 Task: Read customer reviews and ratings for real estate agents in Charleston, South Carolina, to find an agent who specializes in historic homes.
Action: Mouse moved to (184, 140)
Screenshot: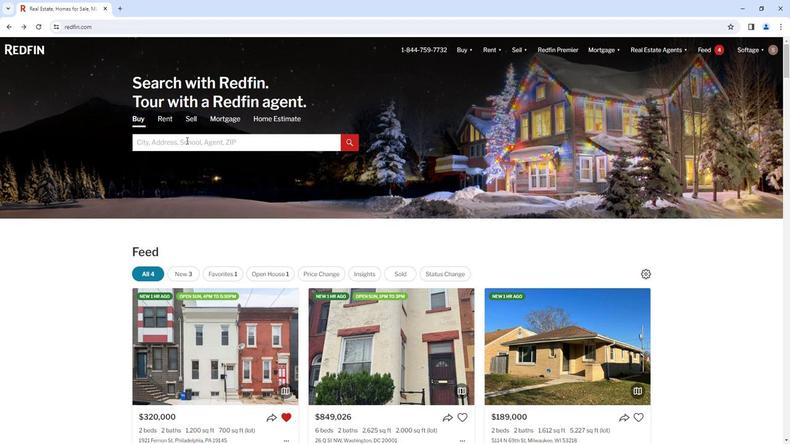
Action: Mouse pressed left at (184, 140)
Screenshot: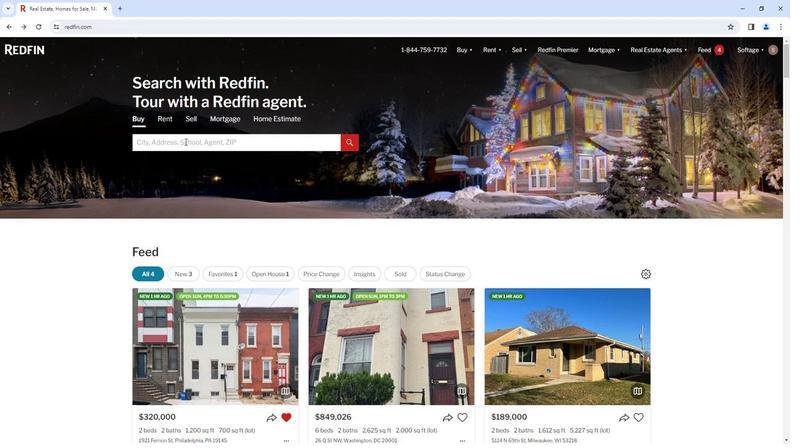 
Action: Mouse moved to (186, 140)
Screenshot: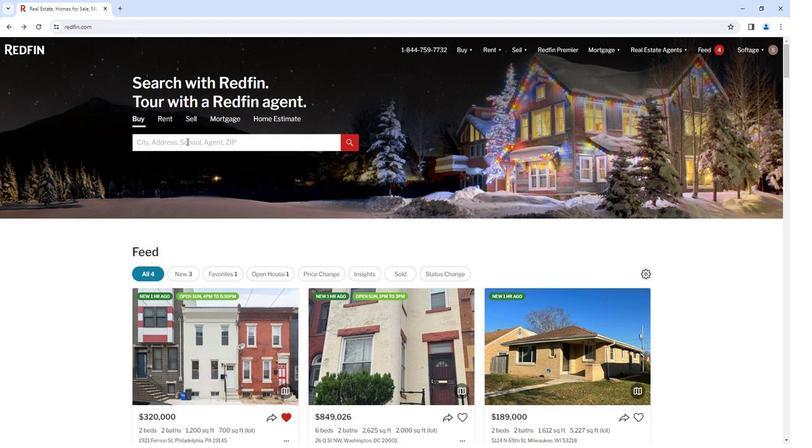 
Action: Key pressed <Key.shift>Charleston
Screenshot: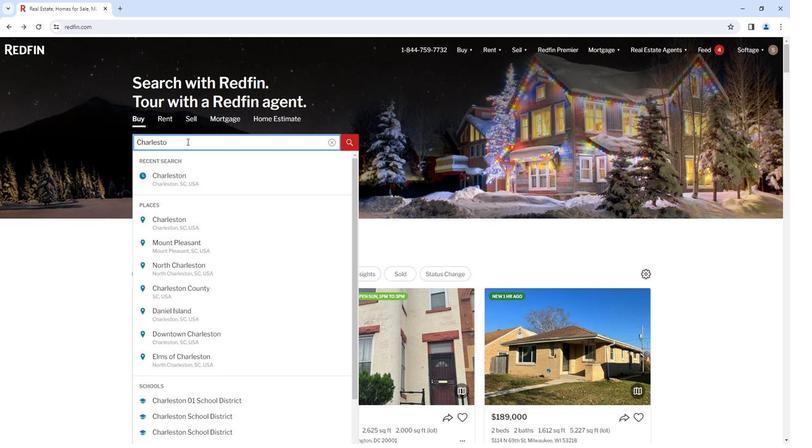 
Action: Mouse moved to (187, 178)
Screenshot: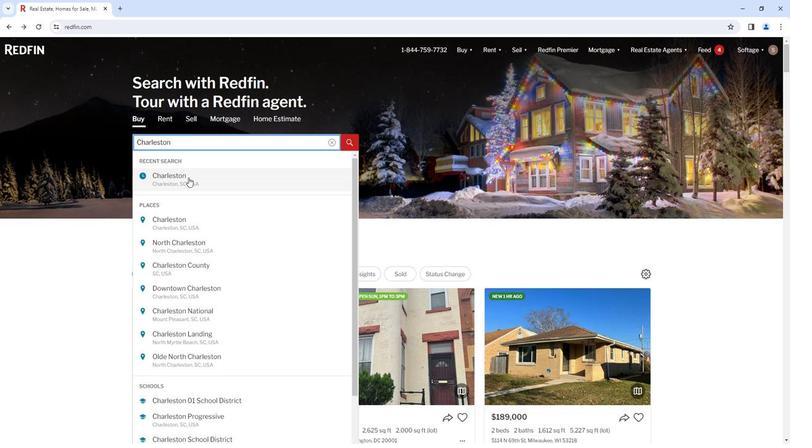 
Action: Mouse pressed left at (187, 178)
Screenshot: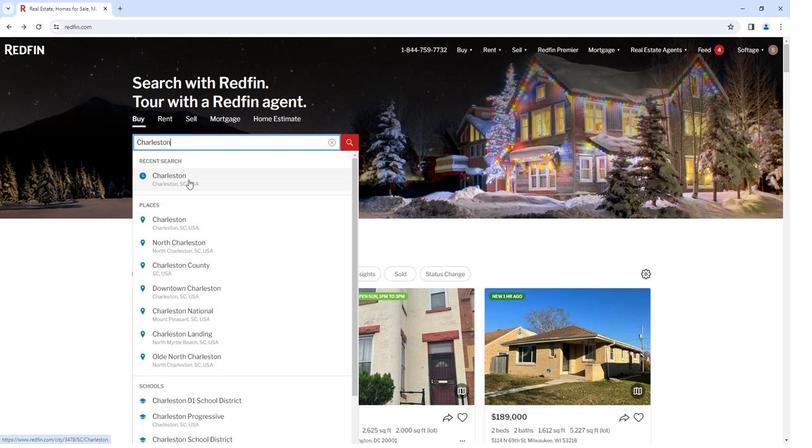 
Action: Mouse moved to (558, 211)
Screenshot: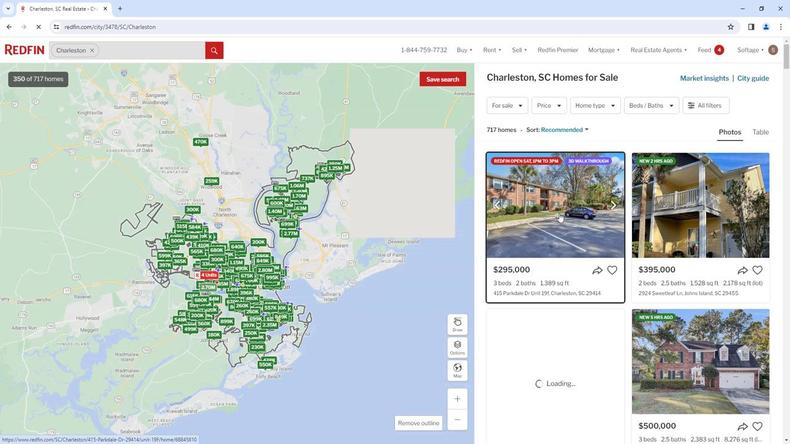 
Action: Mouse scrolled (558, 210) with delta (0, 0)
Screenshot: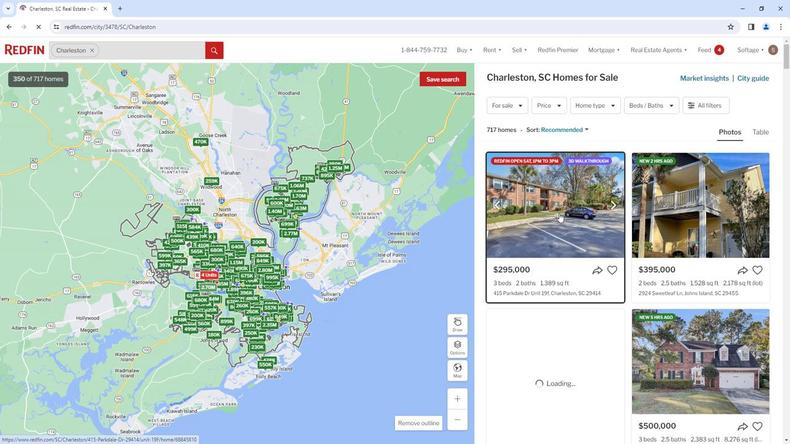 
Action: Mouse moved to (547, 175)
Screenshot: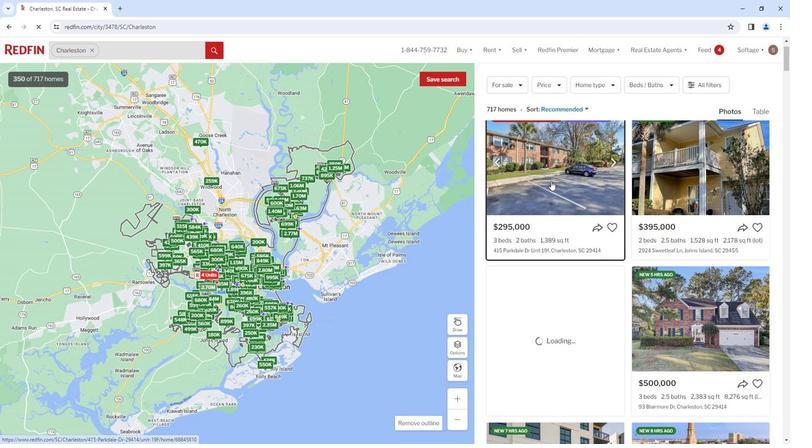 
Action: Mouse pressed left at (547, 175)
Screenshot: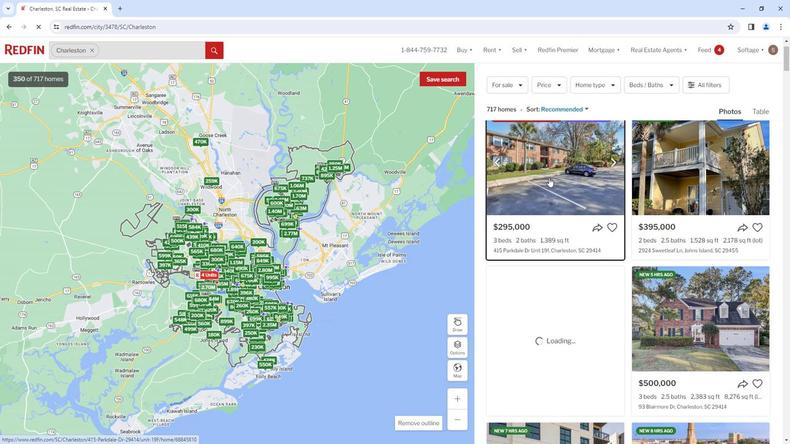 
Action: Mouse moved to (381, 230)
Screenshot: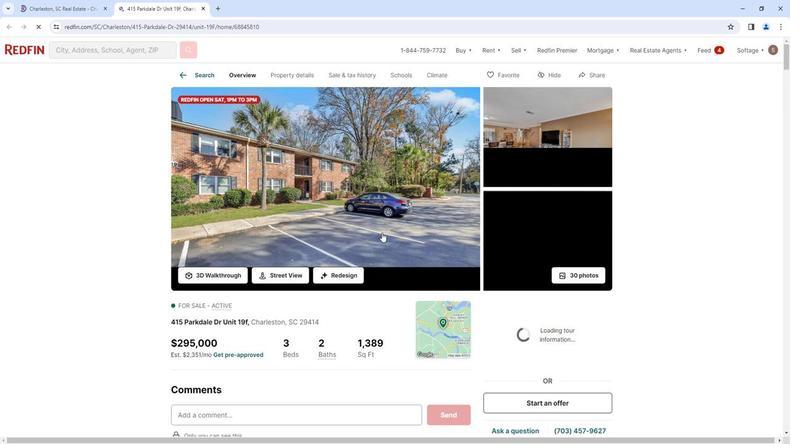 
Action: Mouse scrolled (381, 230) with delta (0, 0)
Screenshot: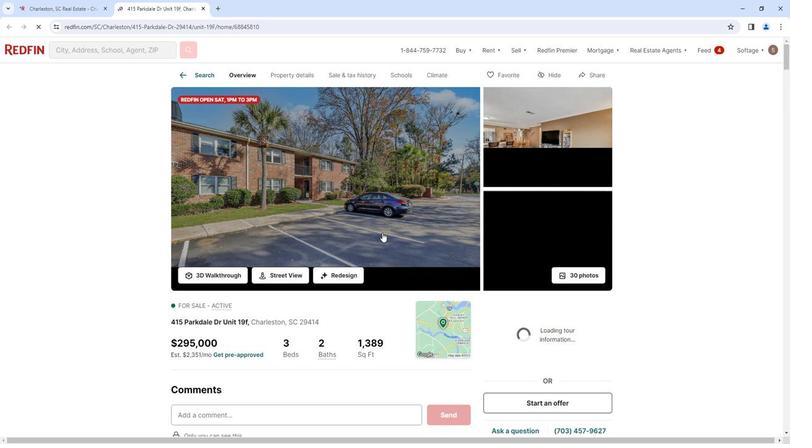 
Action: Mouse scrolled (381, 230) with delta (0, 0)
Screenshot: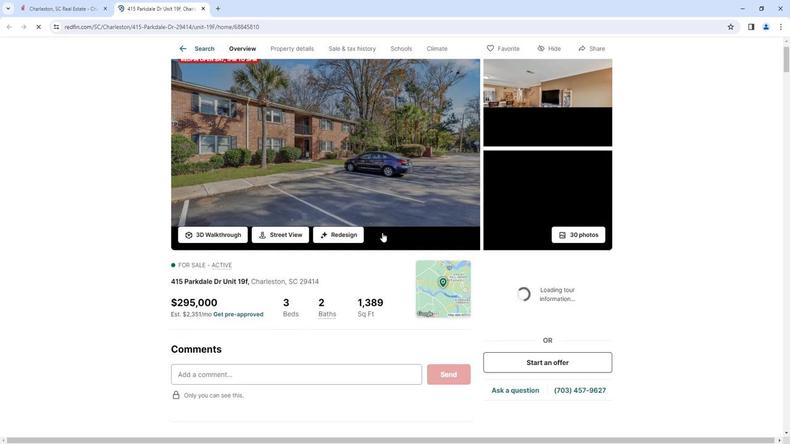 
Action: Mouse moved to (381, 230)
Screenshot: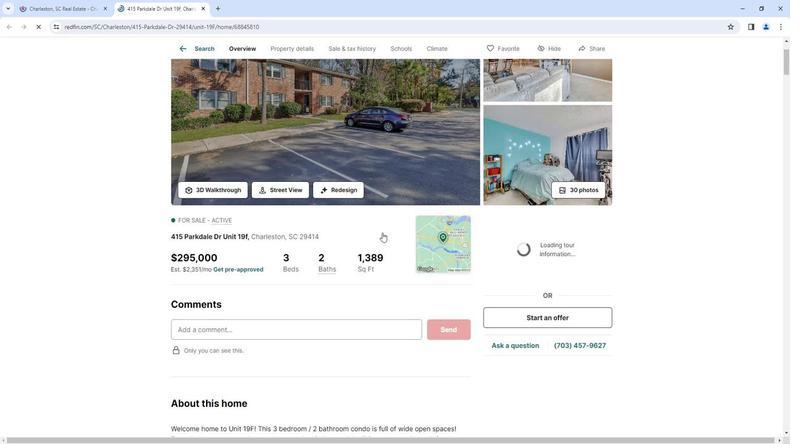 
Action: Mouse scrolled (381, 229) with delta (0, 0)
Screenshot: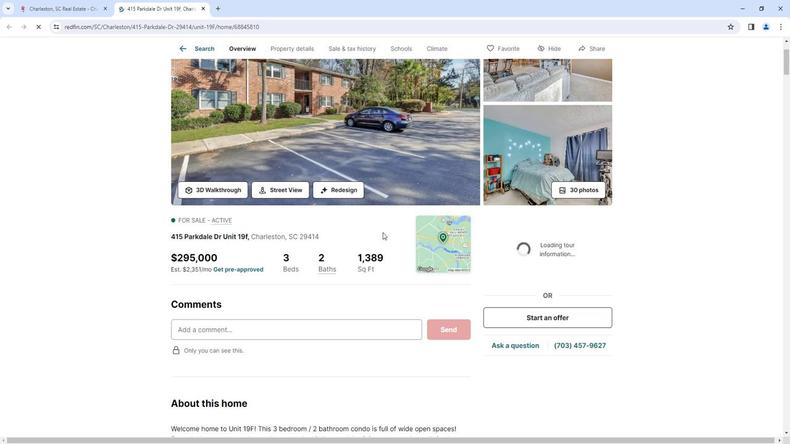 
Action: Mouse moved to (381, 230)
Screenshot: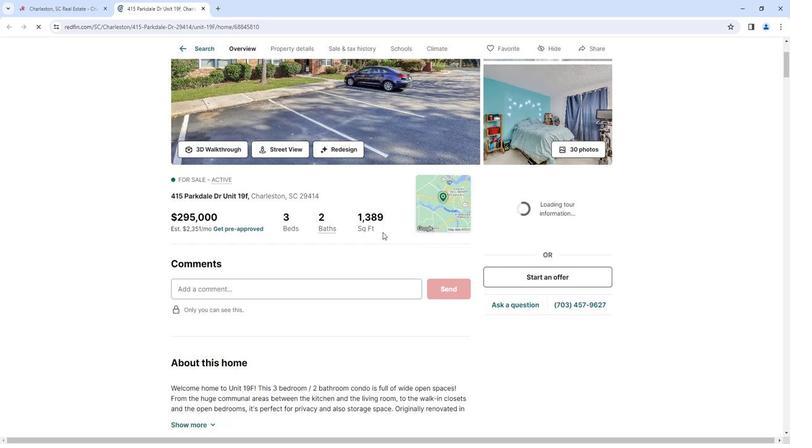 
Action: Mouse scrolled (381, 230) with delta (0, 0)
Screenshot: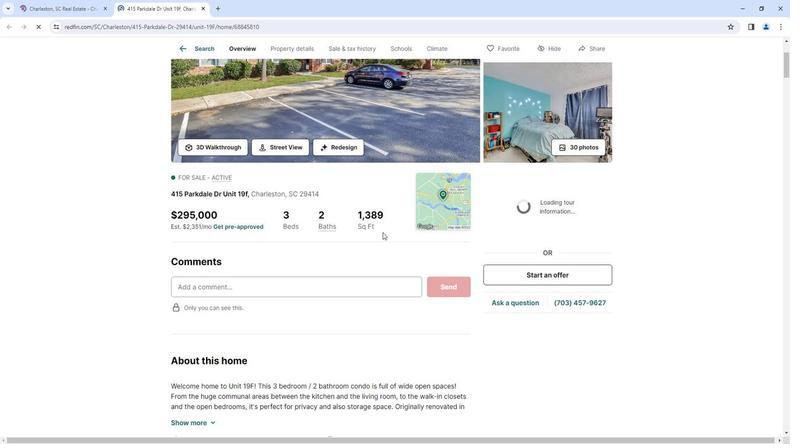 
Action: Mouse moved to (382, 230)
Screenshot: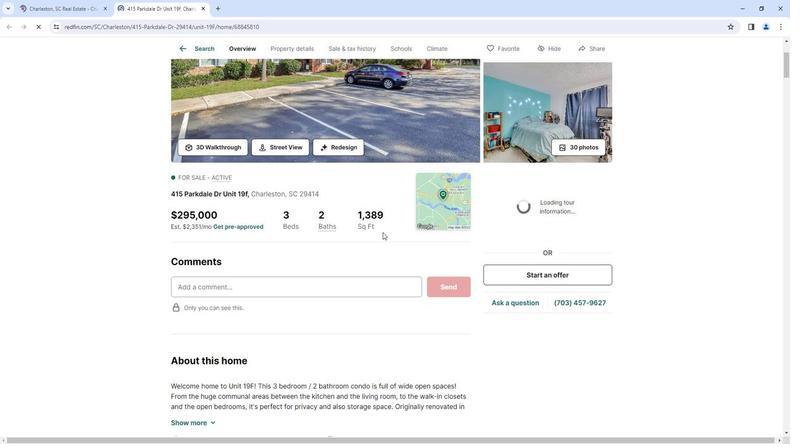 
Action: Mouse scrolled (382, 230) with delta (0, 0)
Screenshot: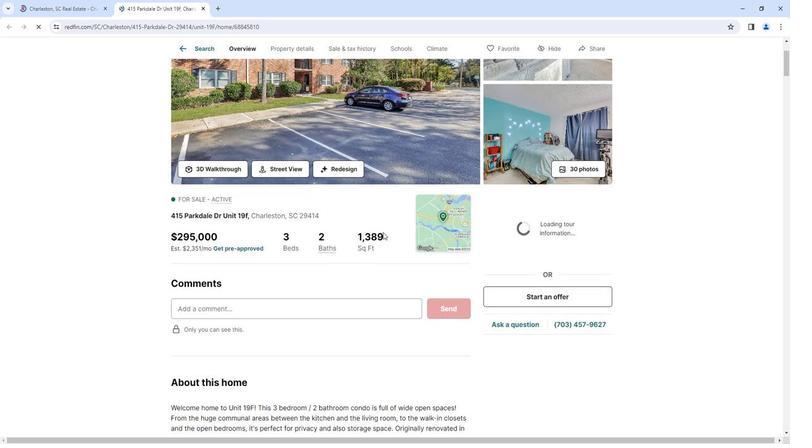 
Action: Mouse scrolled (382, 229) with delta (0, 0)
Screenshot: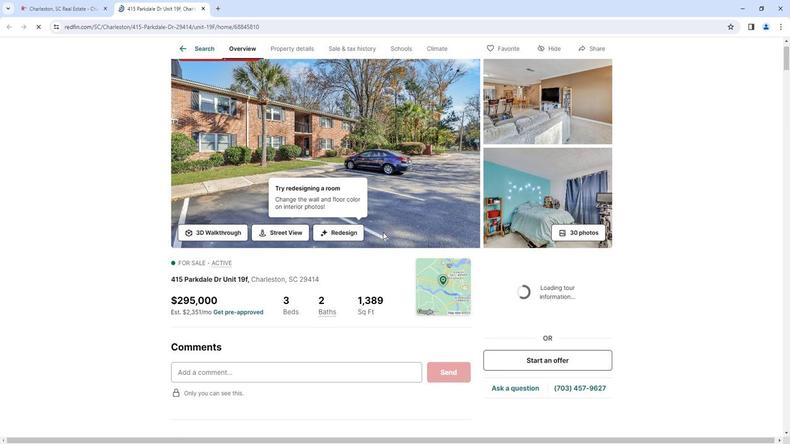 
Action: Mouse scrolled (382, 229) with delta (0, 0)
Screenshot: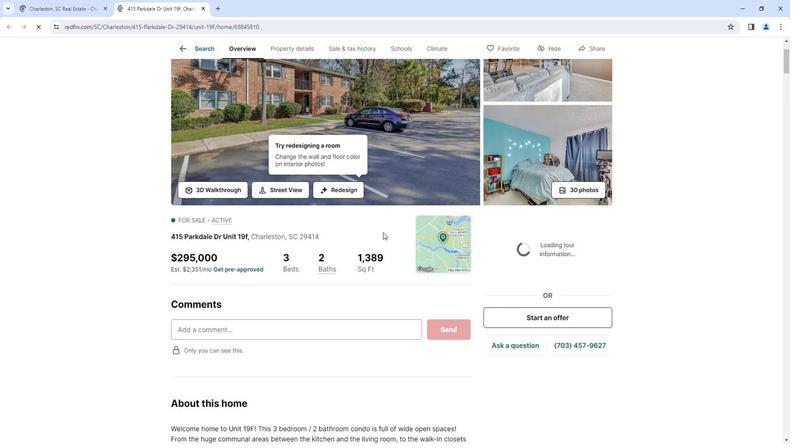
Action: Mouse moved to (408, 121)
Screenshot: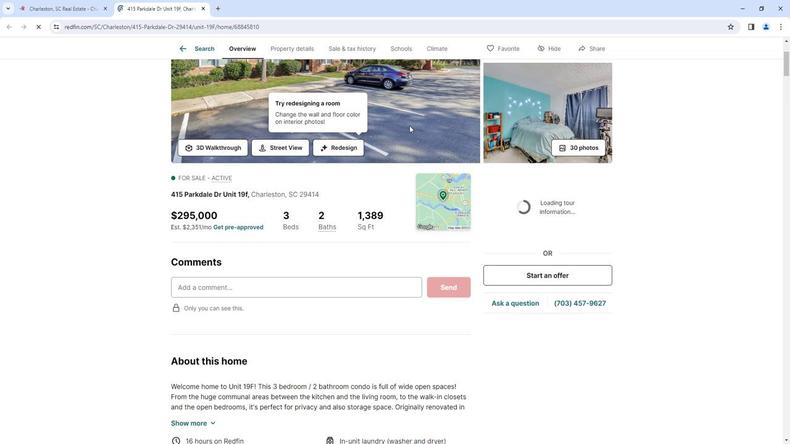 
Action: Mouse pressed left at (408, 121)
Screenshot: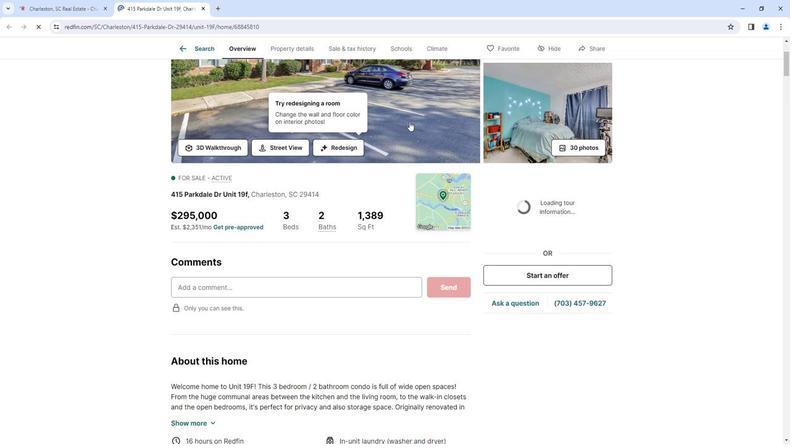 
Action: Mouse moved to (98, 197)
Screenshot: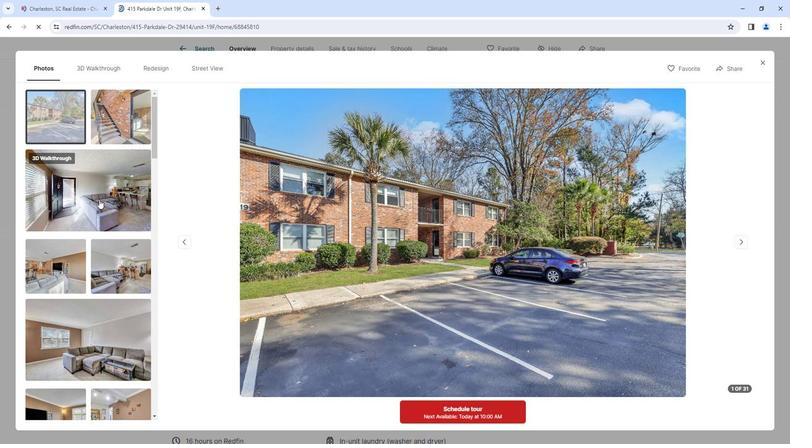 
Action: Mouse scrolled (98, 197) with delta (0, 0)
Screenshot: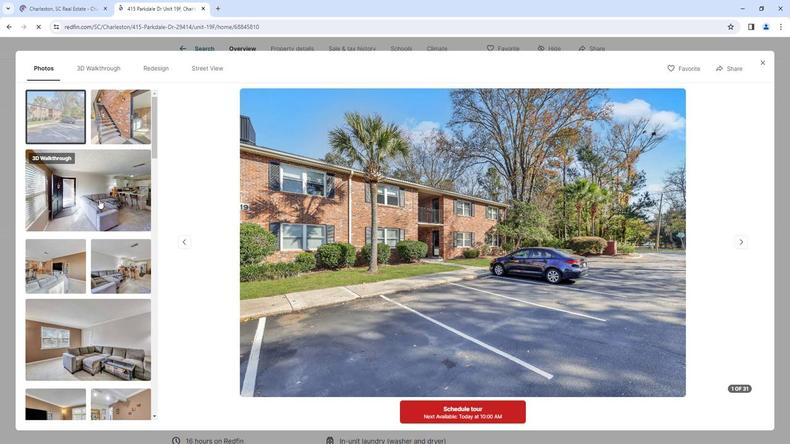 
Action: Mouse scrolled (98, 197) with delta (0, 0)
Screenshot: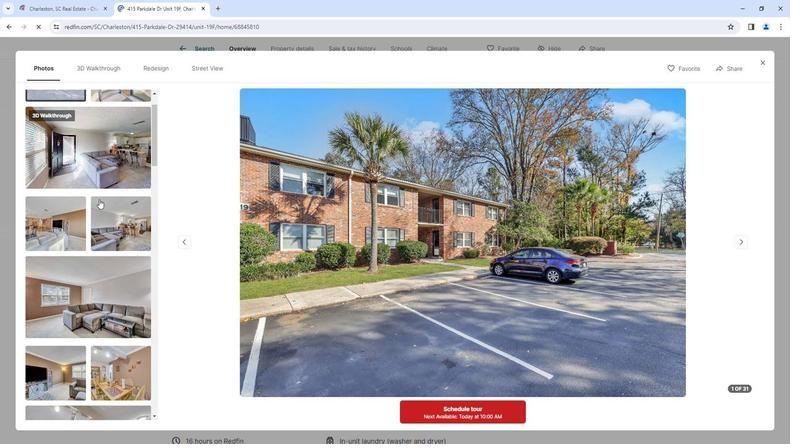 
Action: Mouse scrolled (98, 197) with delta (0, 0)
Screenshot: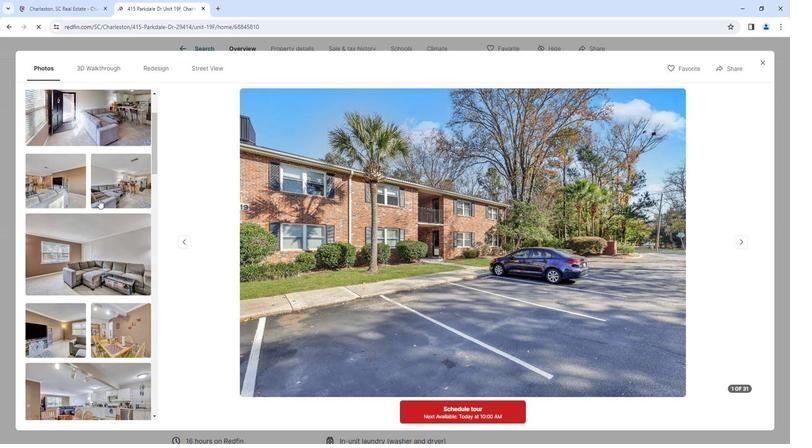 
Action: Mouse scrolled (98, 197) with delta (0, 0)
Screenshot: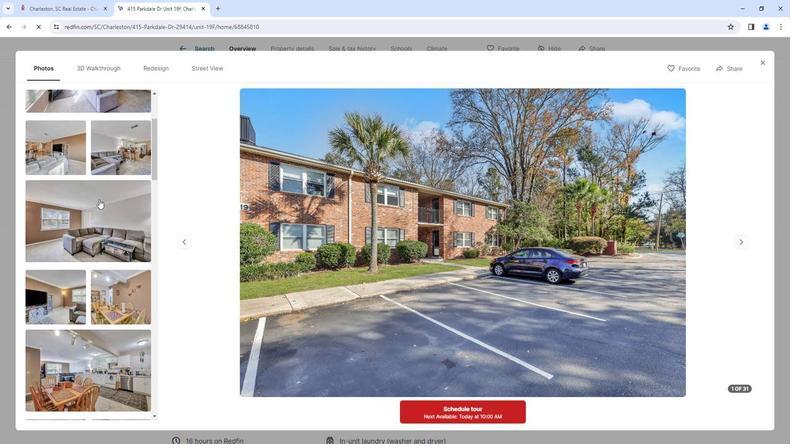 
Action: Mouse scrolled (98, 197) with delta (0, 0)
Screenshot: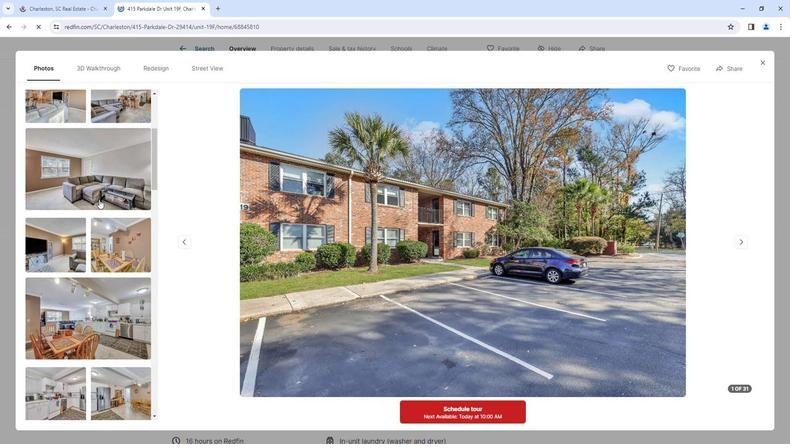
Action: Mouse scrolled (98, 197) with delta (0, 0)
Screenshot: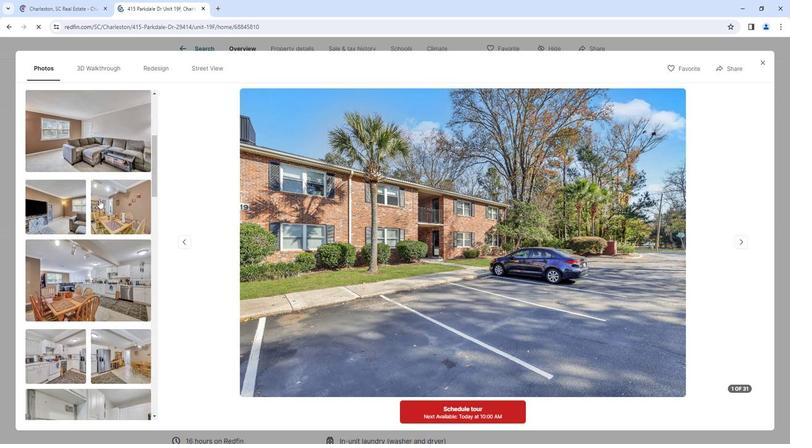 
Action: Mouse scrolled (98, 197) with delta (0, 0)
Screenshot: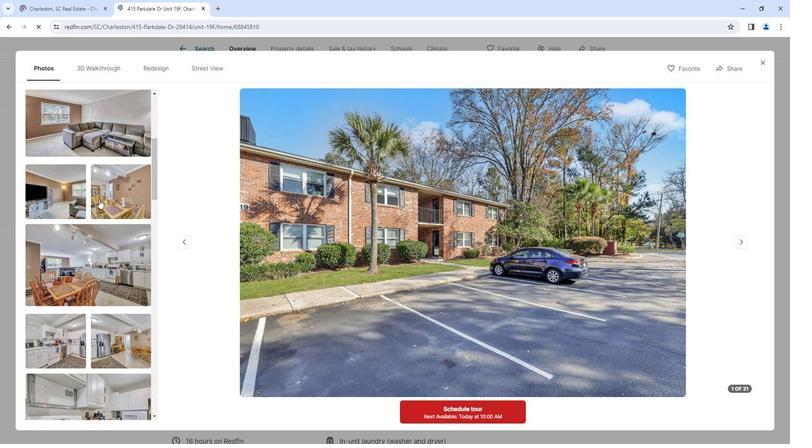 
Action: Mouse scrolled (98, 197) with delta (0, 0)
Screenshot: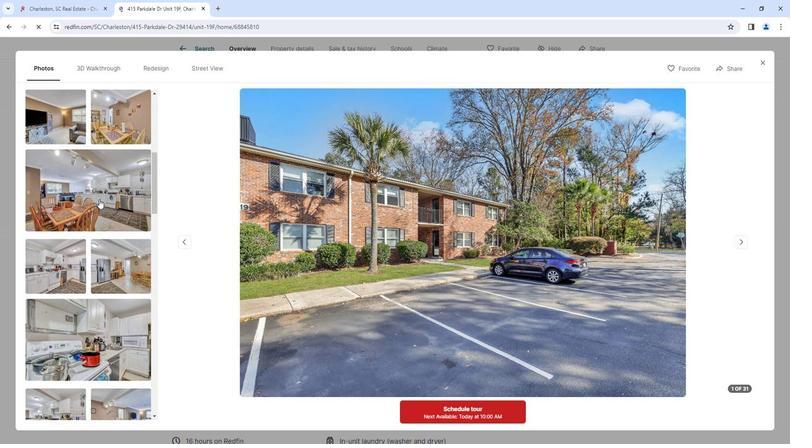 
Action: Mouse scrolled (98, 197) with delta (0, 0)
Screenshot: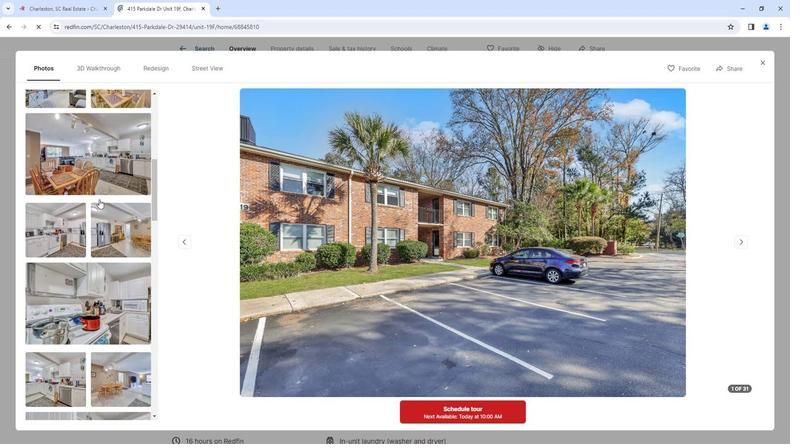 
Action: Mouse scrolled (98, 197) with delta (0, 0)
Screenshot: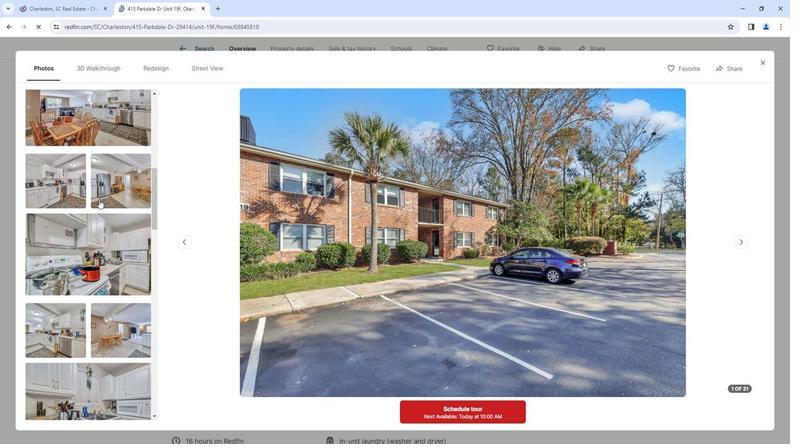 
Action: Mouse scrolled (98, 197) with delta (0, 0)
Screenshot: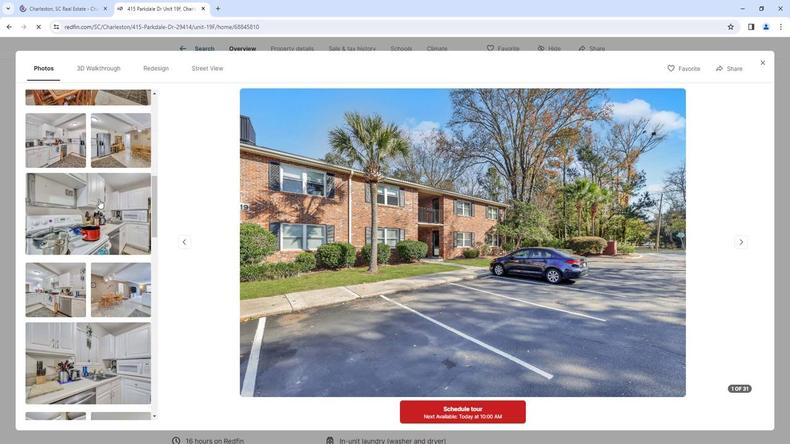 
Action: Mouse scrolled (98, 197) with delta (0, 0)
Screenshot: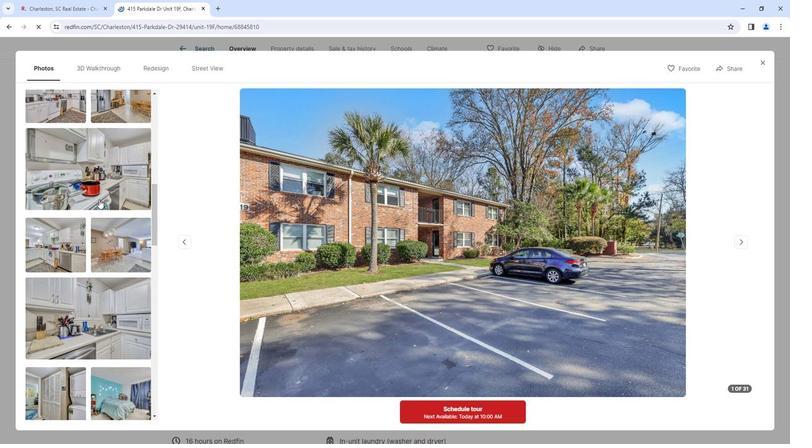 
Action: Mouse scrolled (98, 197) with delta (0, 0)
Screenshot: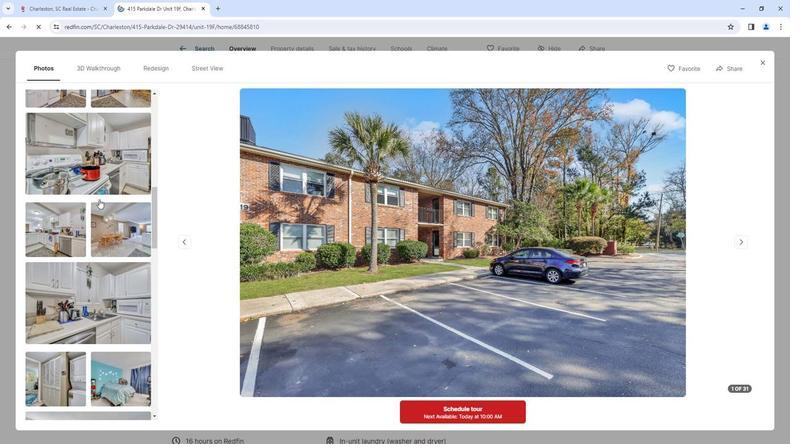 
Action: Mouse scrolled (98, 197) with delta (0, 0)
Screenshot: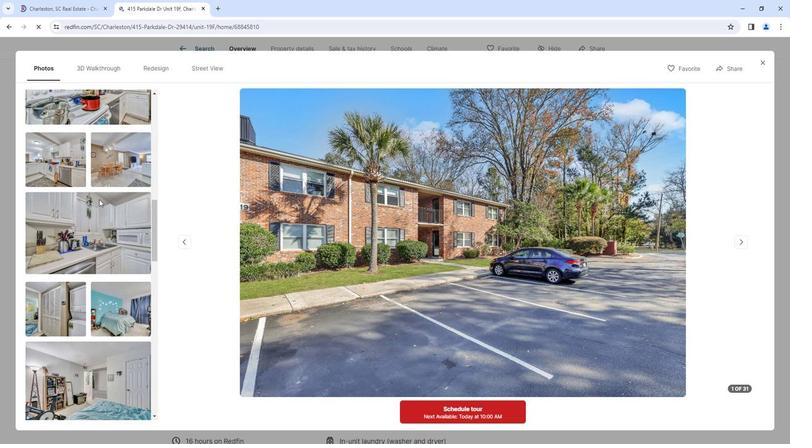 
Action: Mouse scrolled (98, 197) with delta (0, 0)
Screenshot: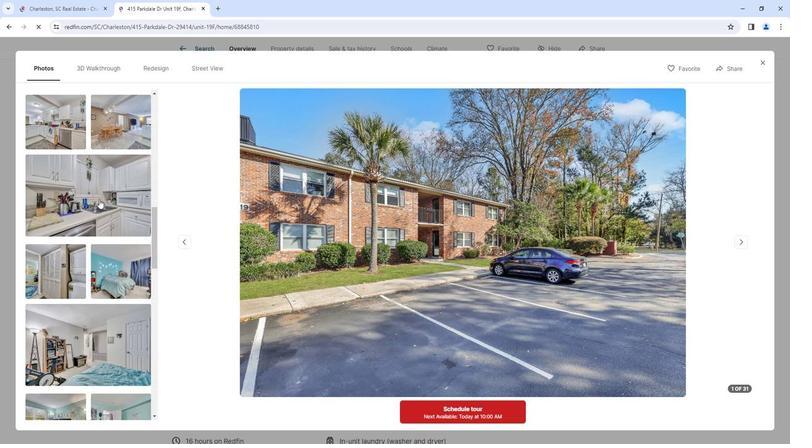 
Action: Mouse scrolled (98, 197) with delta (0, 0)
Screenshot: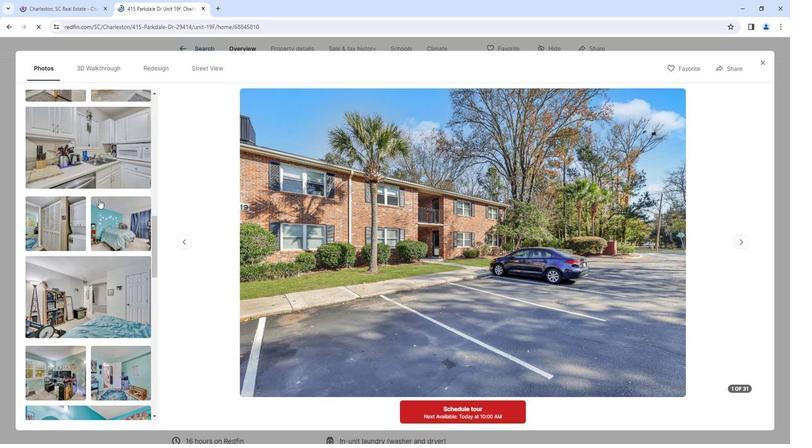 
Action: Mouse scrolled (98, 197) with delta (0, 0)
Screenshot: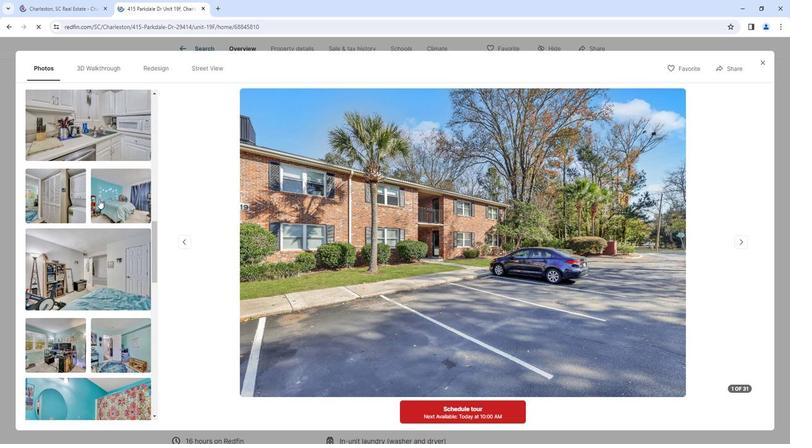 
Action: Mouse scrolled (98, 197) with delta (0, 0)
Screenshot: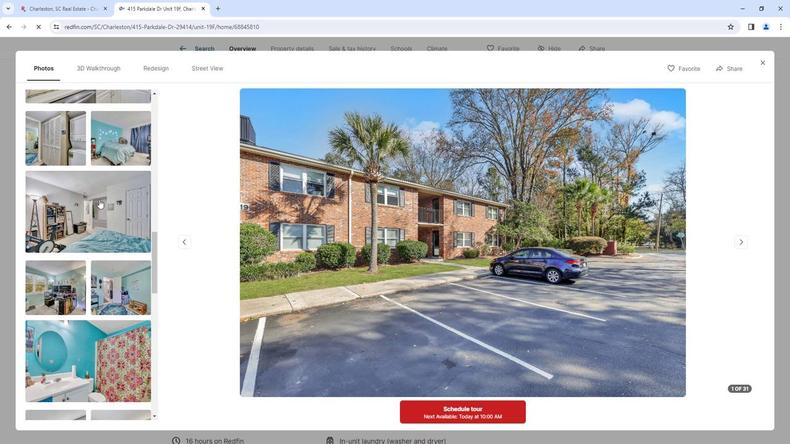 
Action: Mouse scrolled (98, 197) with delta (0, 0)
Screenshot: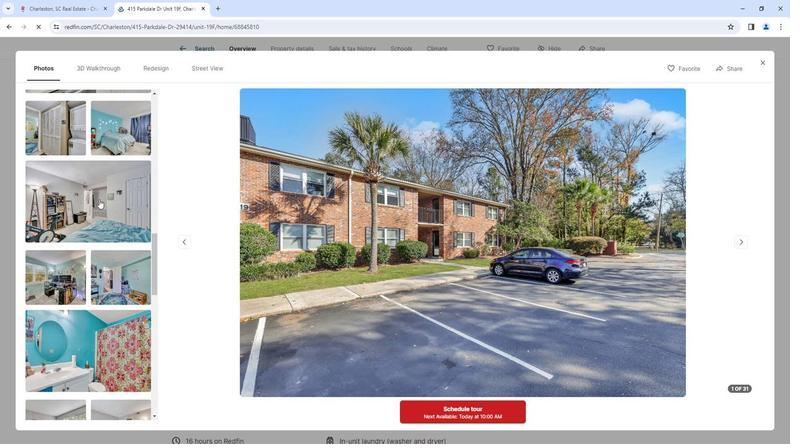 
Action: Mouse scrolled (98, 197) with delta (0, 0)
Screenshot: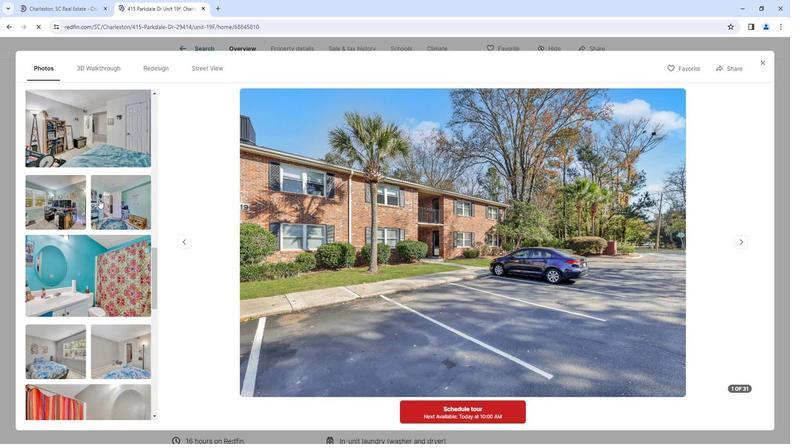 
Action: Mouse scrolled (98, 197) with delta (0, 0)
Screenshot: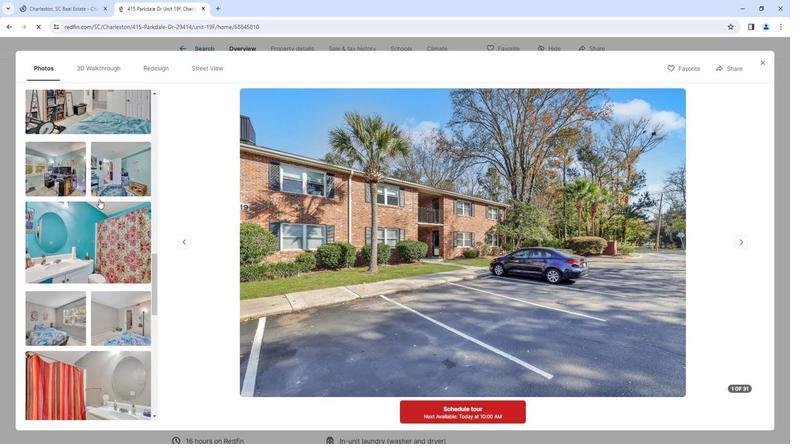 
Action: Mouse scrolled (98, 197) with delta (0, 0)
Screenshot: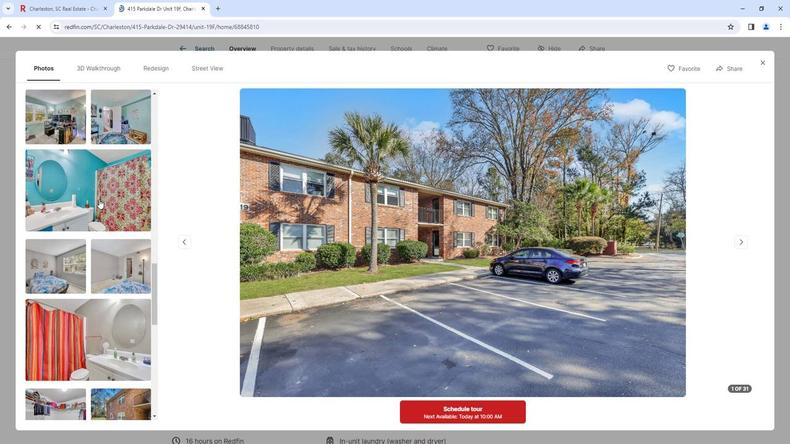 
Action: Mouse scrolled (98, 197) with delta (0, 0)
Screenshot: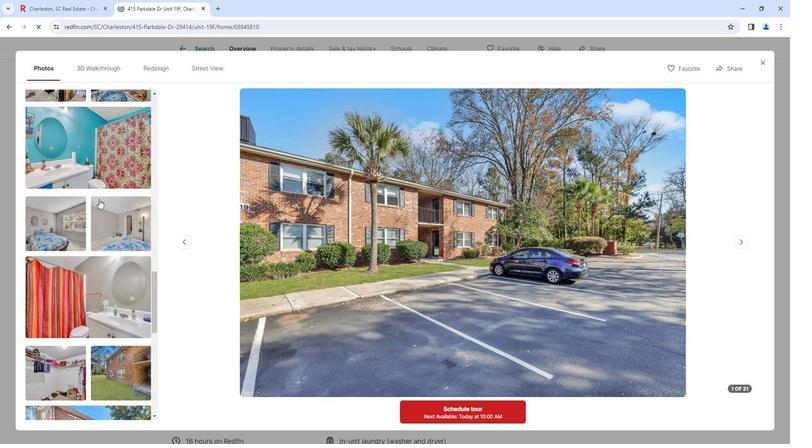
Action: Mouse scrolled (98, 197) with delta (0, 0)
Screenshot: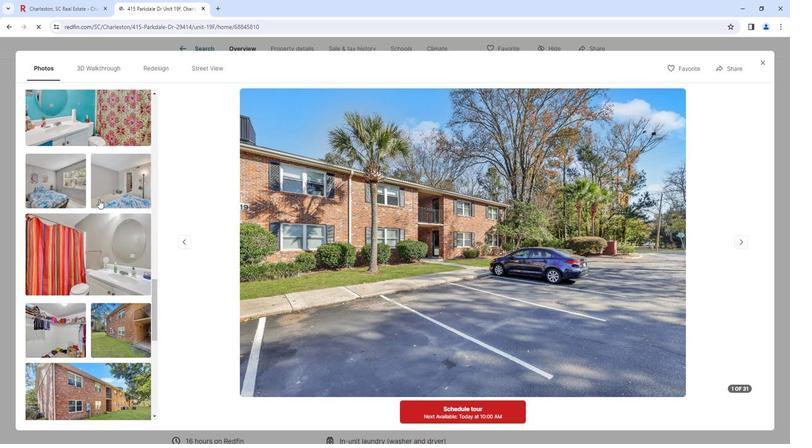 
Action: Mouse scrolled (98, 197) with delta (0, 0)
Screenshot: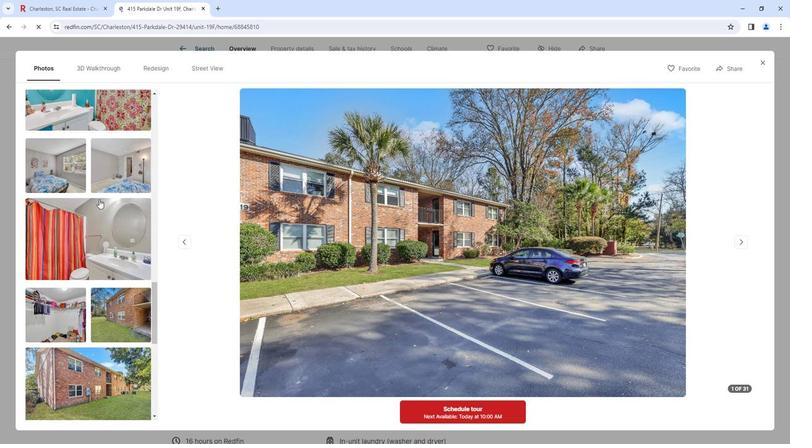 
Action: Mouse scrolled (98, 197) with delta (0, 0)
Screenshot: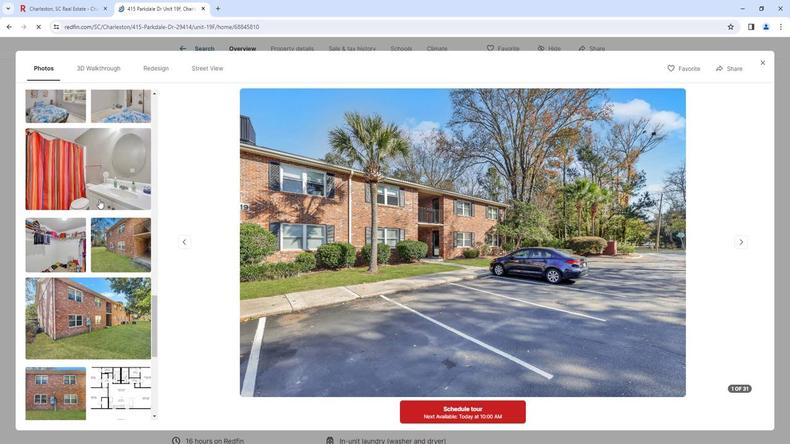 
Action: Mouse scrolled (98, 197) with delta (0, 0)
Screenshot: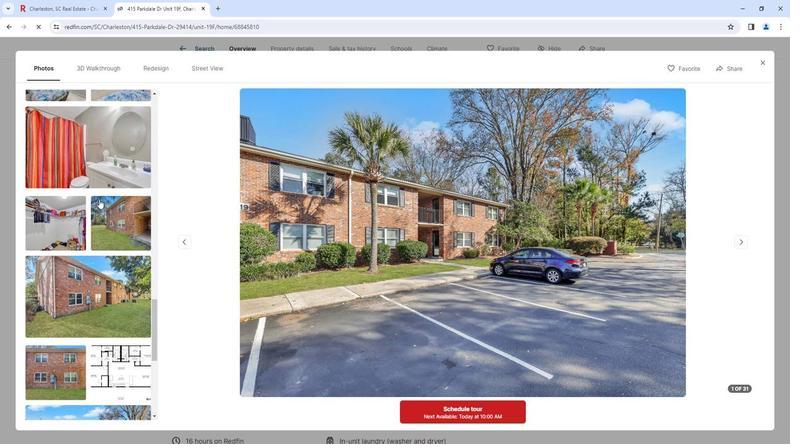 
Action: Mouse scrolled (98, 197) with delta (0, 0)
Screenshot: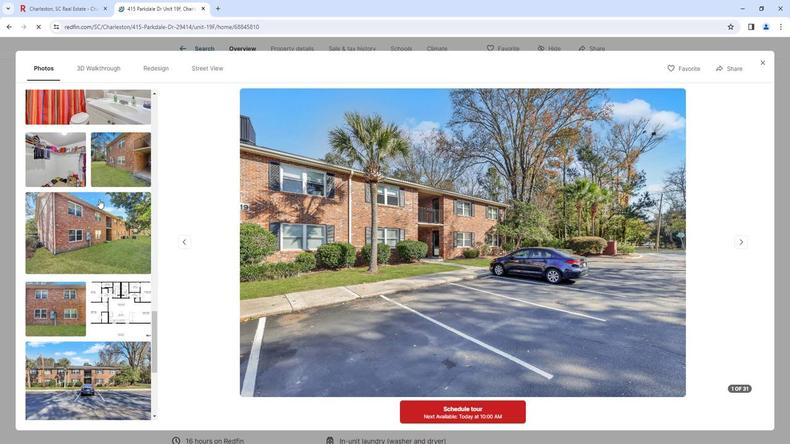 
Action: Mouse scrolled (98, 197) with delta (0, 0)
Screenshot: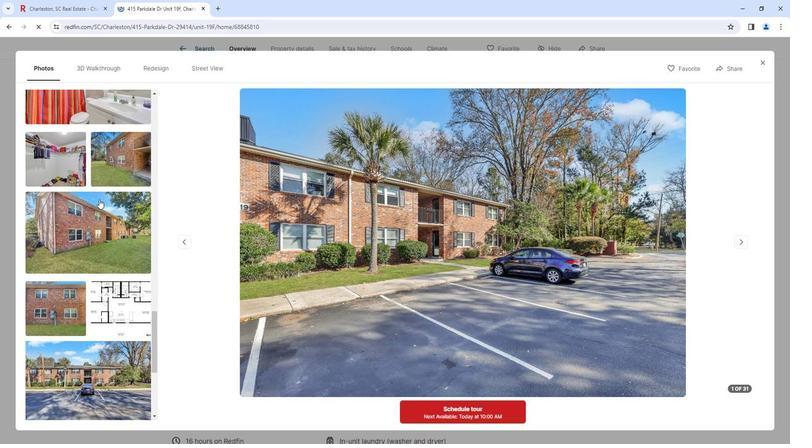 
Action: Mouse scrolled (98, 197) with delta (0, 0)
Screenshot: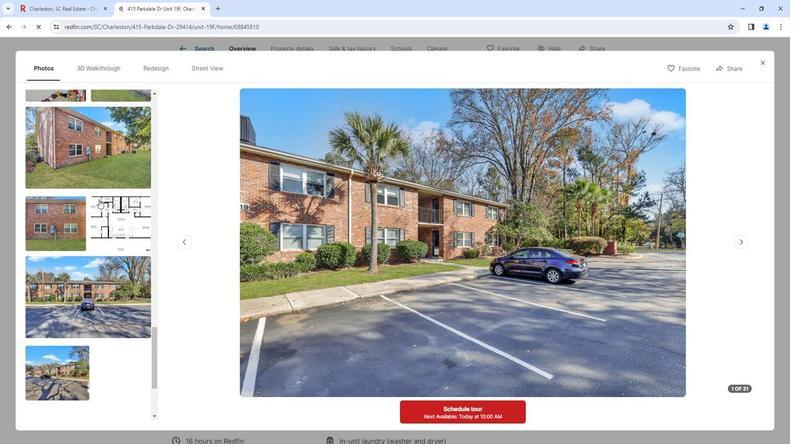 
Action: Mouse scrolled (98, 197) with delta (0, 0)
Screenshot: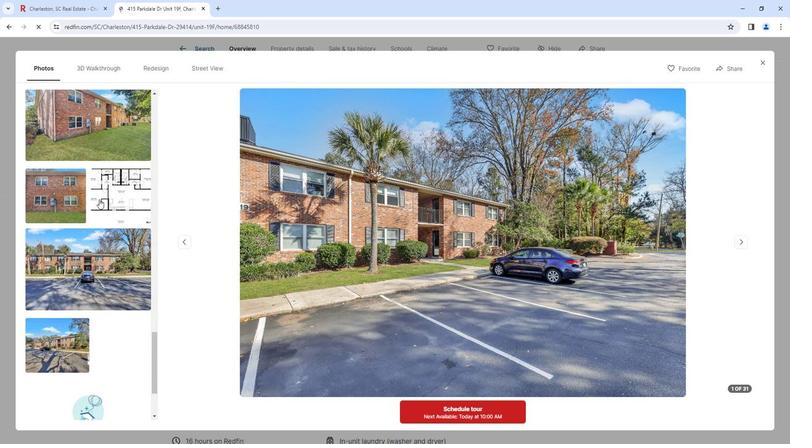 
Action: Mouse scrolled (98, 197) with delta (0, 0)
Screenshot: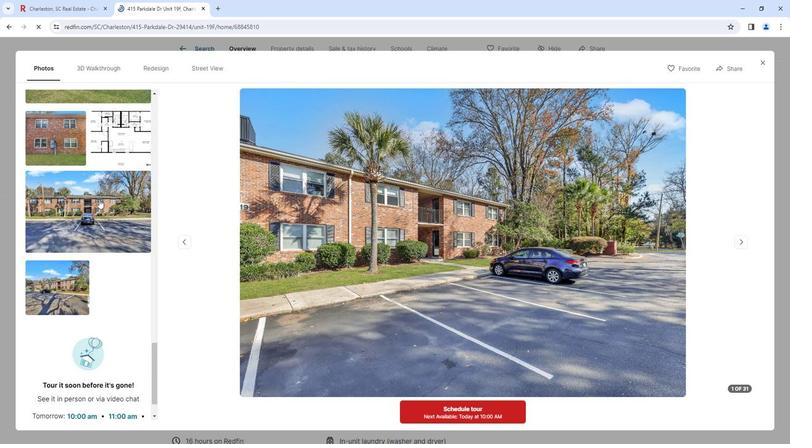 
Action: Mouse scrolled (98, 197) with delta (0, 0)
Screenshot: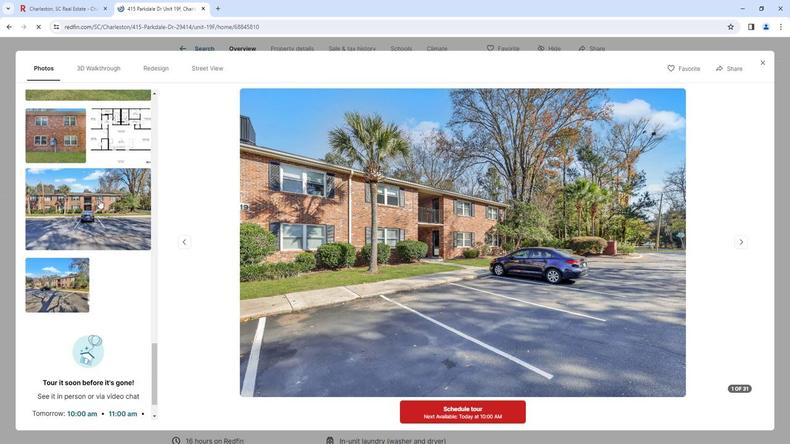 
Action: Mouse scrolled (98, 197) with delta (0, 0)
Screenshot: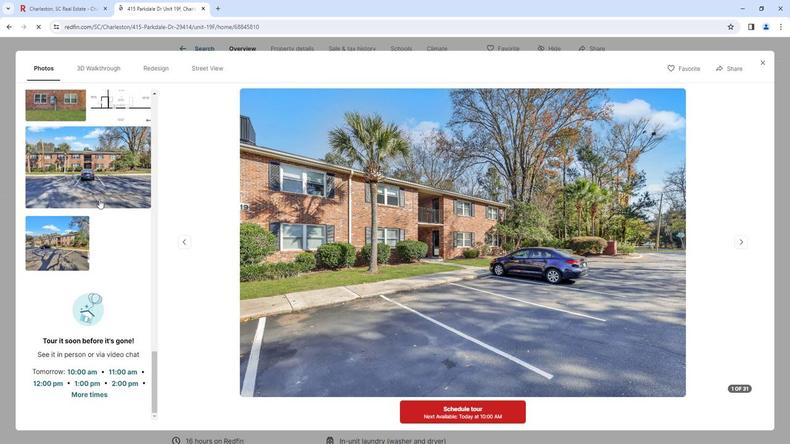 
Action: Mouse moved to (761, 59)
Screenshot: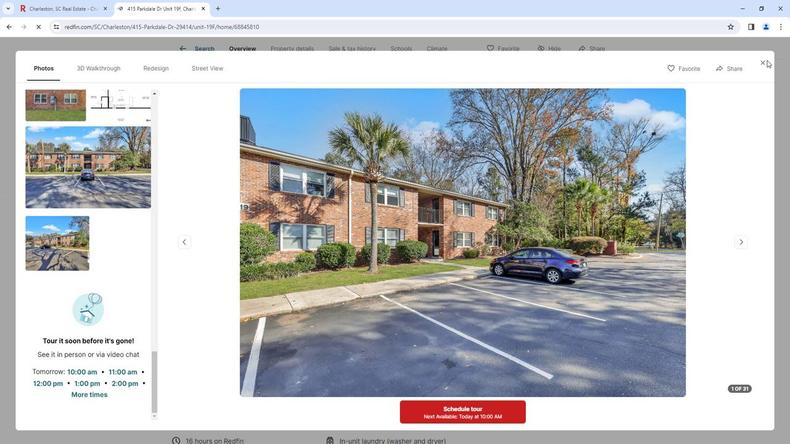 
Action: Mouse pressed left at (761, 59)
Screenshot: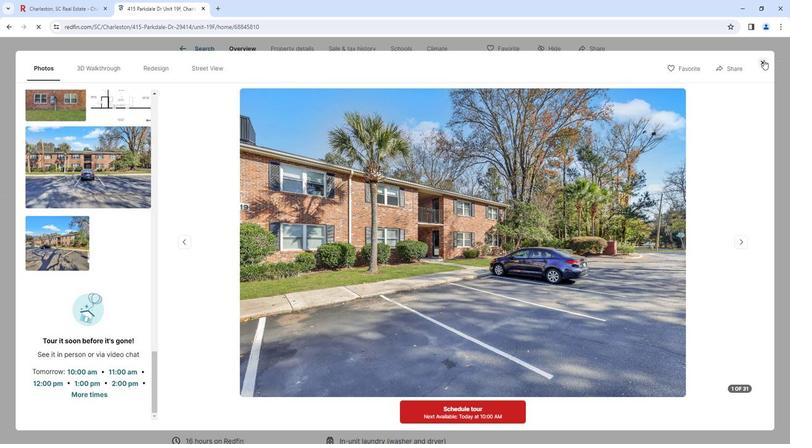 
Action: Mouse moved to (400, 253)
Screenshot: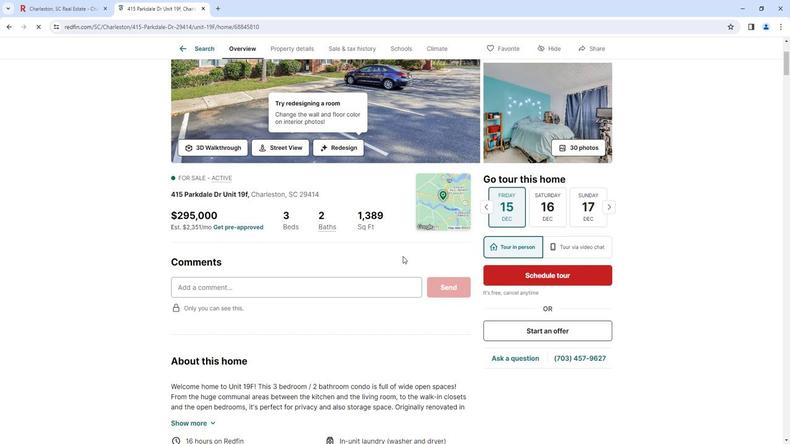 
Action: Mouse scrolled (400, 252) with delta (0, 0)
Screenshot: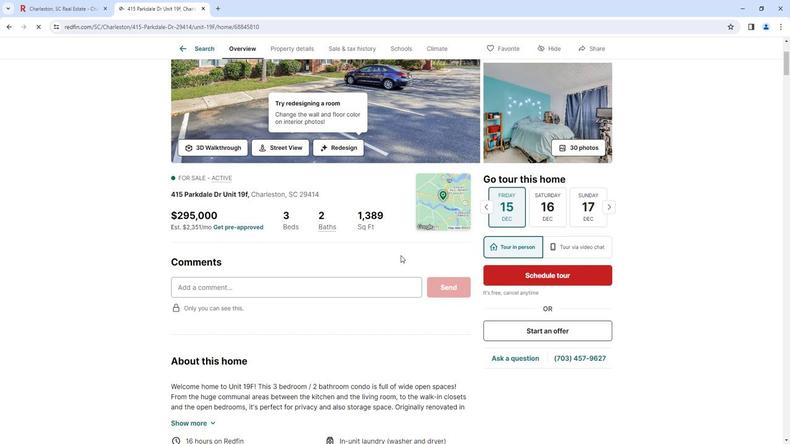 
Action: Mouse scrolled (400, 252) with delta (0, 0)
Screenshot: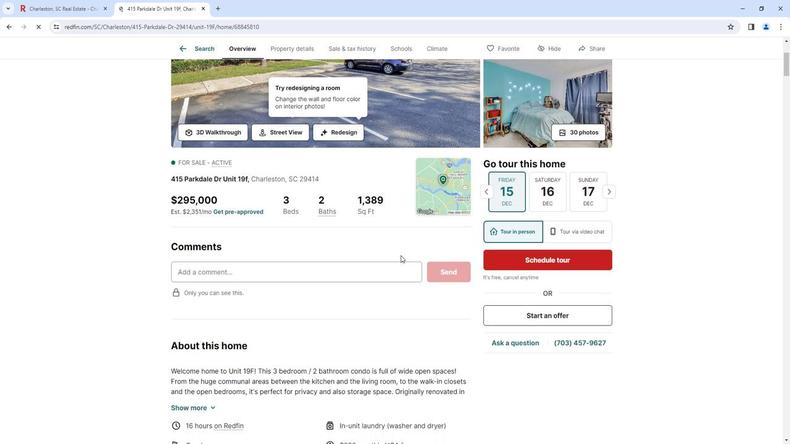 
Action: Mouse scrolled (400, 252) with delta (0, 0)
Screenshot: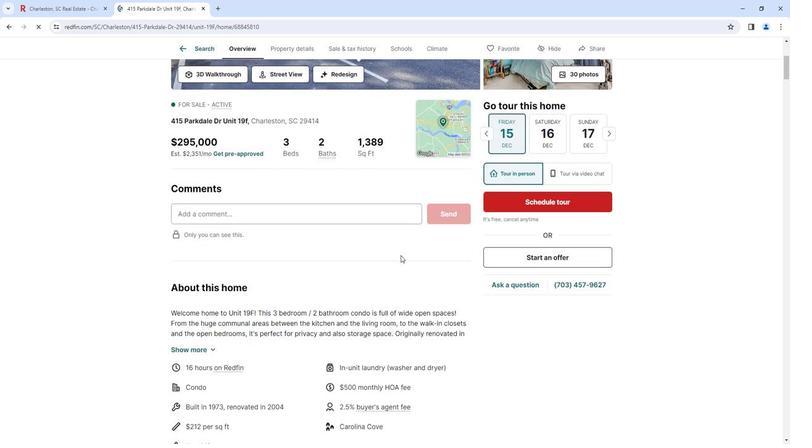
Action: Mouse moved to (196, 293)
Screenshot: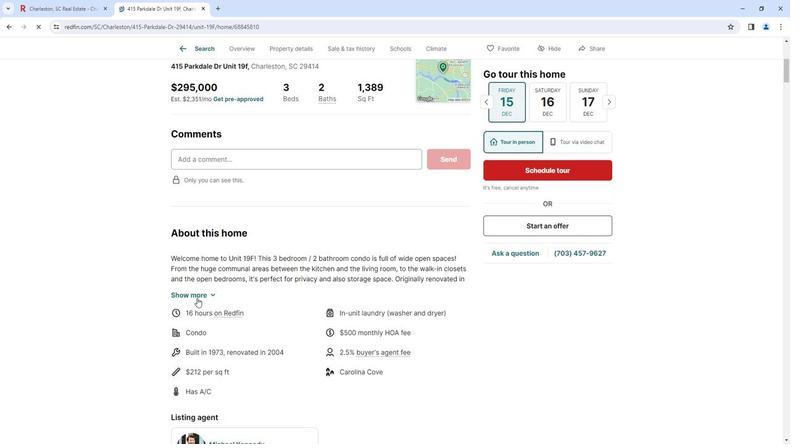 
Action: Mouse pressed left at (196, 293)
Screenshot: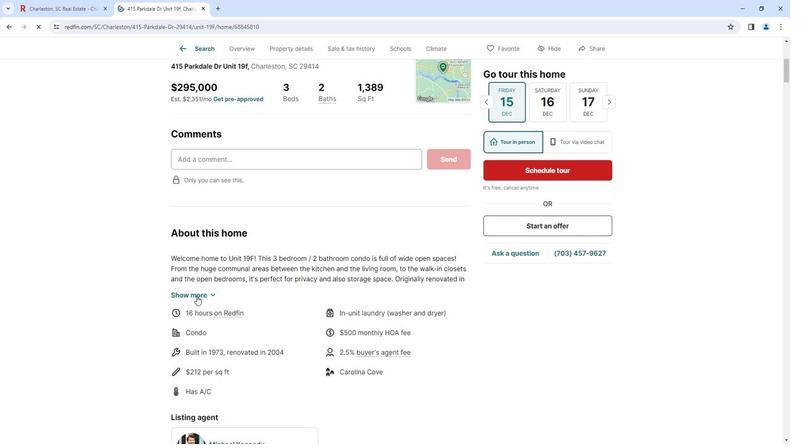 
Action: Mouse moved to (196, 292)
Screenshot: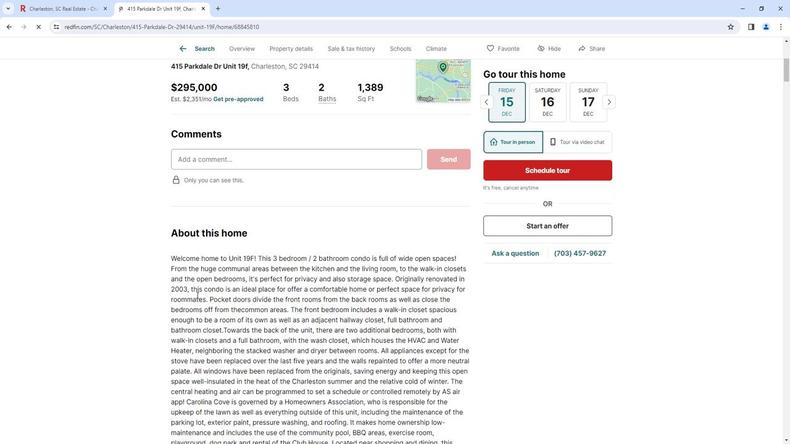
Action: Mouse scrolled (196, 291) with delta (0, 0)
Screenshot: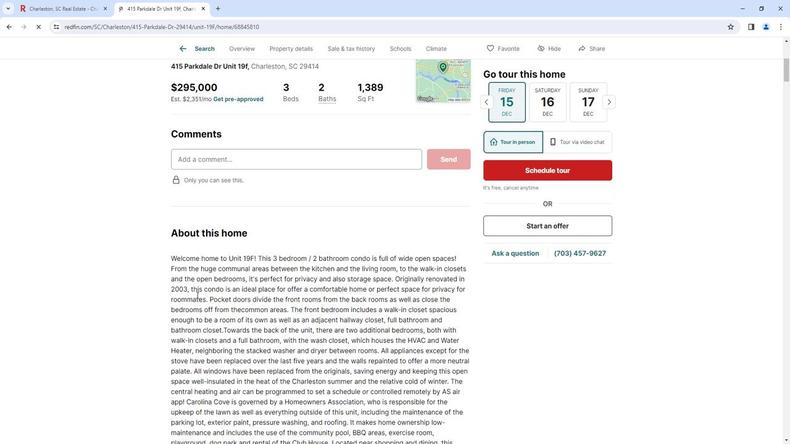 
Action: Mouse scrolled (196, 291) with delta (0, 0)
Screenshot: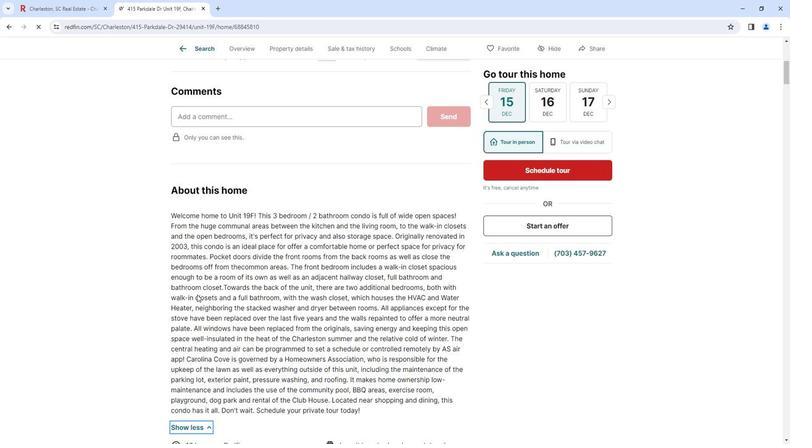 
Action: Mouse moved to (250, 290)
Screenshot: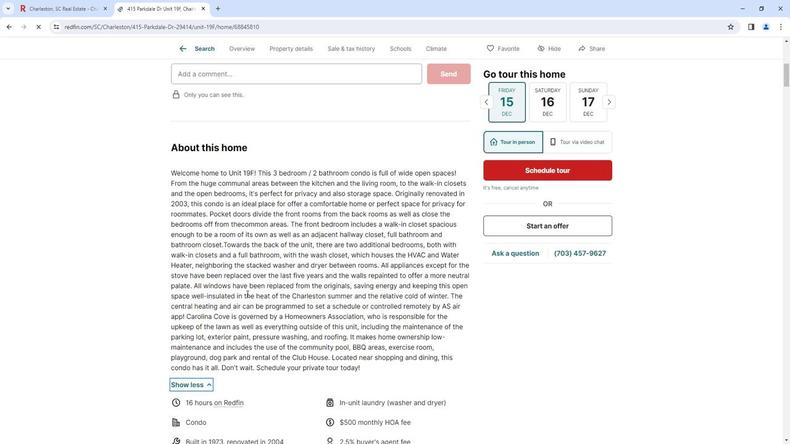 
Action: Mouse scrolled (250, 290) with delta (0, 0)
Screenshot: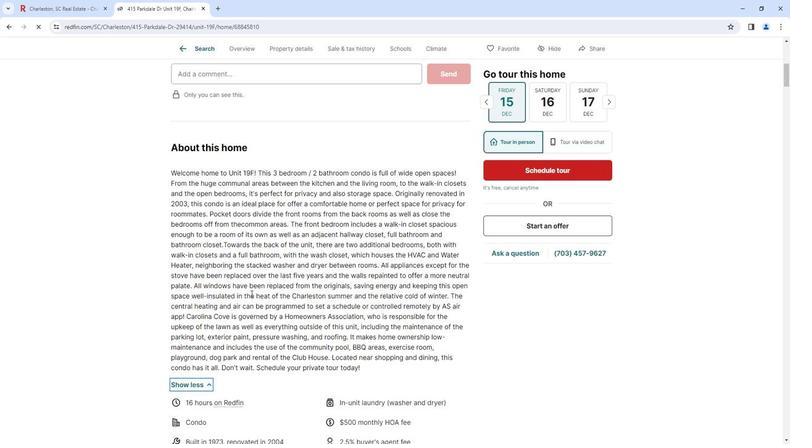 
Action: Mouse scrolled (250, 290) with delta (0, 0)
Screenshot: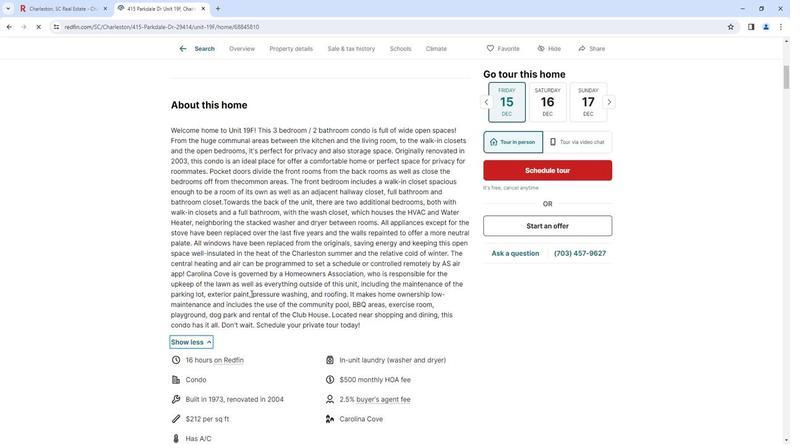 
Action: Mouse moved to (250, 290)
Screenshot: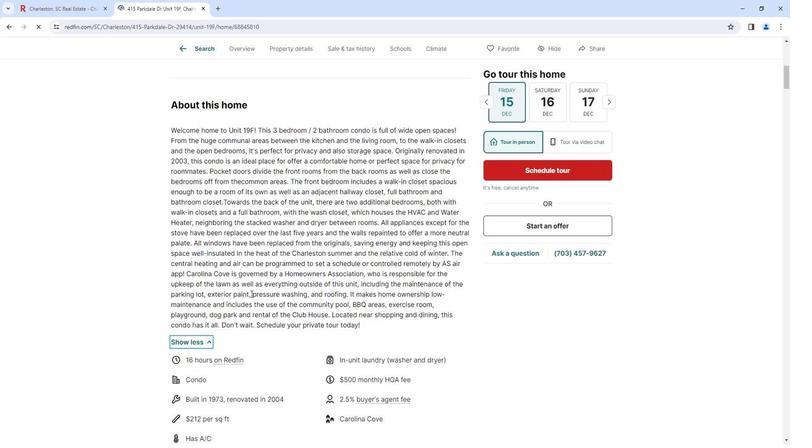 
Action: Mouse scrolled (250, 290) with delta (0, 0)
Screenshot: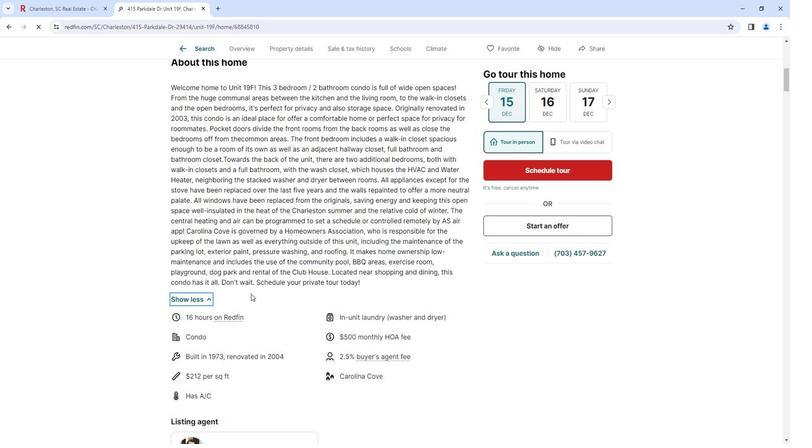 
Action: Mouse moved to (249, 291)
Screenshot: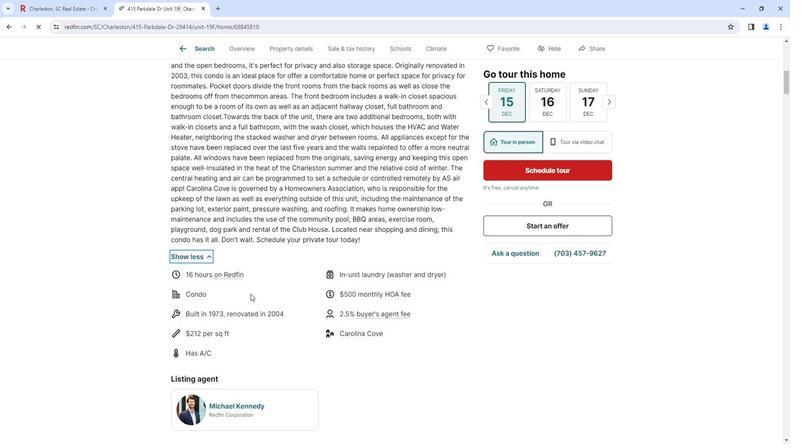 
Action: Mouse scrolled (249, 290) with delta (0, 0)
Screenshot: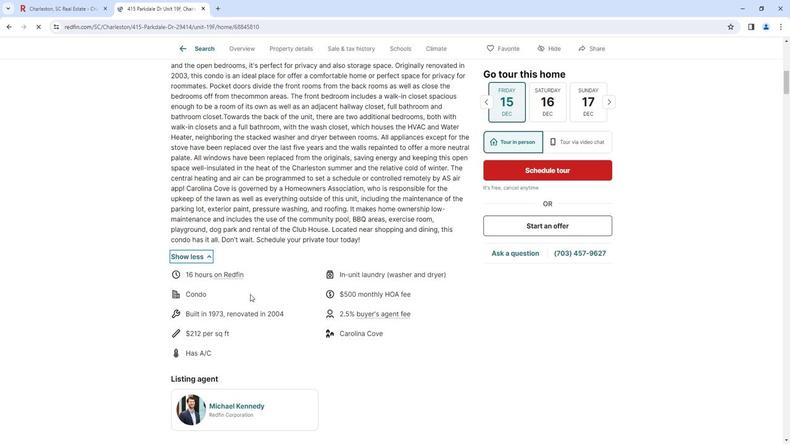 
Action: Mouse scrolled (249, 290) with delta (0, 0)
Screenshot: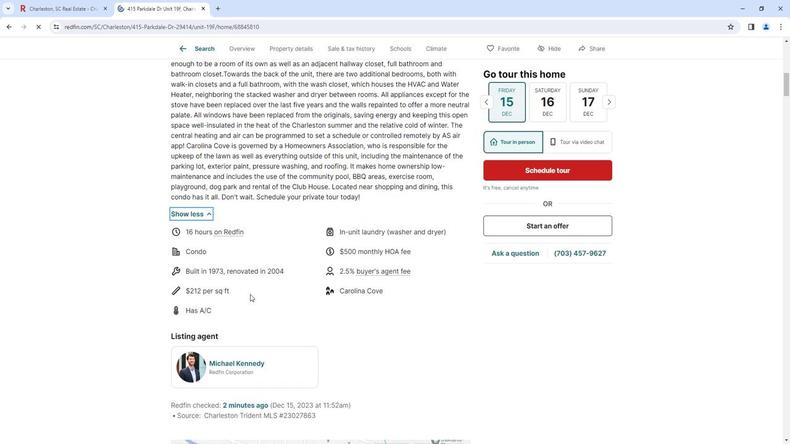 
Action: Mouse scrolled (249, 290) with delta (0, 0)
Screenshot: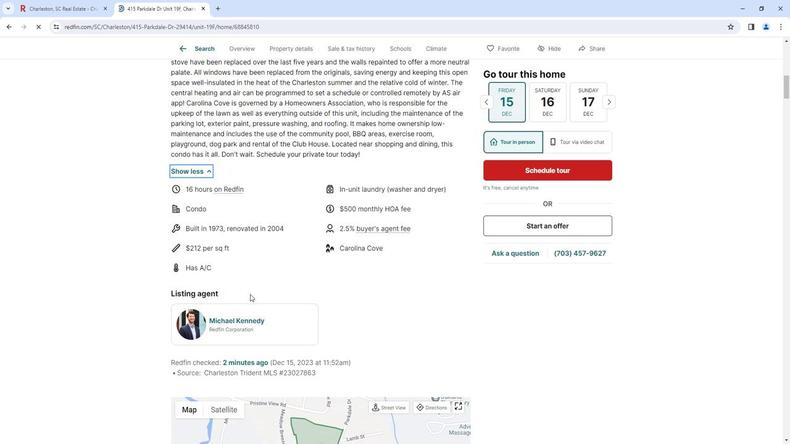 
Action: Mouse scrolled (249, 290) with delta (0, 0)
Screenshot: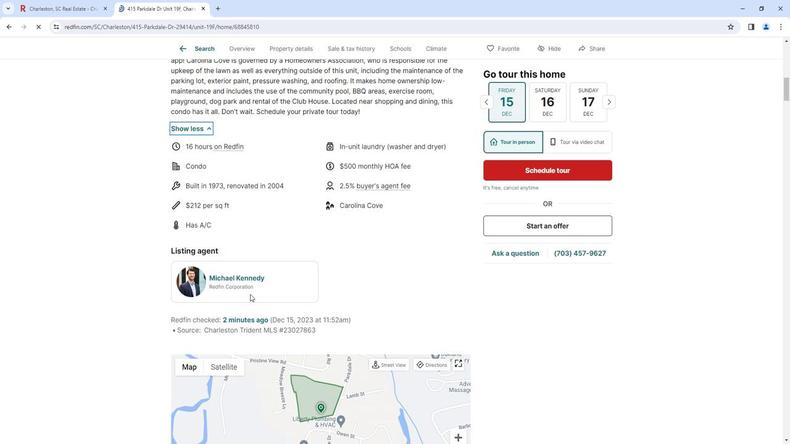 
Action: Mouse moved to (214, 234)
Screenshot: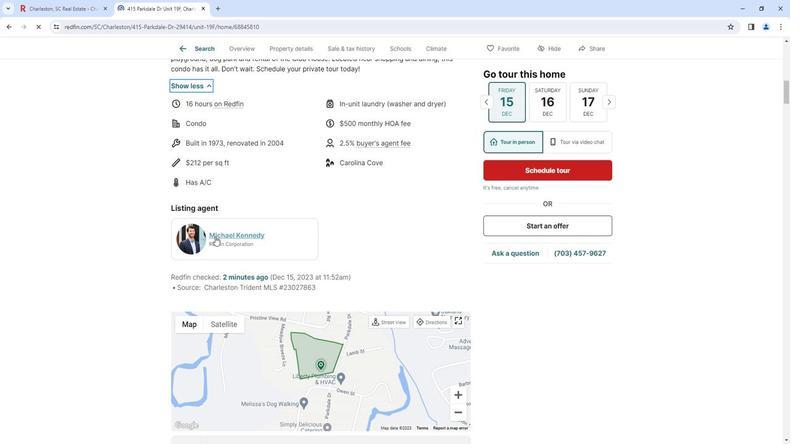 
Action: Mouse pressed left at (214, 234)
Screenshot: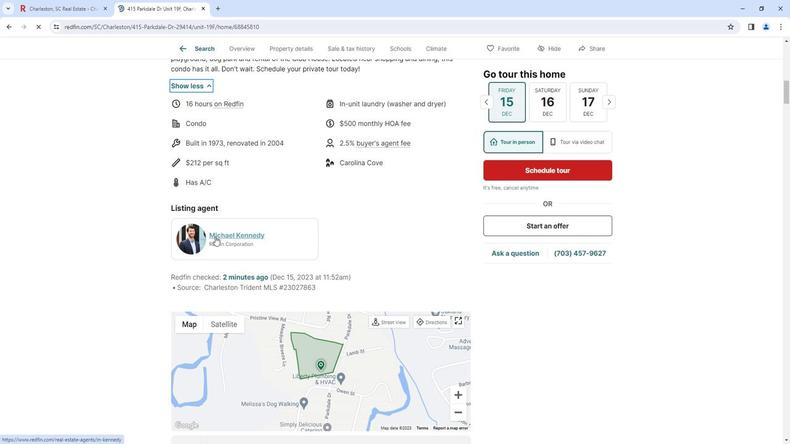 
Action: Mouse moved to (287, 251)
Screenshot: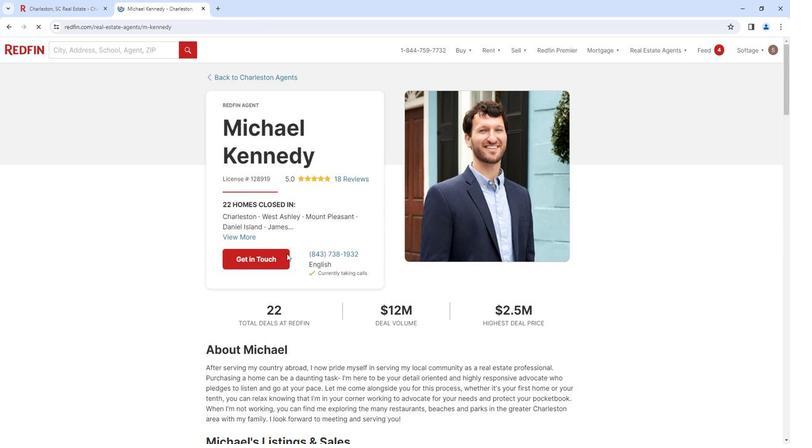 
Action: Mouse scrolled (287, 251) with delta (0, 0)
Screenshot: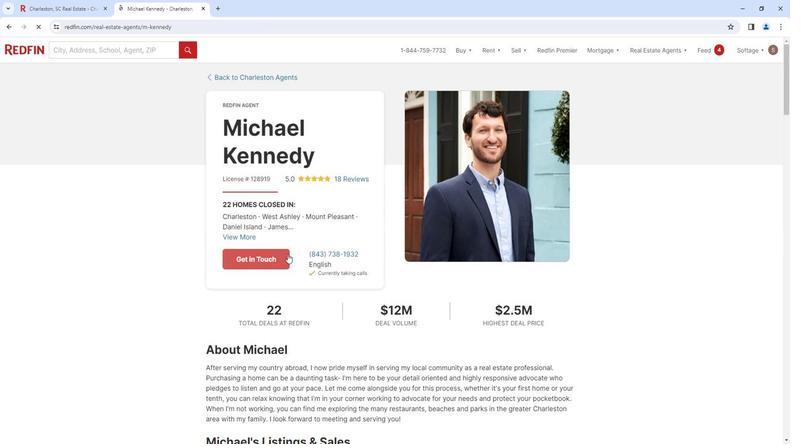 
Action: Mouse scrolled (287, 251) with delta (0, 0)
Screenshot: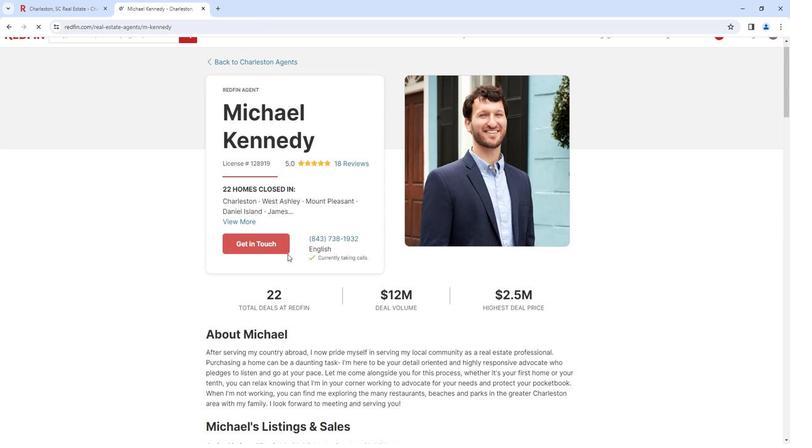 
Action: Mouse scrolled (287, 251) with delta (0, 0)
Screenshot: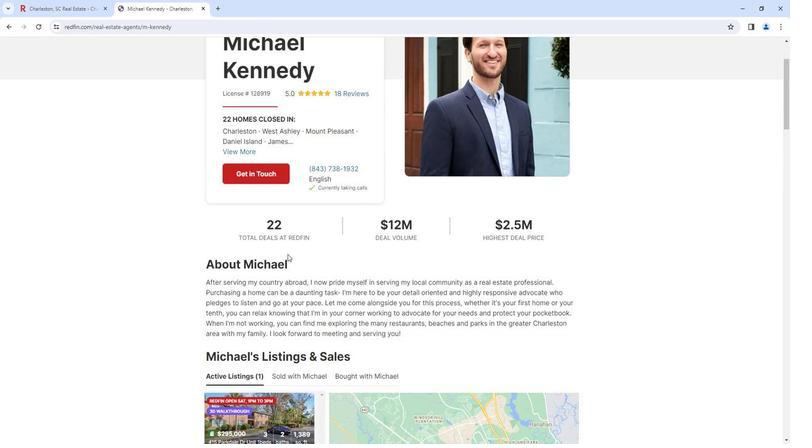 
Action: Mouse scrolled (287, 251) with delta (0, 0)
Screenshot: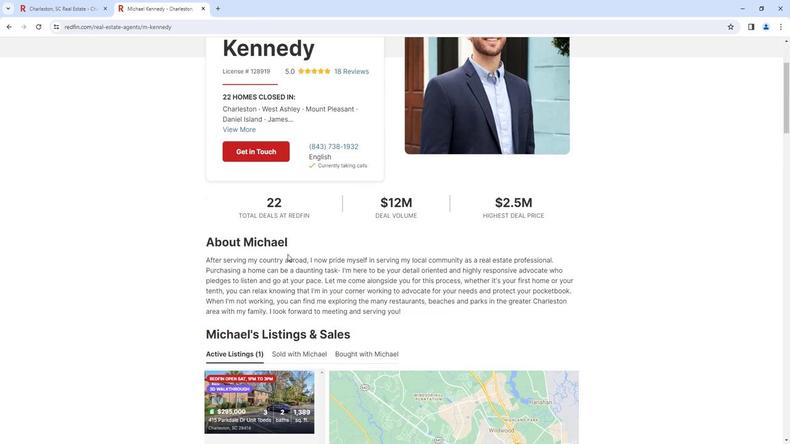 
Action: Mouse scrolled (287, 251) with delta (0, 0)
Screenshot: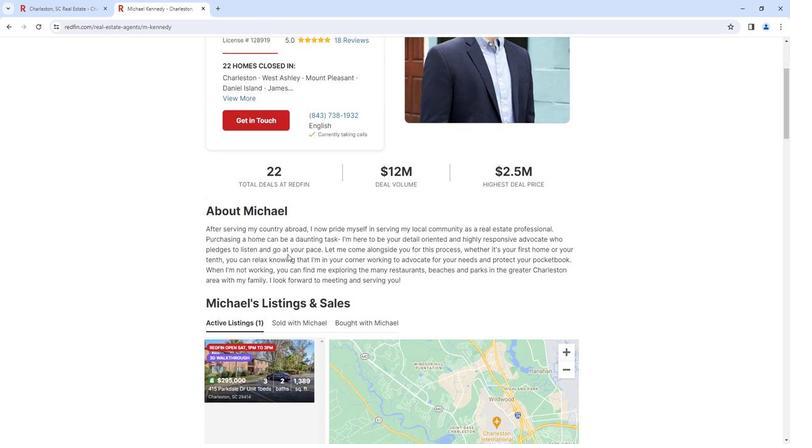
Action: Mouse scrolled (287, 251) with delta (0, 0)
Screenshot: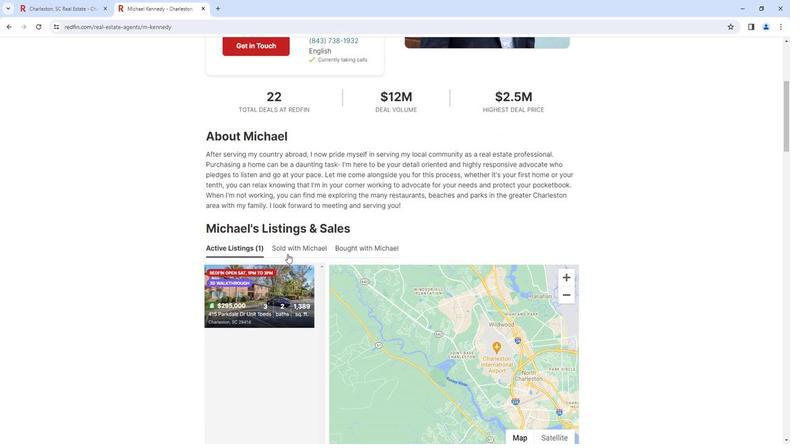 
Action: Mouse scrolled (287, 251) with delta (0, 0)
Screenshot: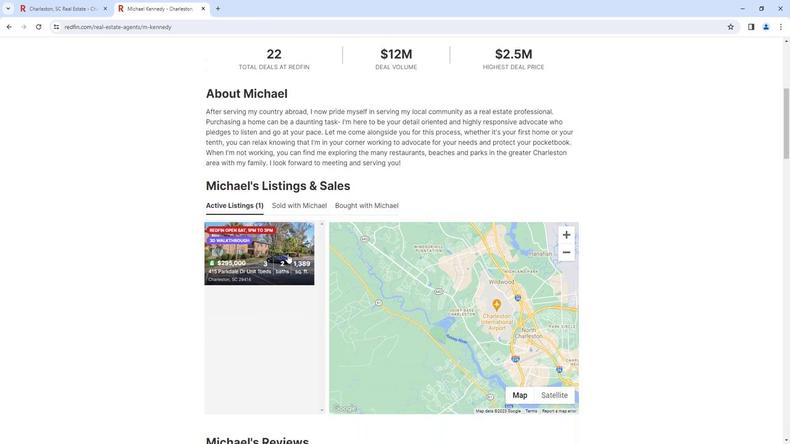 
Action: Mouse moved to (287, 251)
Screenshot: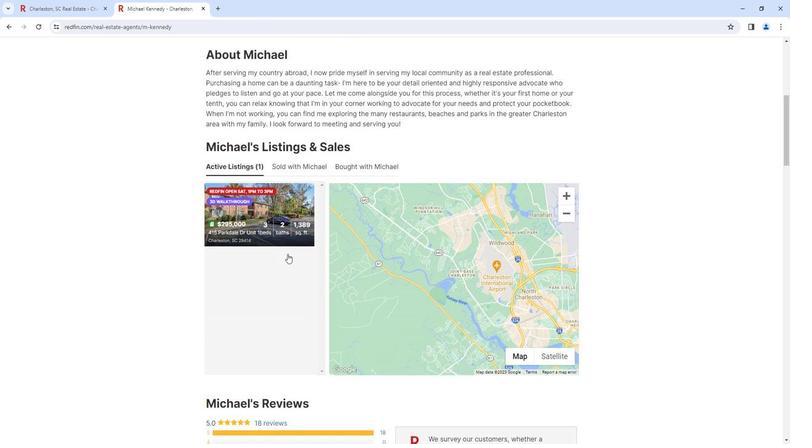 
Action: Mouse scrolled (287, 251) with delta (0, 0)
Screenshot: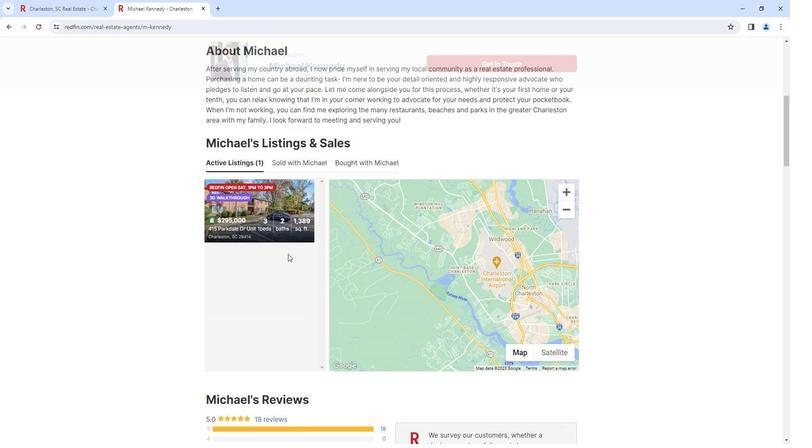 
Action: Mouse moved to (287, 251)
Screenshot: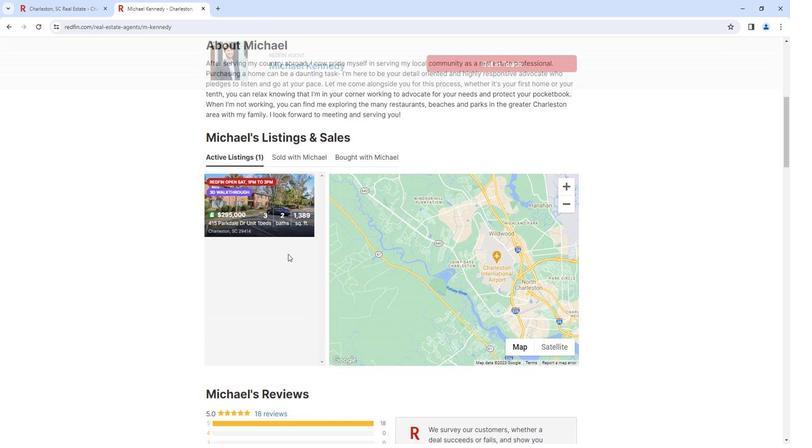 
Action: Mouse scrolled (287, 251) with delta (0, 0)
Screenshot: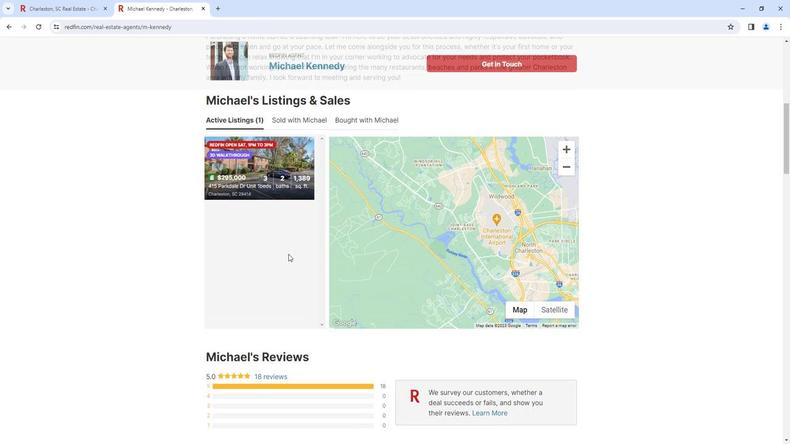 
Action: Mouse scrolled (287, 251) with delta (0, 0)
Screenshot: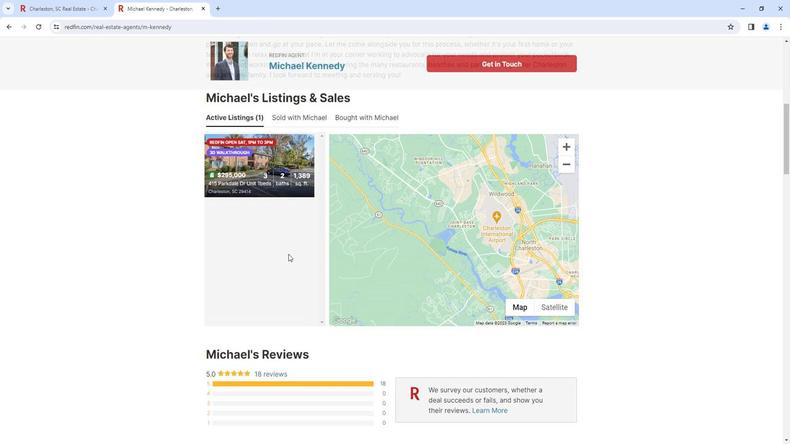 
Action: Mouse scrolled (287, 251) with delta (0, 0)
Screenshot: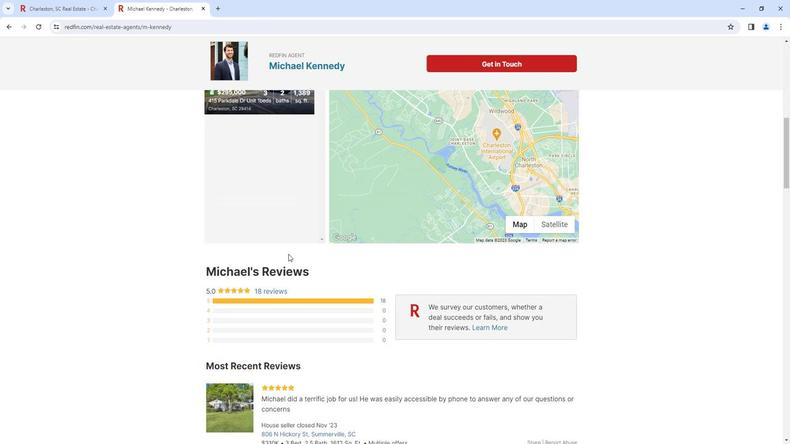 
Action: Mouse scrolled (287, 251) with delta (0, 0)
Screenshot: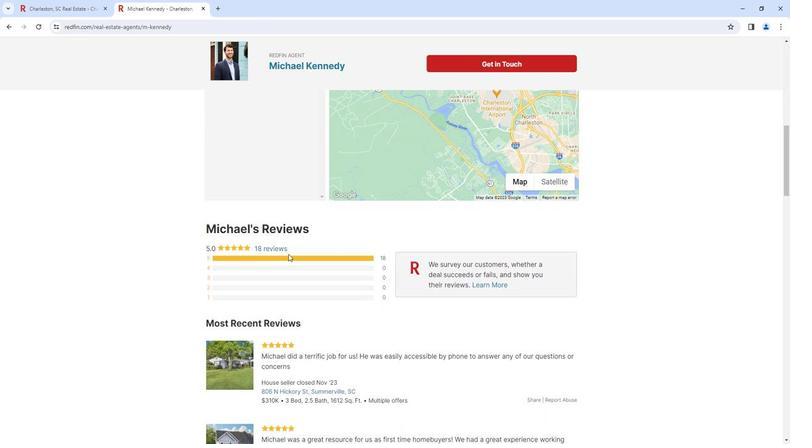 
Action: Mouse moved to (287, 251)
Screenshot: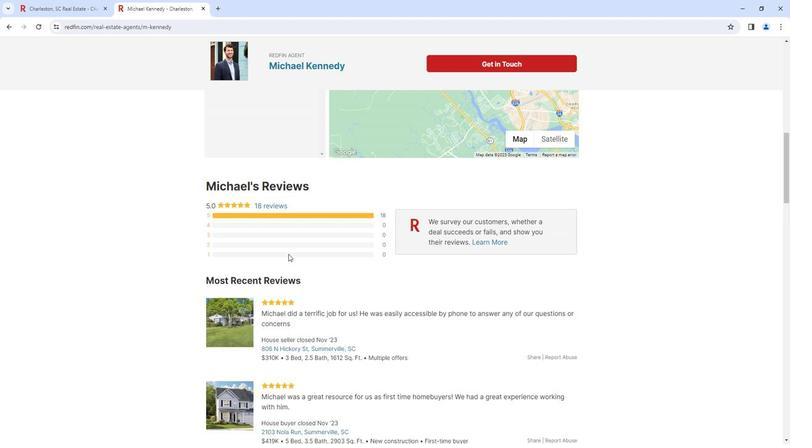 
Action: Mouse scrolled (287, 251) with delta (0, 0)
Screenshot: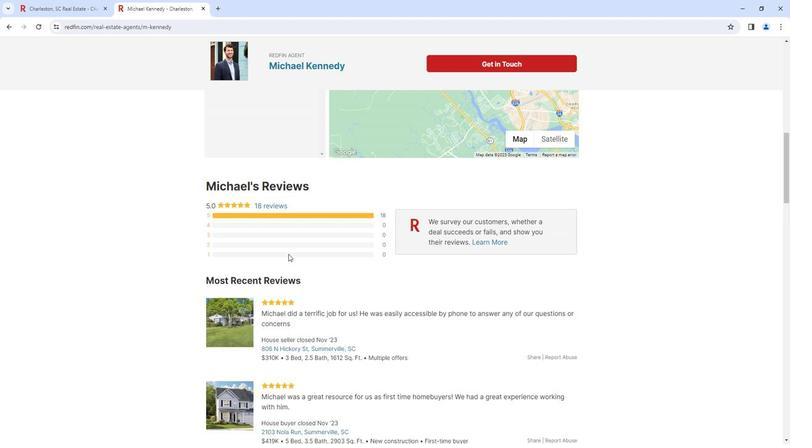 
Action: Mouse scrolled (287, 251) with delta (0, 0)
Screenshot: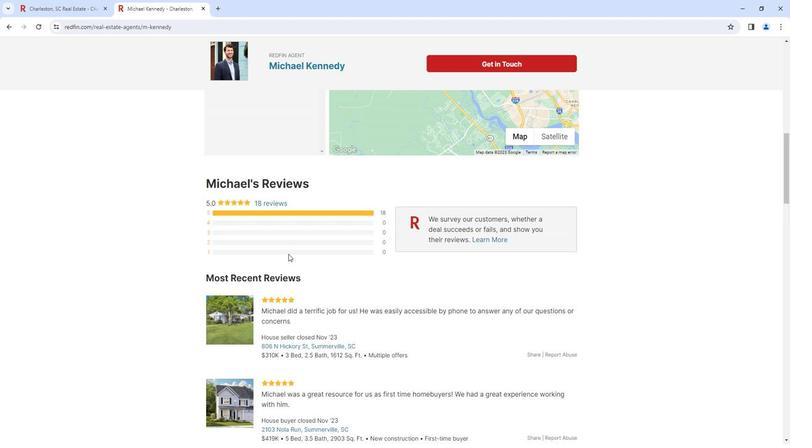 
Action: Mouse scrolled (287, 251) with delta (0, 0)
Screenshot: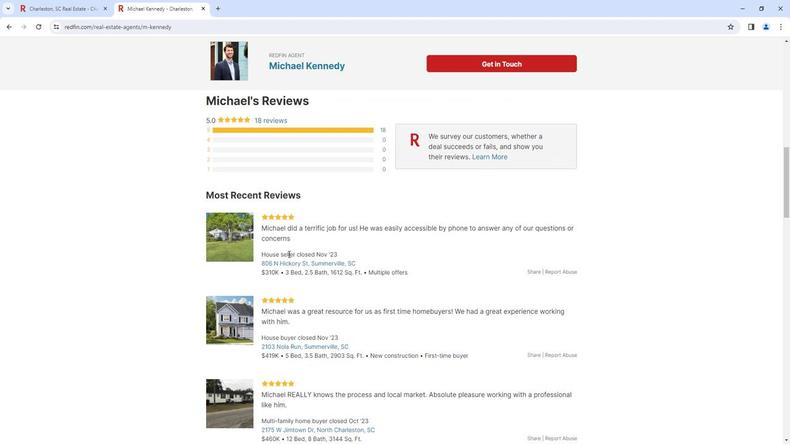 
Action: Mouse scrolled (287, 251) with delta (0, 0)
Screenshot: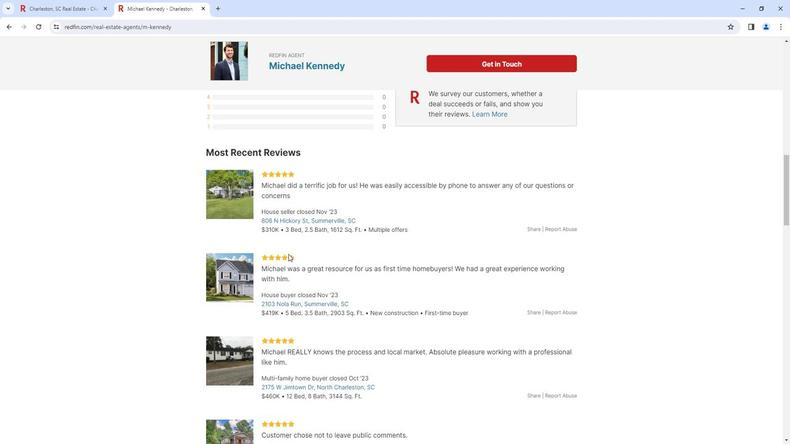 
Action: Mouse scrolled (287, 251) with delta (0, 0)
Screenshot: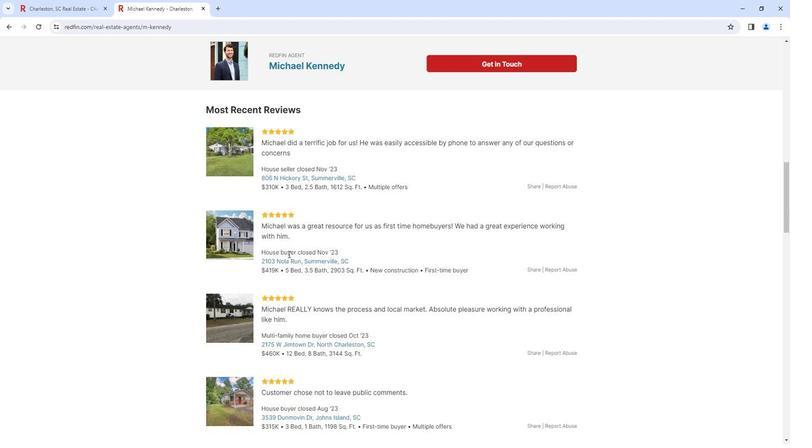 
Action: Mouse scrolled (287, 251) with delta (0, 0)
Screenshot: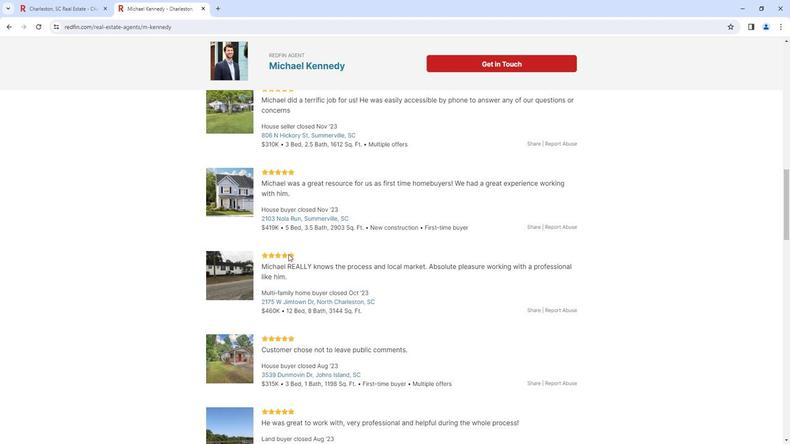 
Action: Mouse scrolled (287, 251) with delta (0, 0)
Screenshot: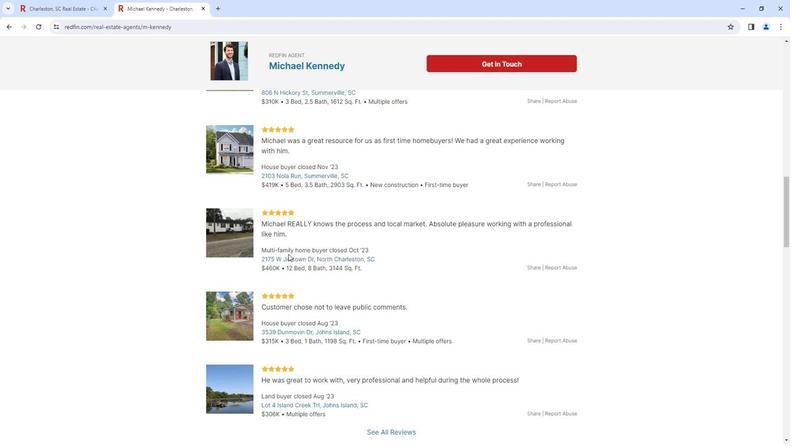 
Action: Mouse moved to (288, 251)
Screenshot: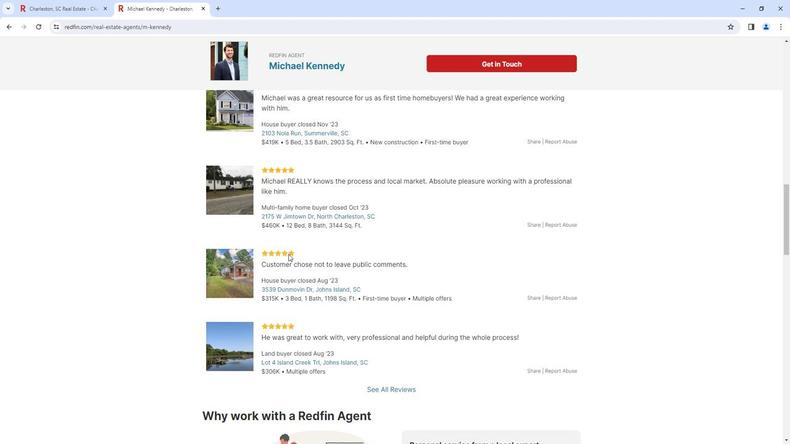 
Action: Mouse scrolled (288, 251) with delta (0, 0)
Screenshot: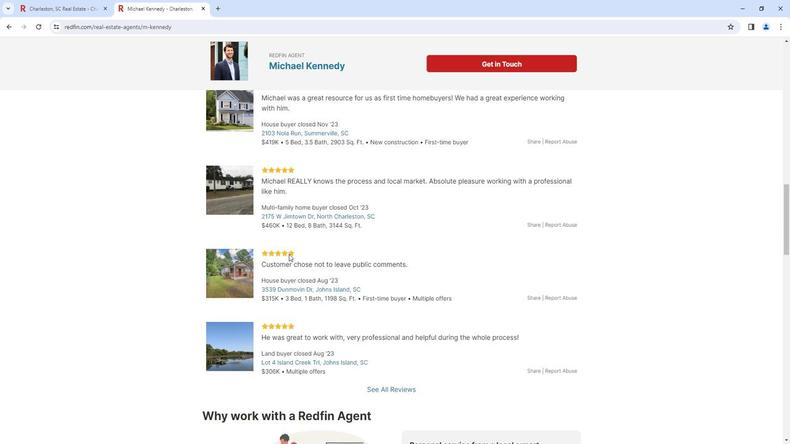 
Action: Mouse scrolled (288, 251) with delta (0, 0)
Screenshot: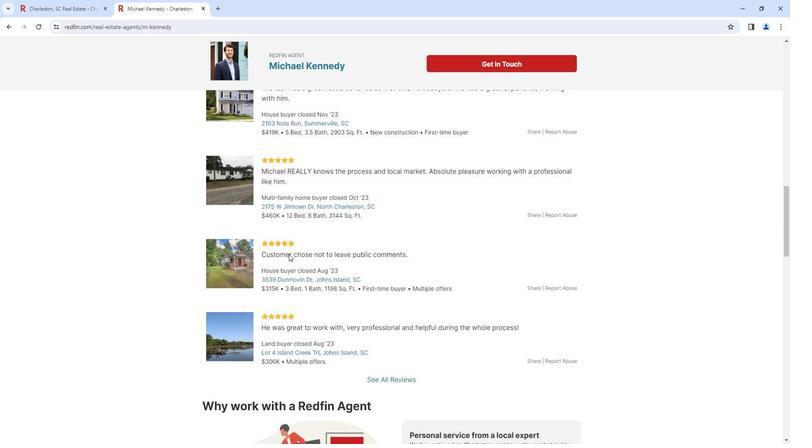 
Action: Mouse moved to (288, 251)
Screenshot: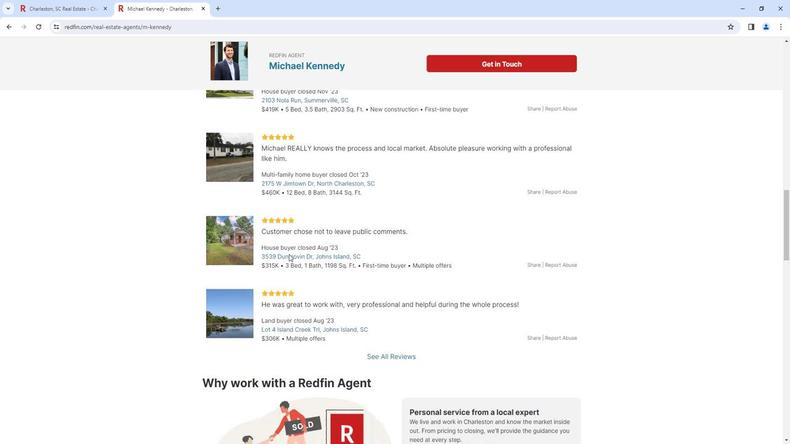 
Action: Mouse scrolled (288, 251) with delta (0, 0)
Screenshot: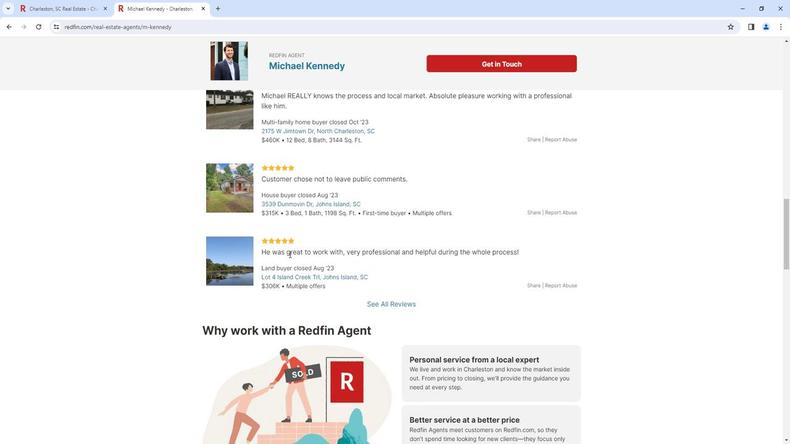 
Action: Mouse moved to (200, 6)
Screenshot: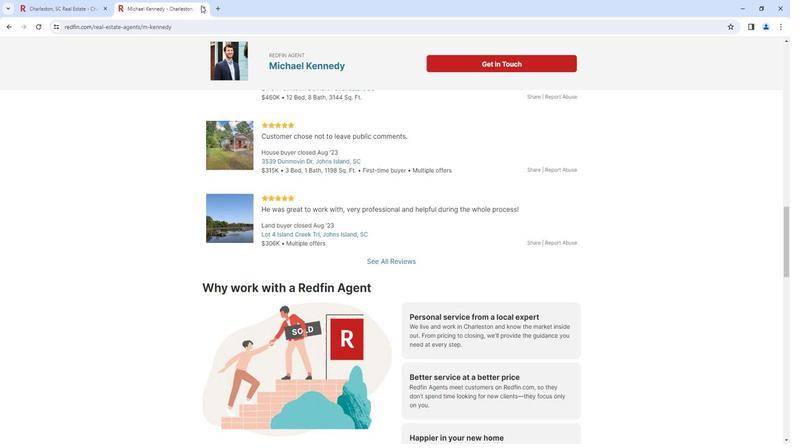 
Action: Mouse pressed left at (200, 6)
Screenshot: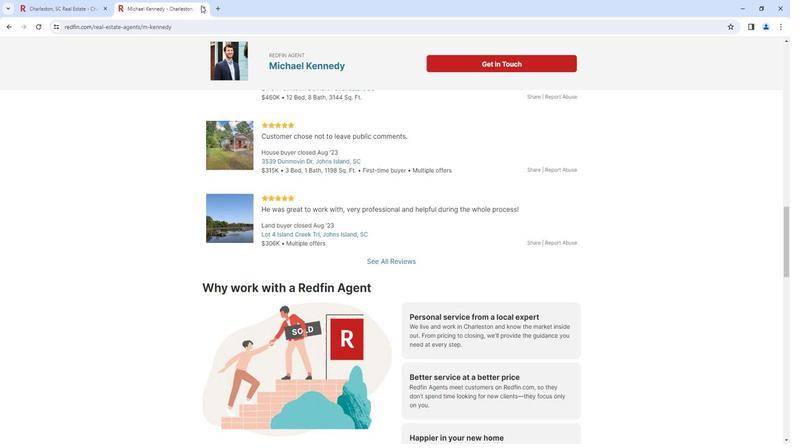 
Action: Mouse moved to (699, 102)
Screenshot: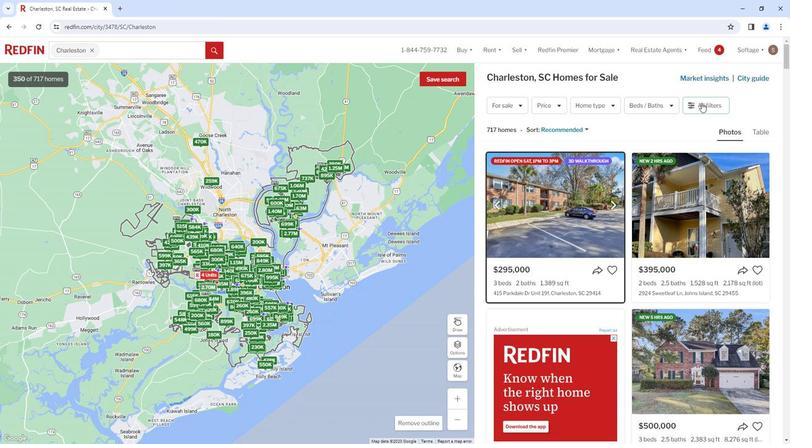 
Action: Mouse pressed left at (699, 102)
Screenshot: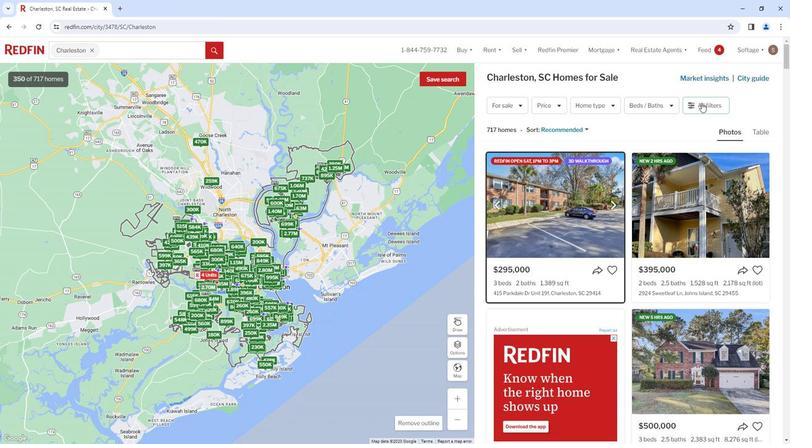 
Action: Mouse moved to (637, 275)
Screenshot: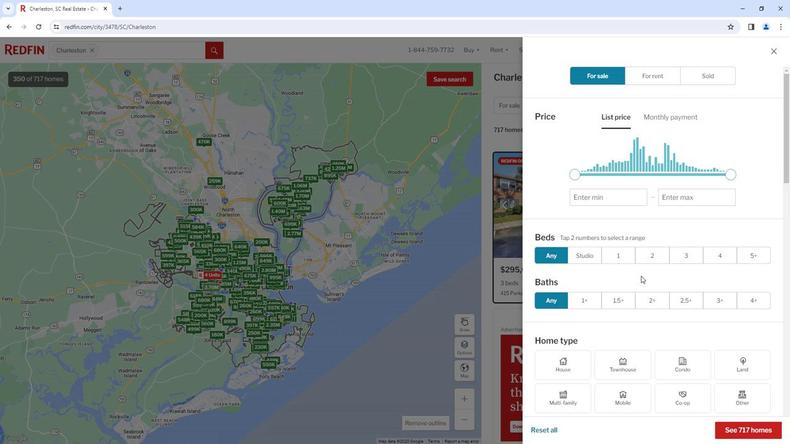 
Action: Mouse scrolled (637, 274) with delta (0, 0)
Screenshot: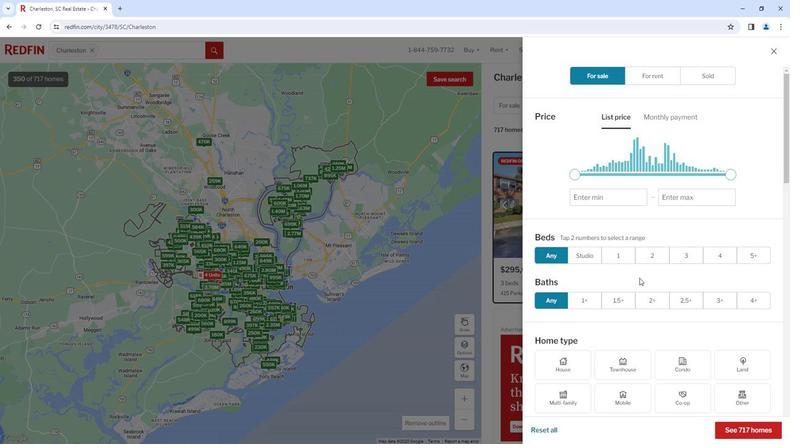 
Action: Mouse scrolled (637, 274) with delta (0, 0)
Screenshot: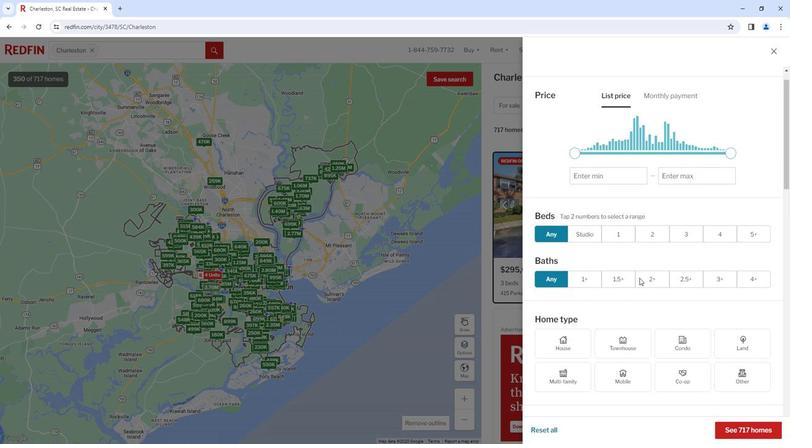 
Action: Mouse scrolled (637, 274) with delta (0, 0)
Screenshot: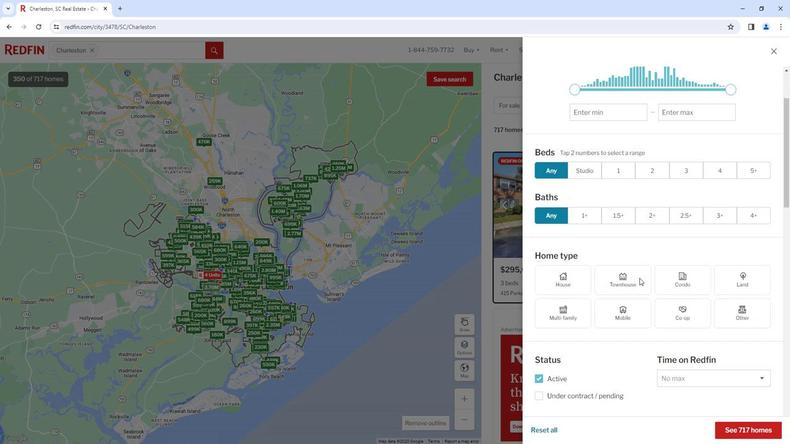 
Action: Mouse moved to (637, 274)
Screenshot: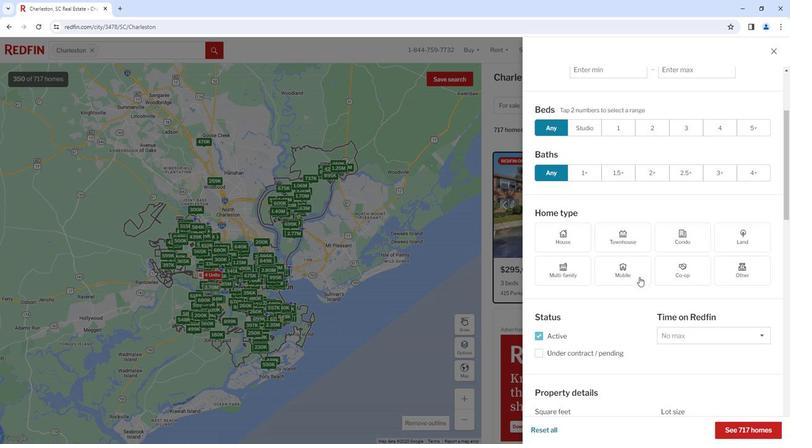 
Action: Mouse scrolled (637, 273) with delta (0, 0)
Screenshot: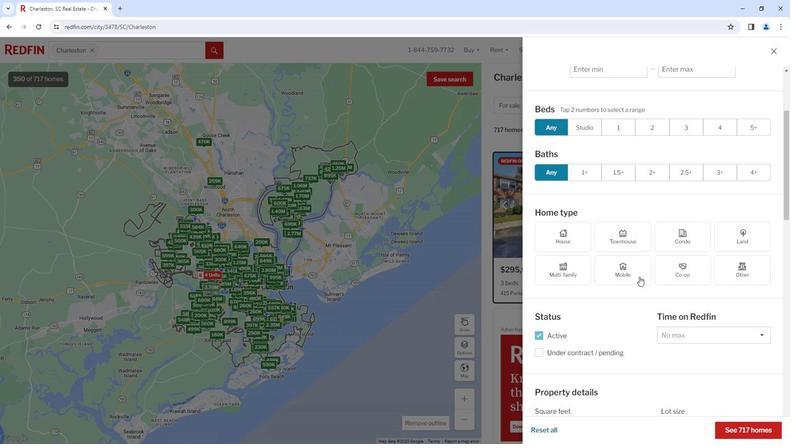 
Action: Mouse scrolled (637, 273) with delta (0, 0)
Screenshot: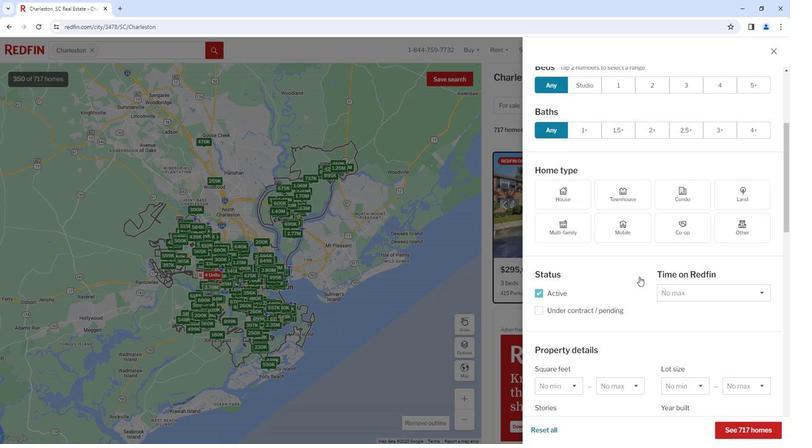 
Action: Mouse scrolled (637, 273) with delta (0, 0)
Screenshot: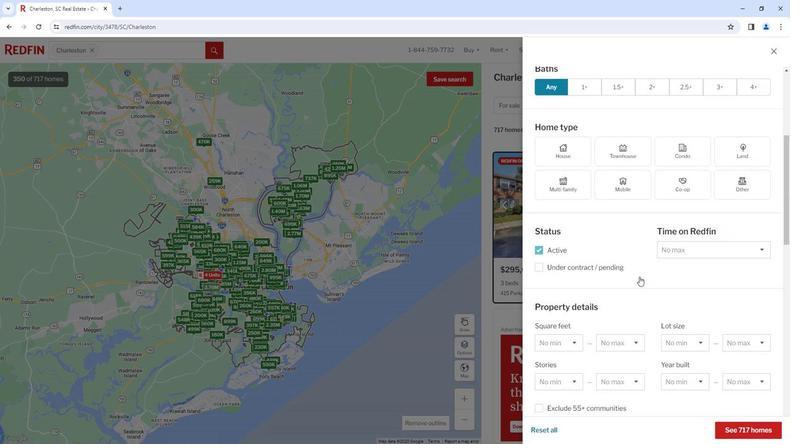 
Action: Mouse scrolled (637, 273) with delta (0, 0)
Screenshot: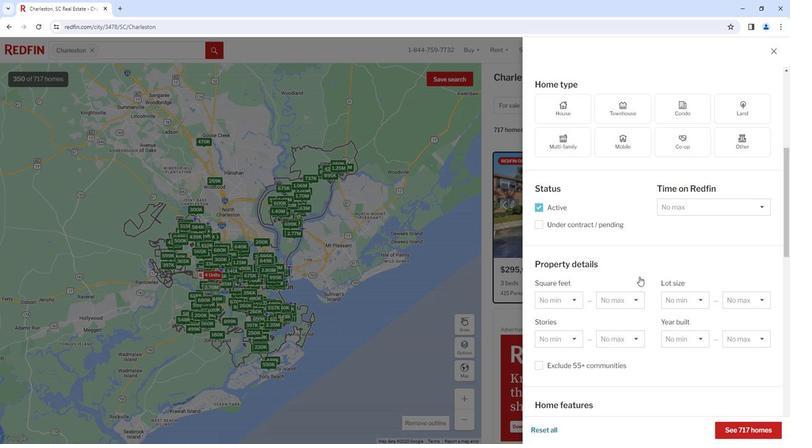 
Action: Mouse scrolled (637, 273) with delta (0, 0)
Screenshot: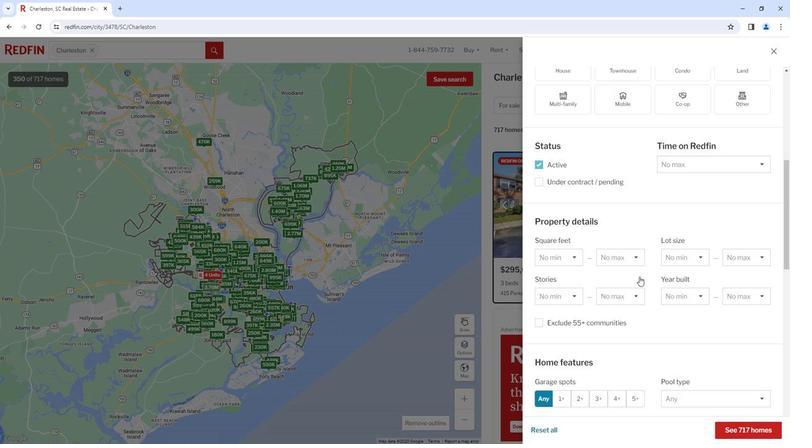 
Action: Mouse scrolled (637, 273) with delta (0, 0)
Screenshot: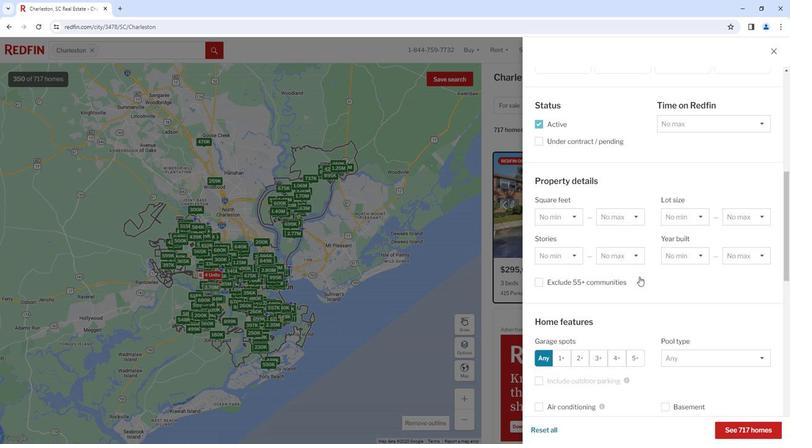 
Action: Mouse moved to (637, 273)
Screenshot: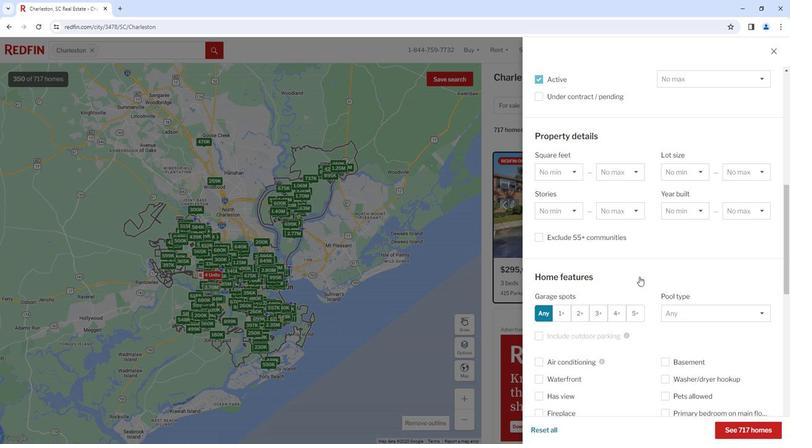 
Action: Mouse scrolled (637, 272) with delta (0, 0)
Screenshot: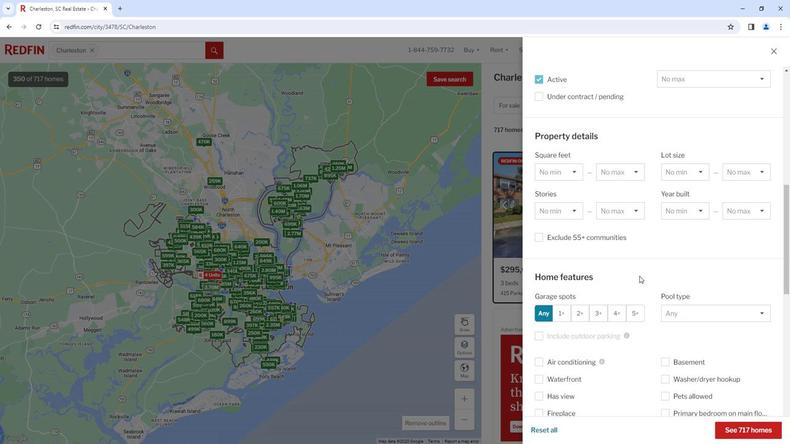 
Action: Mouse scrolled (637, 272) with delta (0, 0)
Screenshot: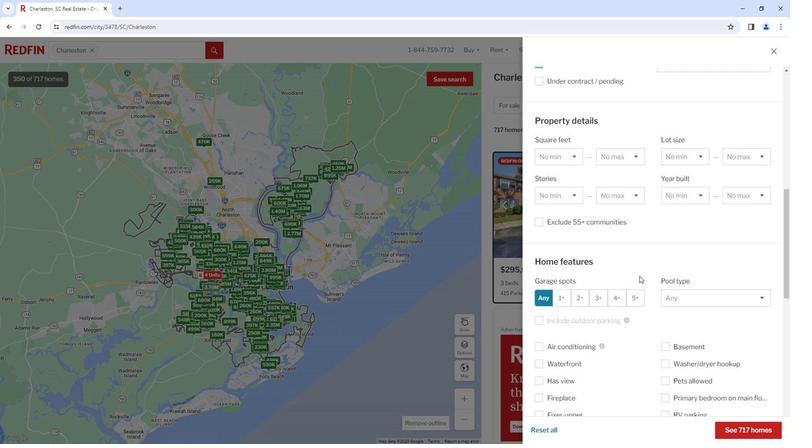 
Action: Mouse scrolled (637, 272) with delta (0, 0)
Screenshot: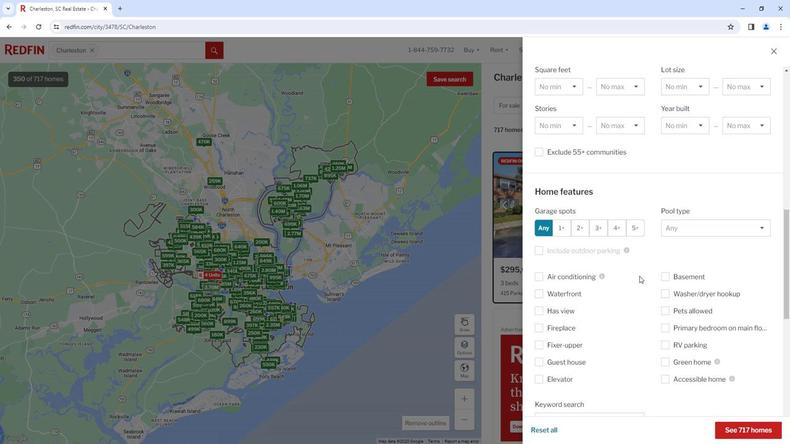 
Action: Mouse scrolled (637, 272) with delta (0, 0)
Screenshot: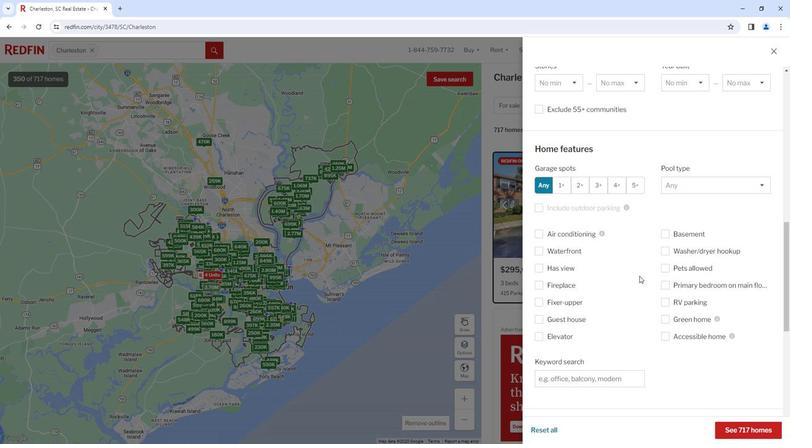
Action: Mouse moved to (569, 330)
Screenshot: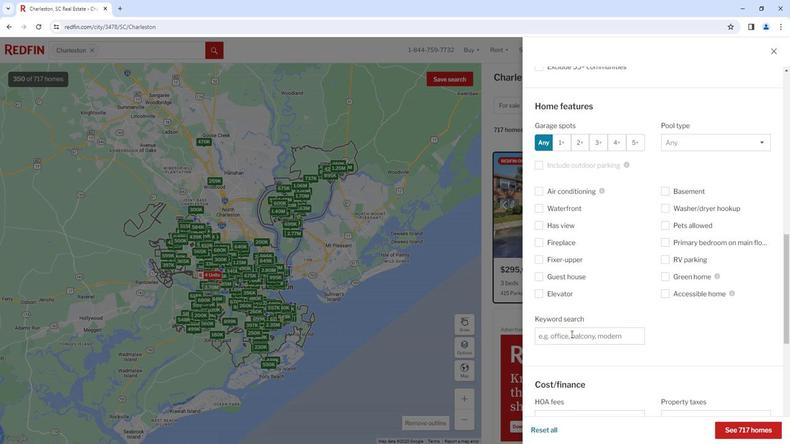 
Action: Mouse pressed left at (569, 330)
Screenshot: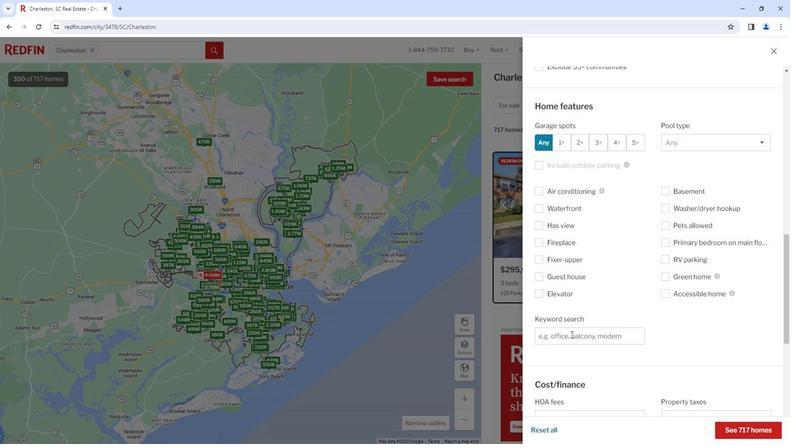 
Action: Key pressed <Key.shift>Historic<Key.space>homes
Screenshot: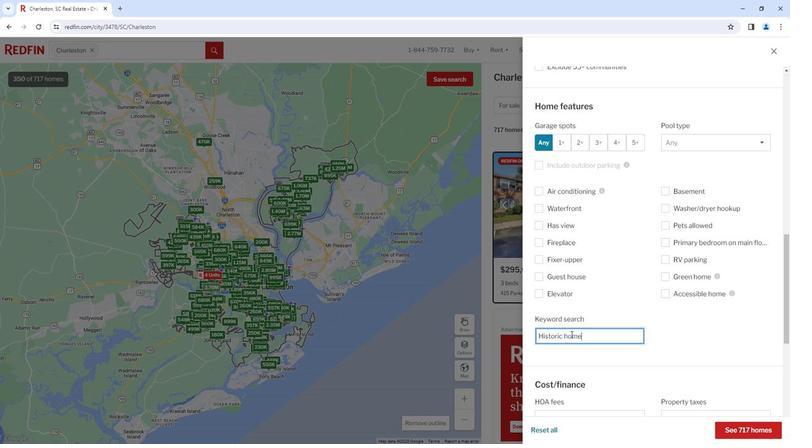 
Action: Mouse moved to (743, 429)
Screenshot: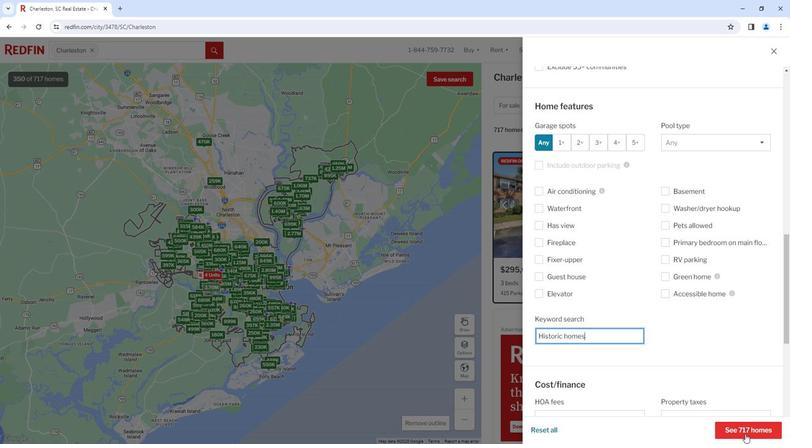 
Action: Mouse pressed left at (743, 429)
Screenshot: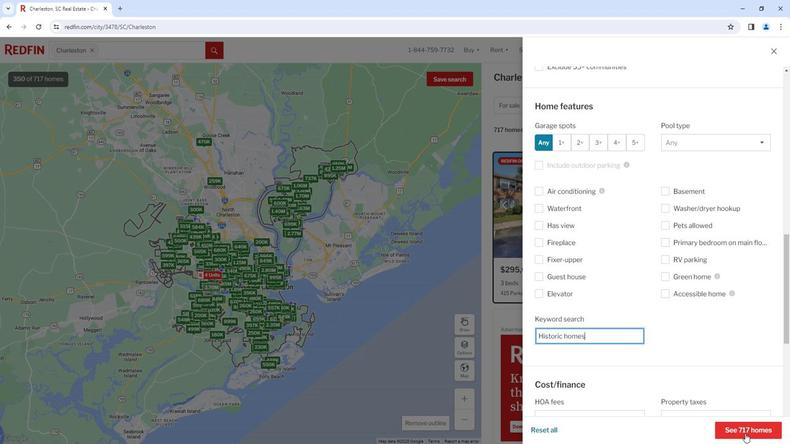 
Action: Mouse moved to (650, 350)
Screenshot: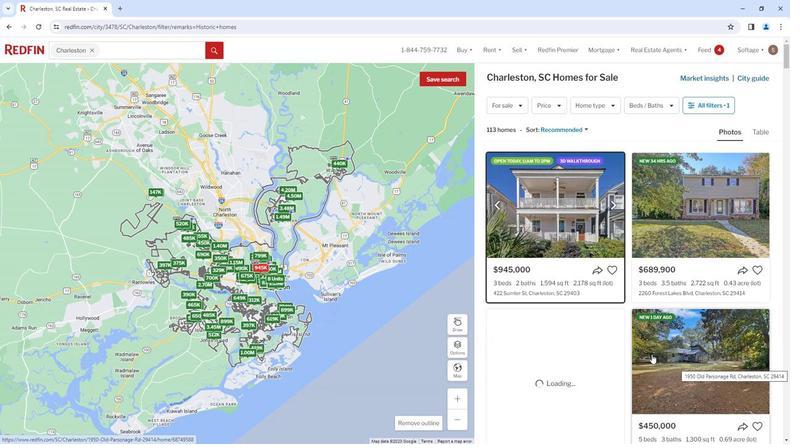 
Action: Mouse scrolled (650, 349) with delta (0, 0)
Screenshot: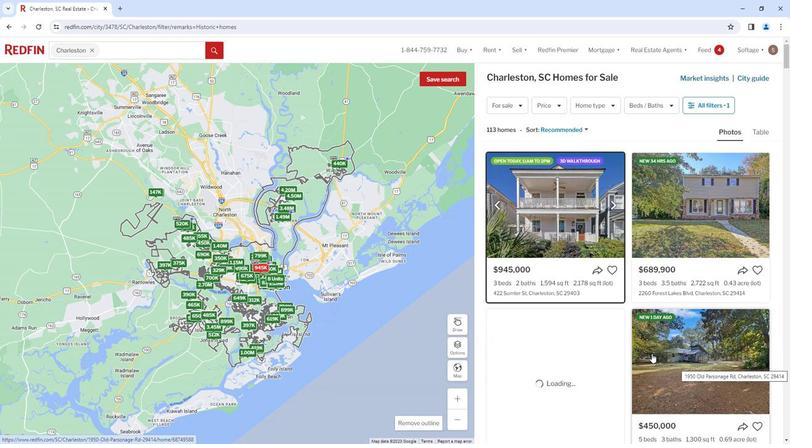 
Action: Mouse moved to (547, 176)
Screenshot: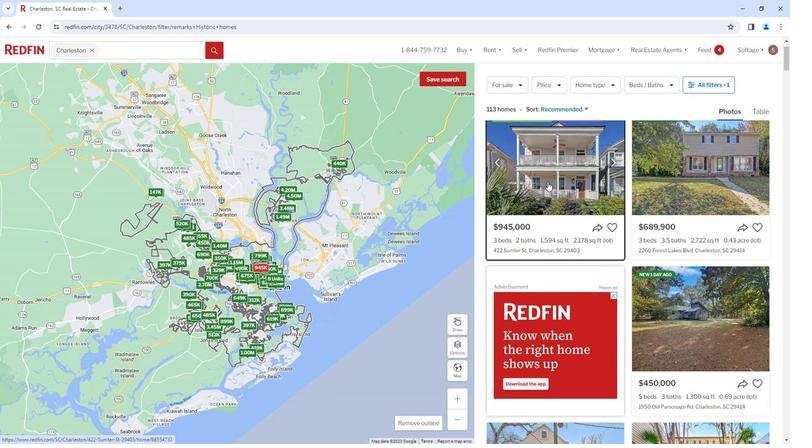 
Action: Mouse pressed left at (547, 176)
Screenshot: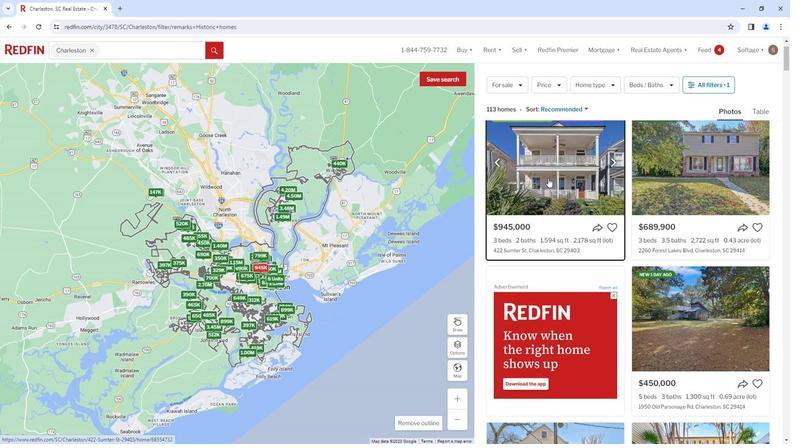 
Action: Mouse moved to (371, 216)
Screenshot: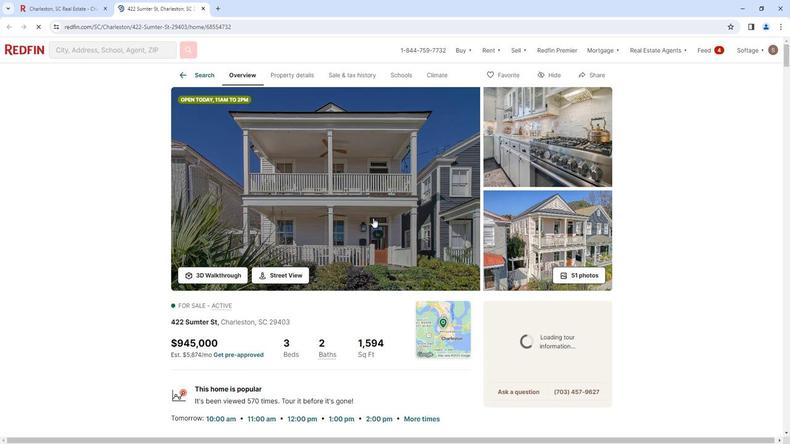 
Action: Mouse scrolled (371, 216) with delta (0, 0)
Screenshot: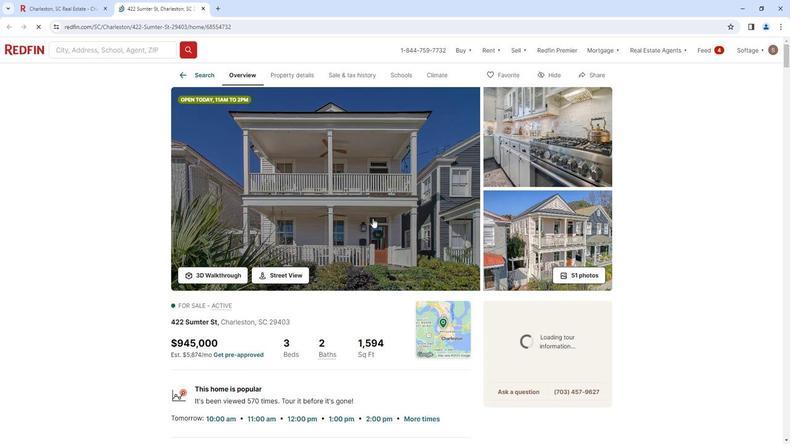 
Action: Mouse pressed left at (371, 216)
Screenshot: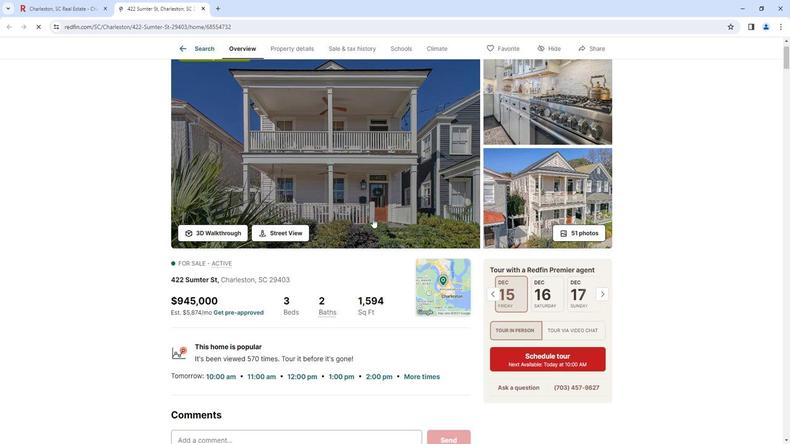 
Action: Mouse moved to (101, 211)
Screenshot: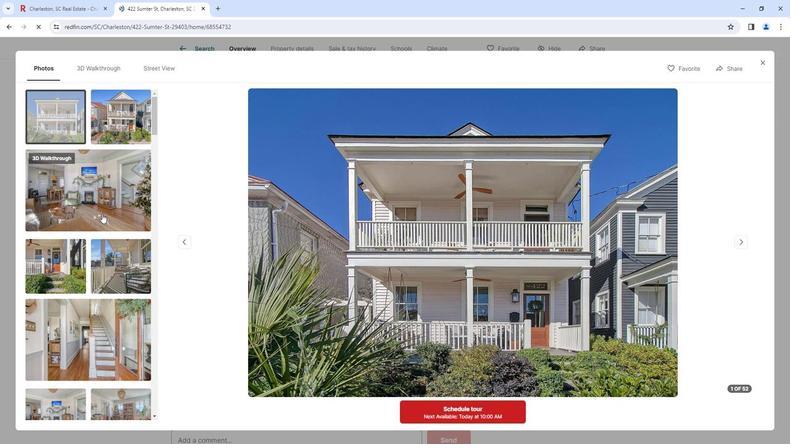 
Action: Mouse scrolled (101, 211) with delta (0, 0)
Screenshot: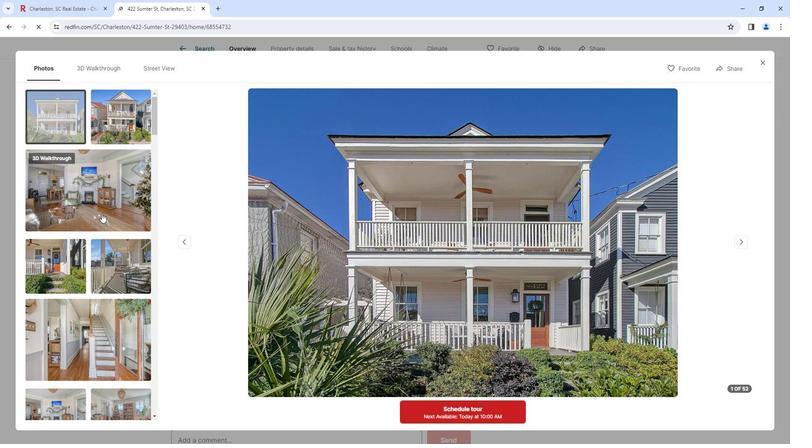 
Action: Mouse scrolled (101, 211) with delta (0, 0)
Screenshot: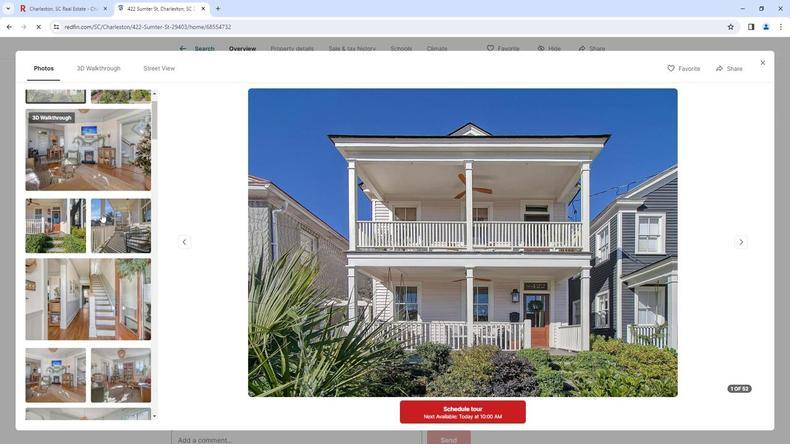 
Action: Mouse scrolled (101, 211) with delta (0, 0)
Screenshot: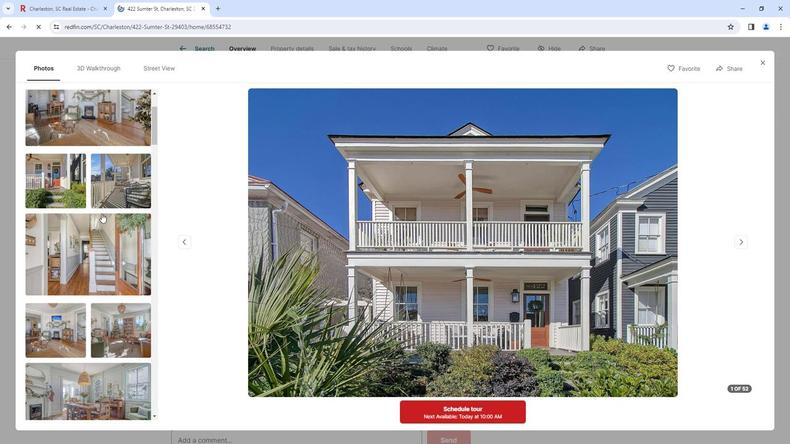 
Action: Mouse scrolled (101, 211) with delta (0, 0)
Screenshot: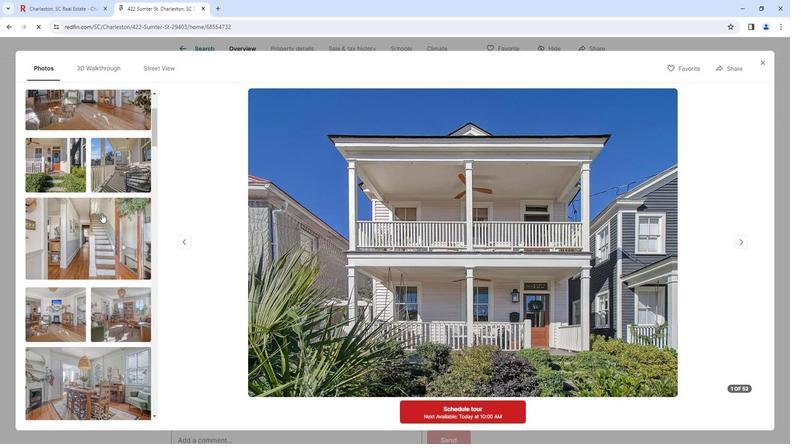 
Action: Mouse moved to (101, 211)
Screenshot: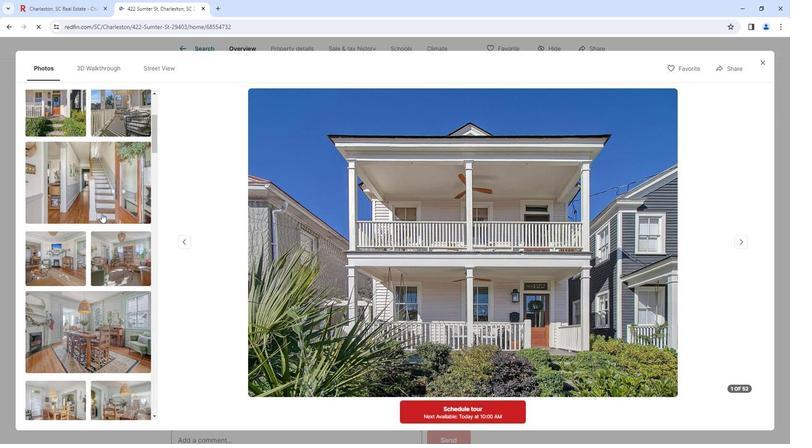 
Action: Mouse scrolled (101, 210) with delta (0, 0)
Screenshot: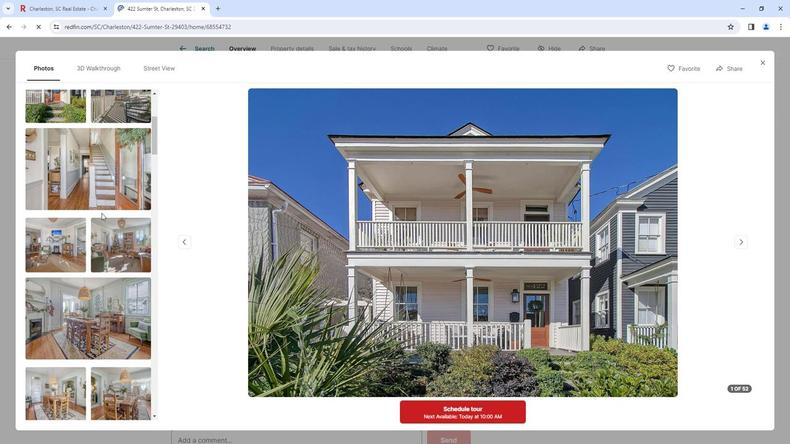 
Action: Mouse moved to (101, 210)
Screenshot: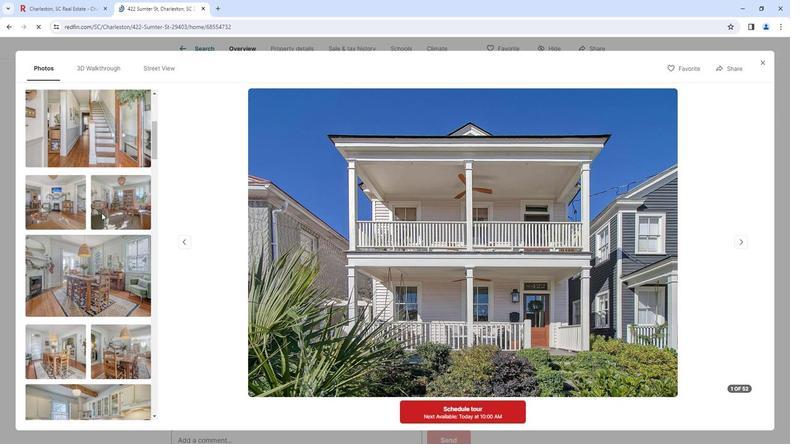 
Action: Mouse scrolled (101, 210) with delta (0, 0)
Screenshot: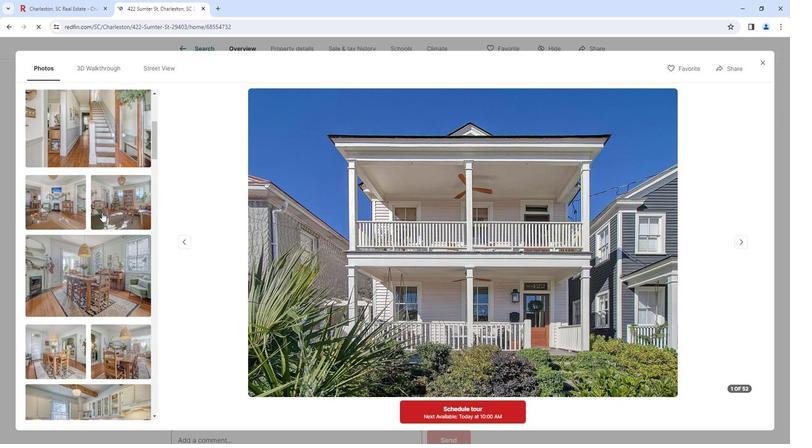 
Action: Mouse scrolled (101, 210) with delta (0, 0)
Screenshot: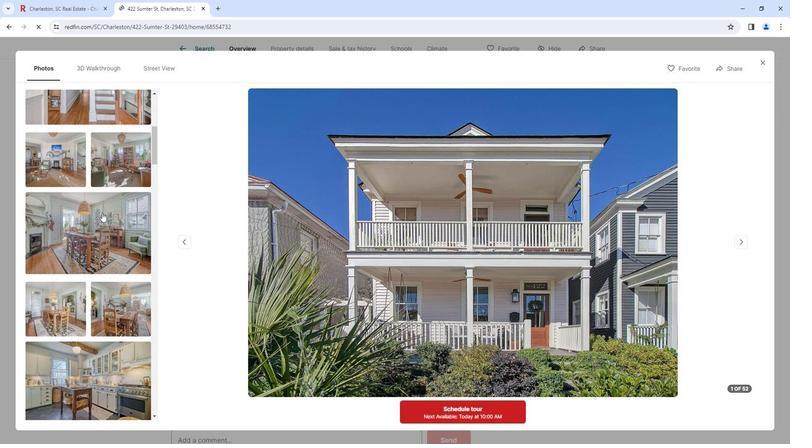 
Action: Mouse scrolled (101, 210) with delta (0, 0)
Screenshot: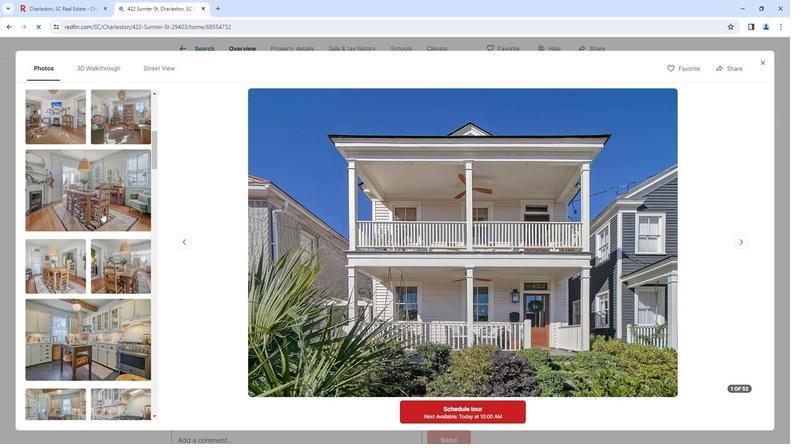 
Action: Mouse scrolled (101, 210) with delta (0, 0)
Screenshot: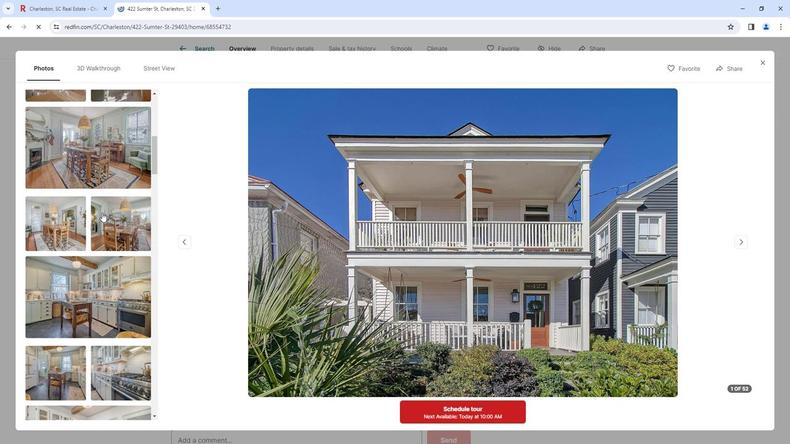 
Action: Mouse scrolled (101, 210) with delta (0, 0)
Screenshot: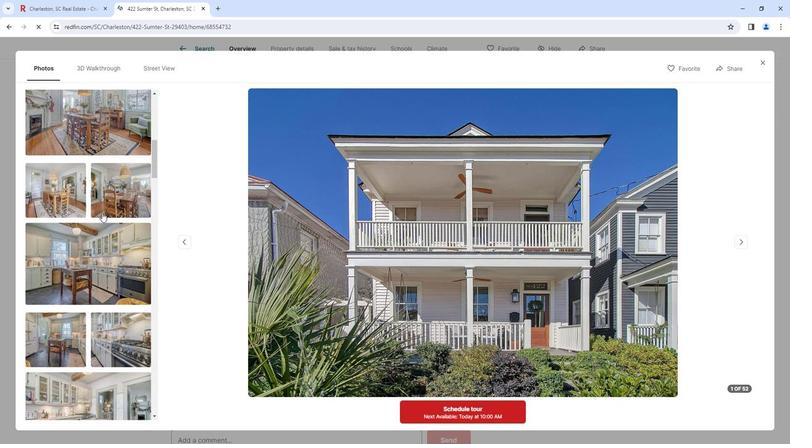 
Action: Mouse scrolled (101, 210) with delta (0, 0)
Screenshot: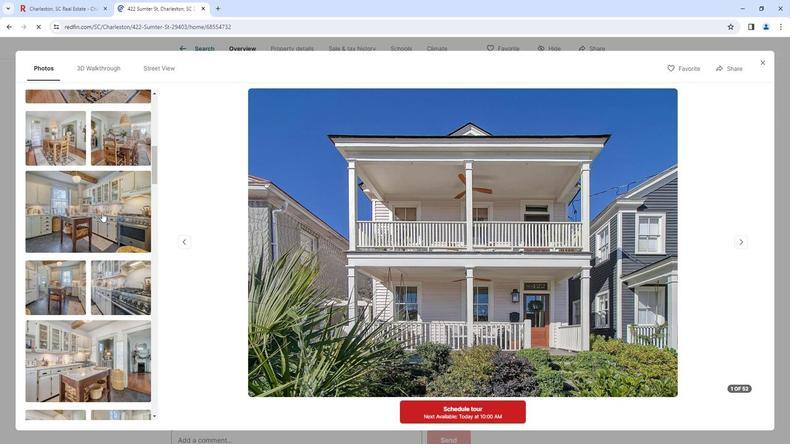 
Action: Mouse scrolled (101, 210) with delta (0, 0)
Screenshot: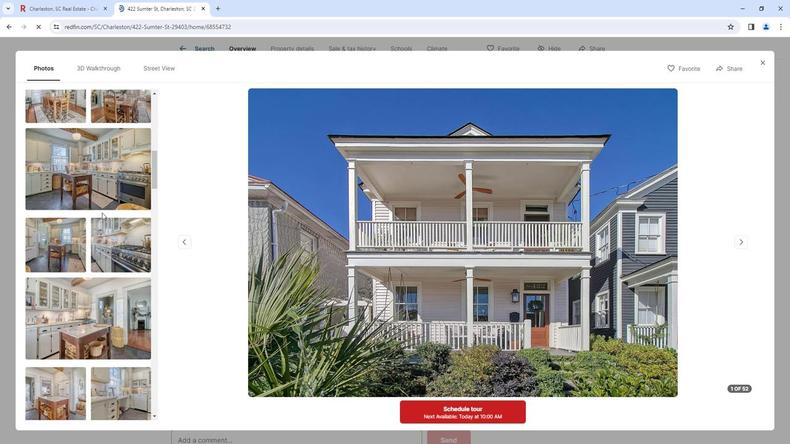 
Action: Mouse scrolled (101, 210) with delta (0, 0)
Screenshot: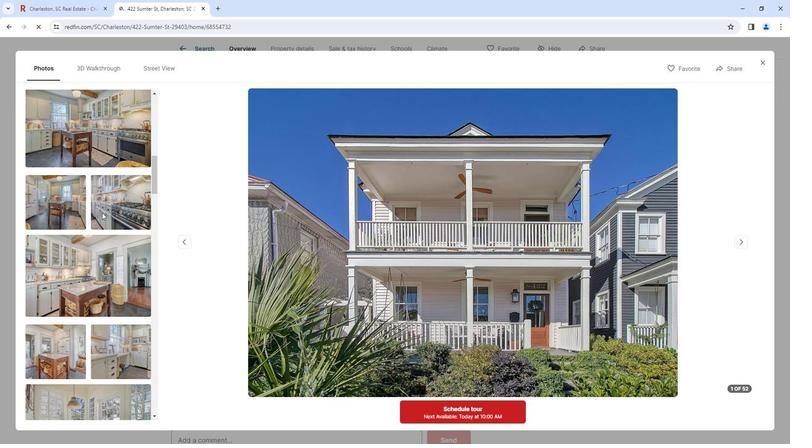 
Action: Mouse scrolled (101, 210) with delta (0, 0)
Screenshot: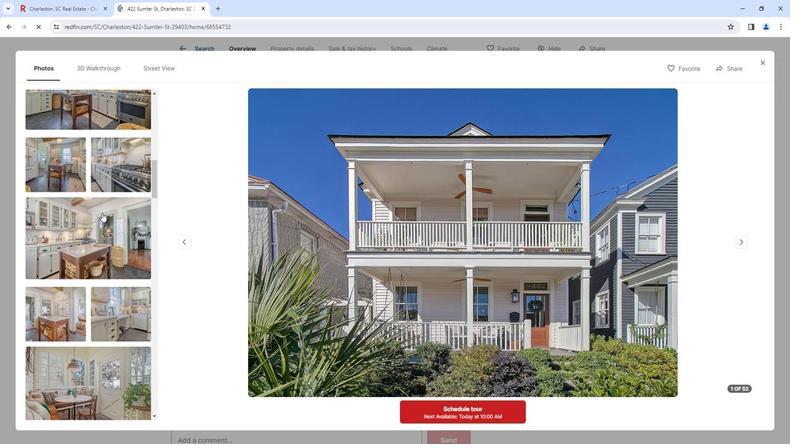 
Action: Mouse scrolled (101, 210) with delta (0, 0)
Screenshot: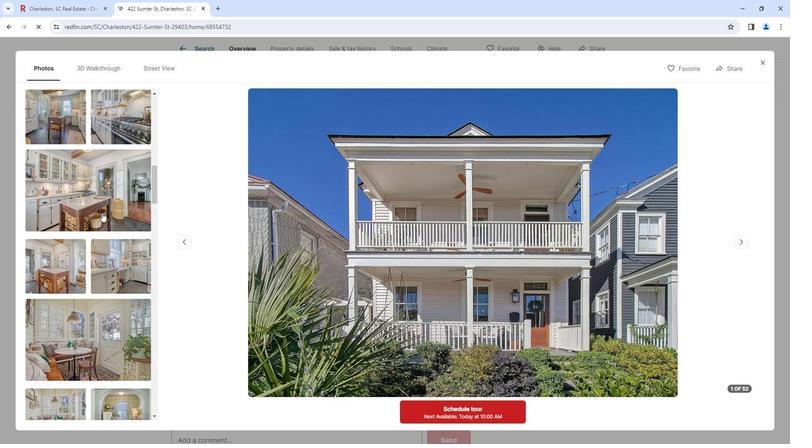 
Action: Mouse scrolled (101, 210) with delta (0, 0)
Screenshot: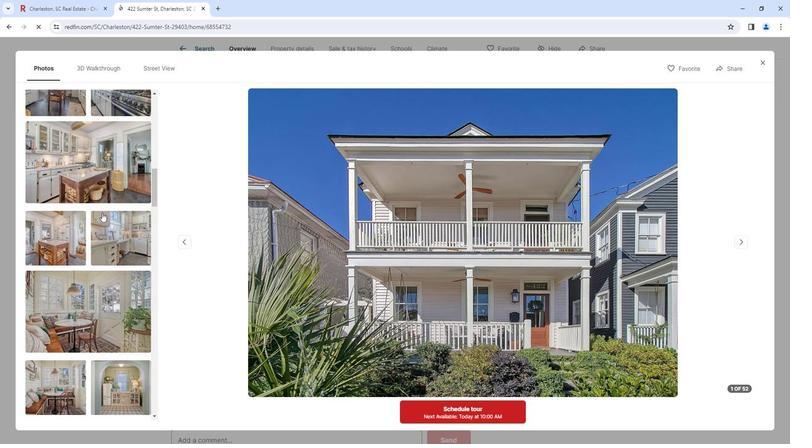 
Action: Mouse scrolled (101, 210) with delta (0, 0)
Screenshot: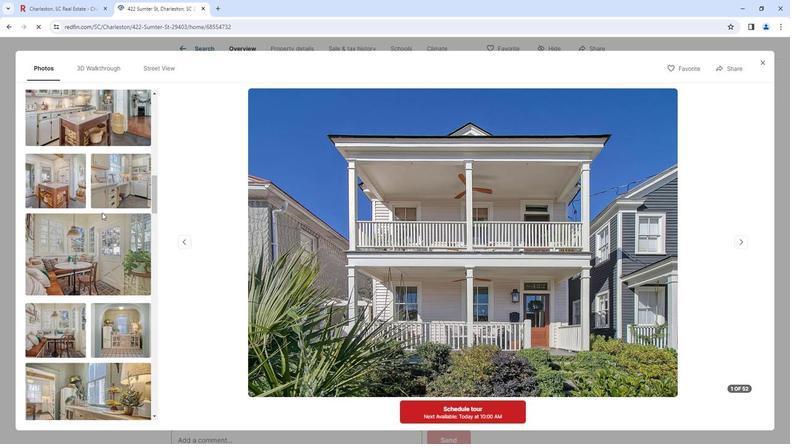 
Action: Mouse scrolled (101, 210) with delta (0, 0)
Screenshot: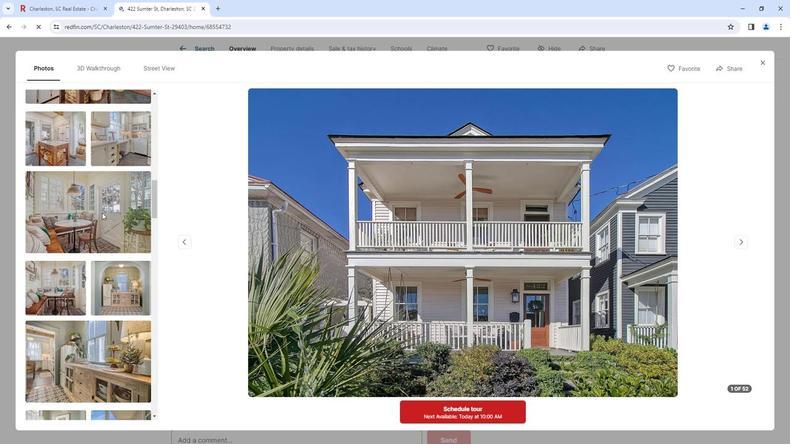 
Action: Mouse scrolled (101, 210) with delta (0, 0)
Screenshot: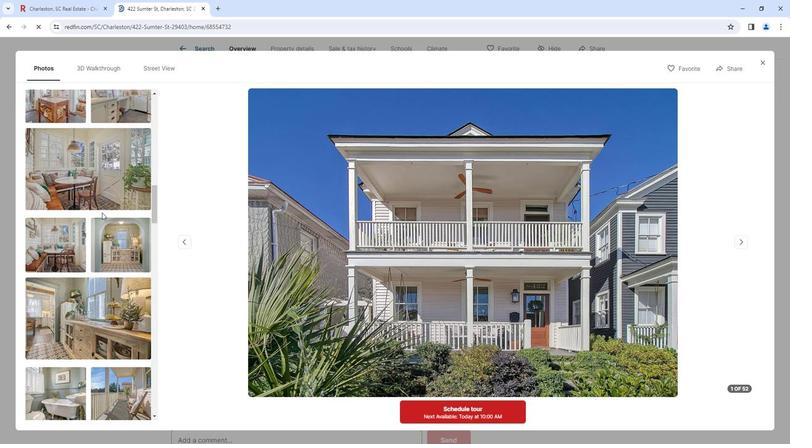 
Action: Mouse scrolled (101, 210) with delta (0, 0)
Screenshot: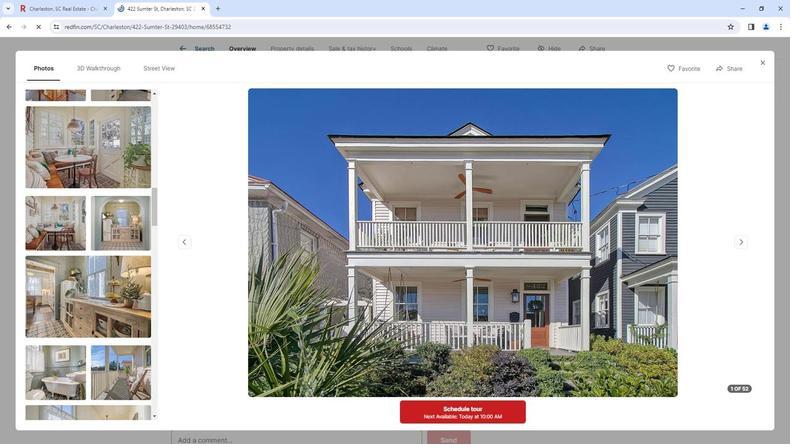 
Action: Mouse scrolled (101, 210) with delta (0, 0)
Screenshot: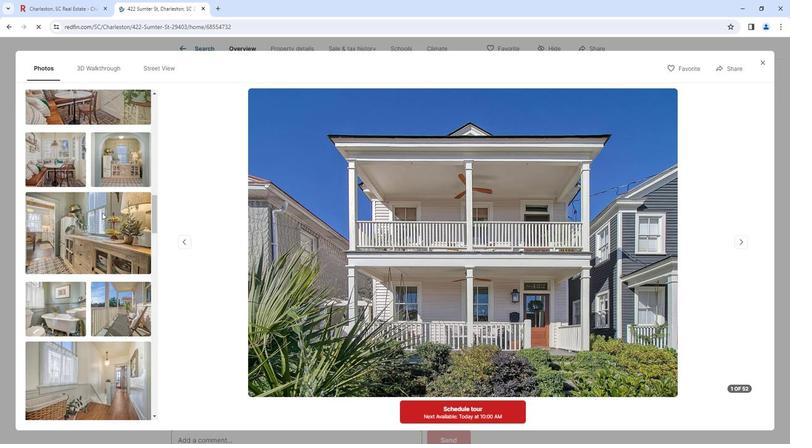 
Action: Mouse scrolled (101, 210) with delta (0, 0)
Screenshot: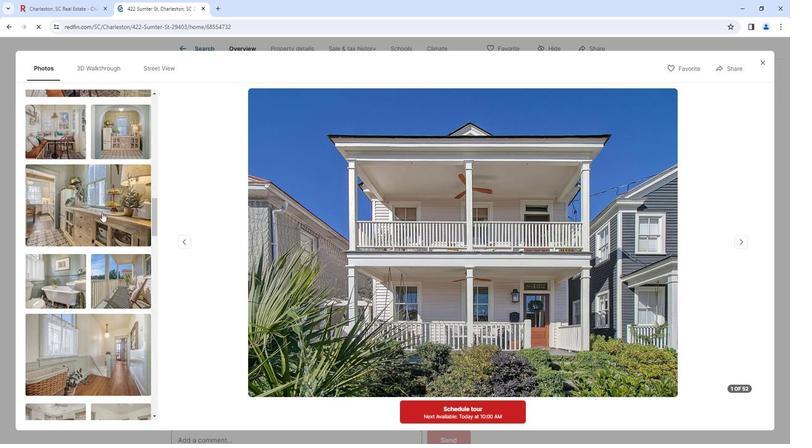 
Action: Mouse scrolled (101, 210) with delta (0, 0)
Screenshot: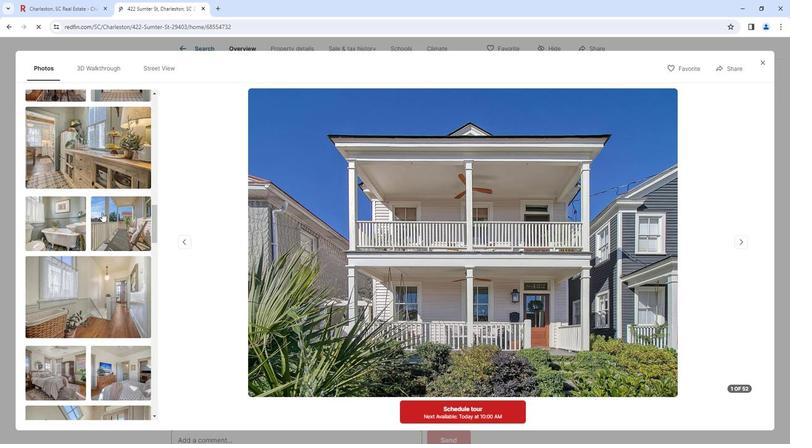 
Action: Mouse scrolled (101, 210) with delta (0, 0)
Screenshot: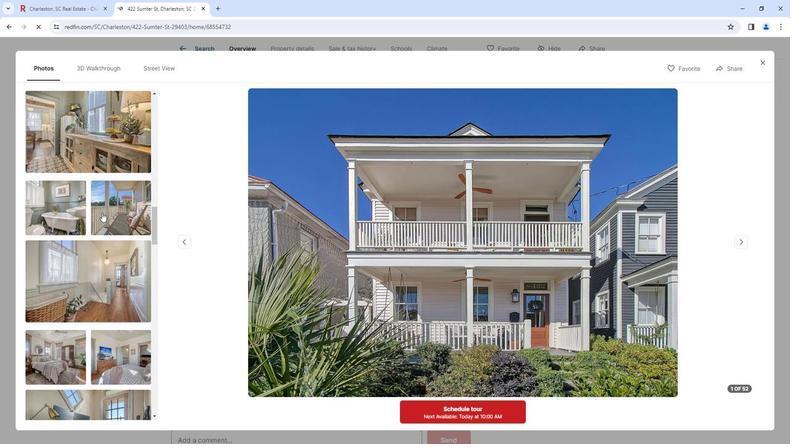
Action: Mouse scrolled (101, 210) with delta (0, 0)
Screenshot: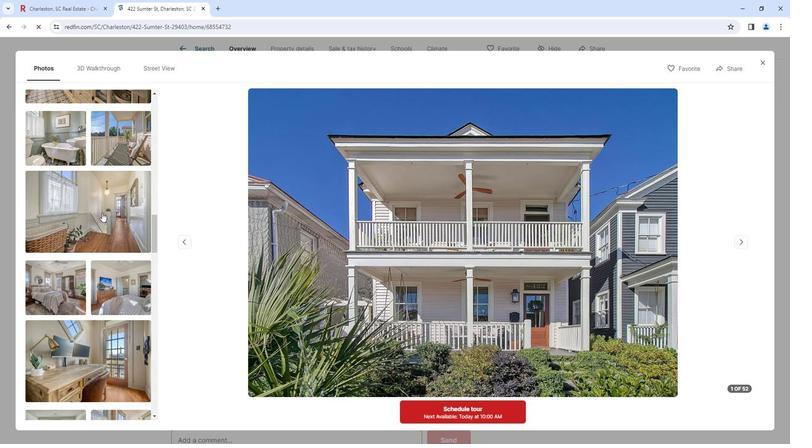 
Action: Mouse scrolled (101, 210) with delta (0, 0)
Screenshot: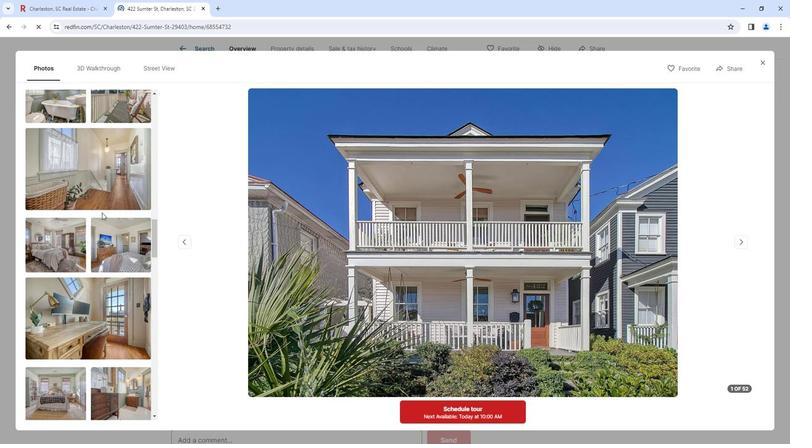 
Action: Mouse scrolled (101, 210) with delta (0, 0)
Screenshot: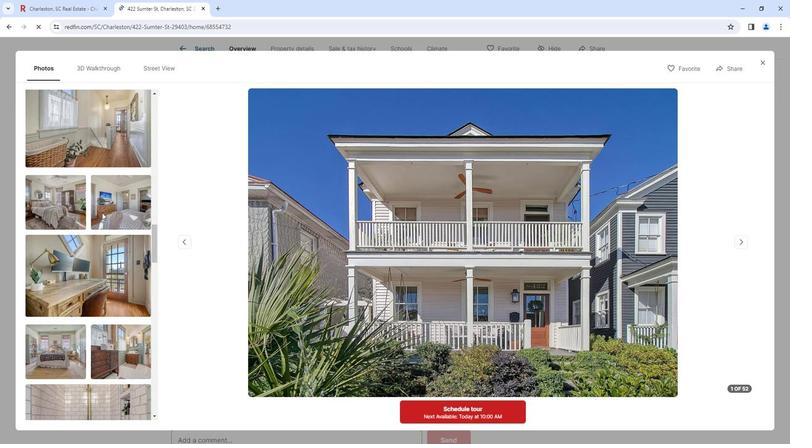 
Action: Mouse scrolled (101, 210) with delta (0, 0)
Screenshot: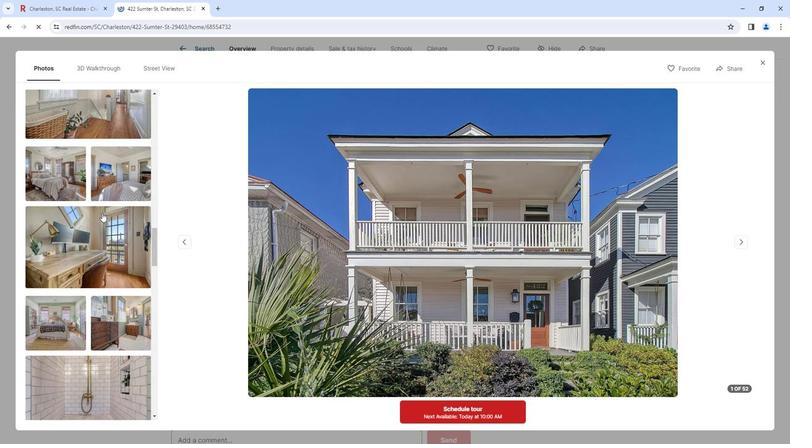 
Action: Mouse scrolled (101, 210) with delta (0, 0)
Screenshot: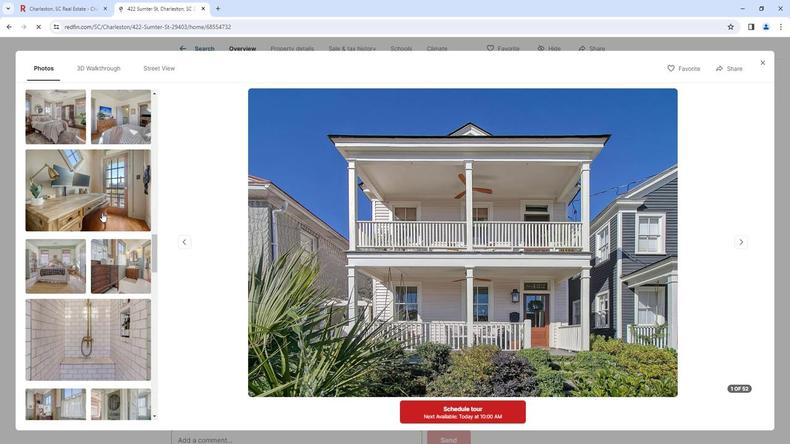 
Action: Mouse scrolled (101, 210) with delta (0, 0)
Screenshot: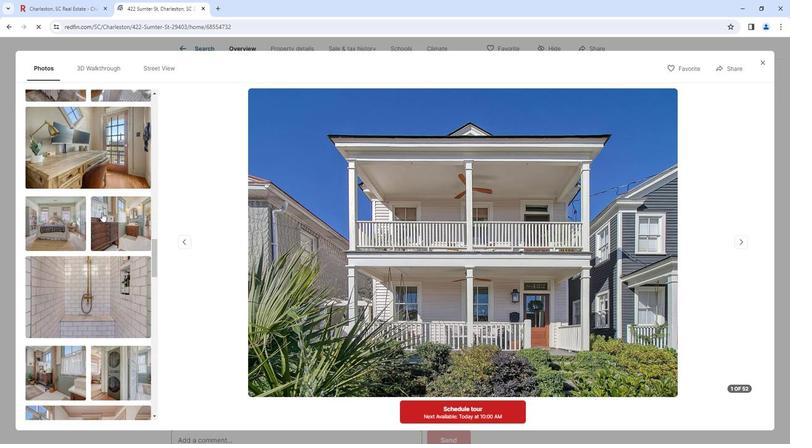 
Action: Mouse scrolled (101, 210) with delta (0, 0)
Screenshot: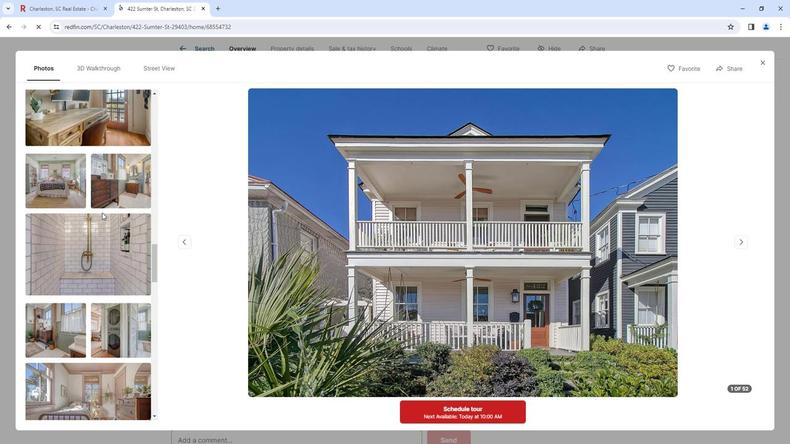 
Action: Mouse scrolled (101, 210) with delta (0, 0)
Screenshot: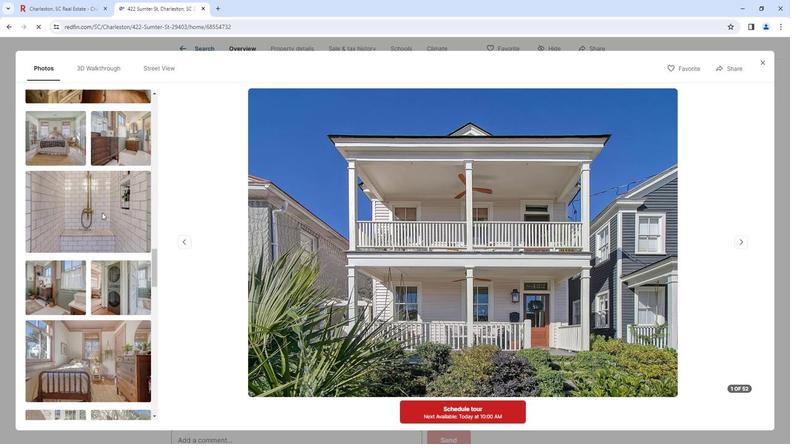 
Action: Mouse scrolled (101, 210) with delta (0, 0)
Screenshot: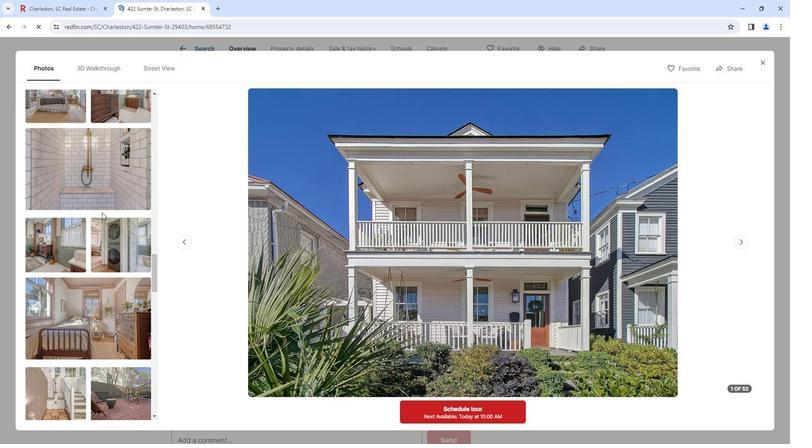 
Action: Mouse scrolled (101, 210) with delta (0, 0)
Screenshot: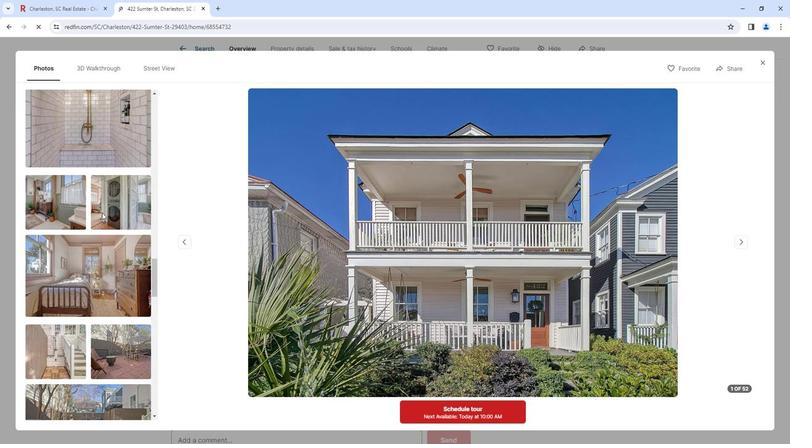 
Action: Mouse scrolled (101, 210) with delta (0, 0)
Screenshot: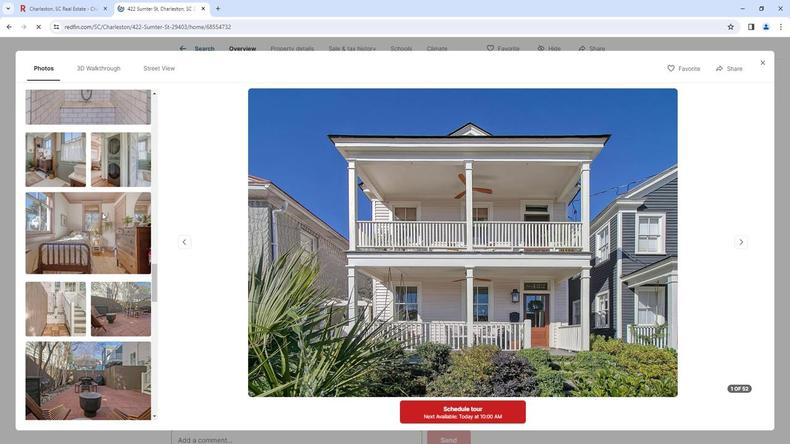 
Action: Mouse scrolled (101, 210) with delta (0, 0)
Screenshot: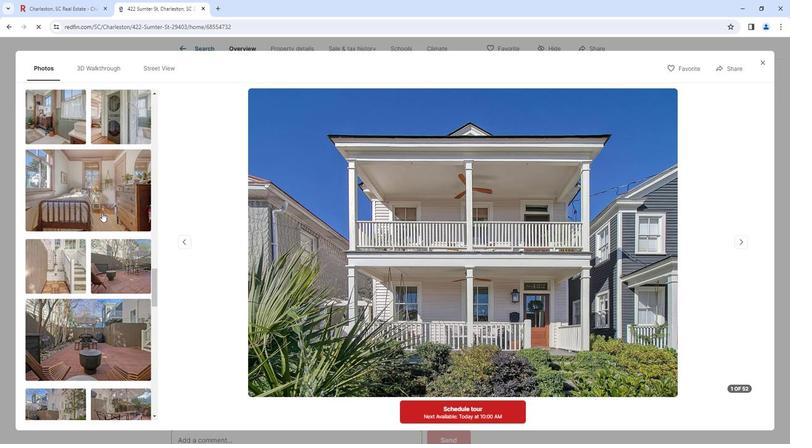 
Action: Mouse scrolled (101, 210) with delta (0, 0)
Screenshot: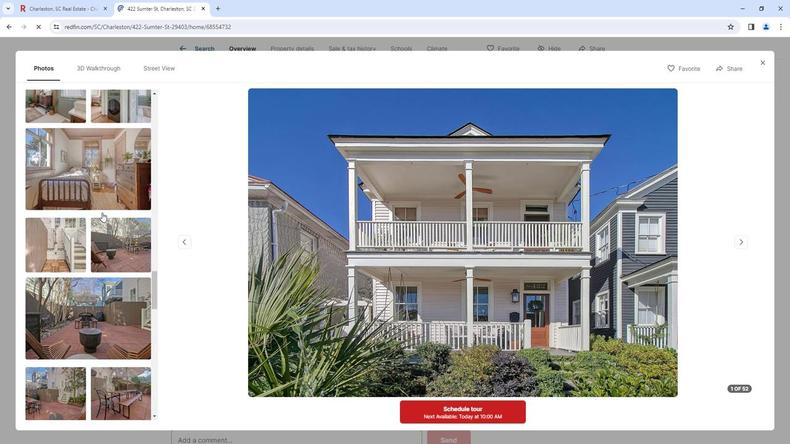 
Action: Mouse scrolled (101, 210) with delta (0, 0)
Screenshot: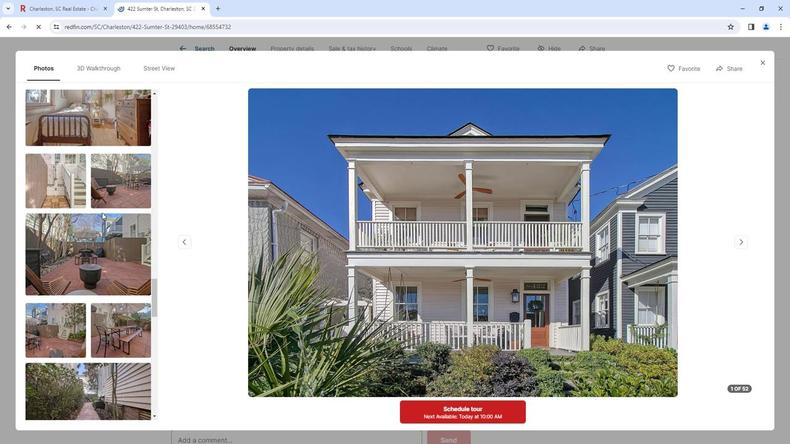 
Action: Mouse scrolled (101, 210) with delta (0, 0)
Screenshot: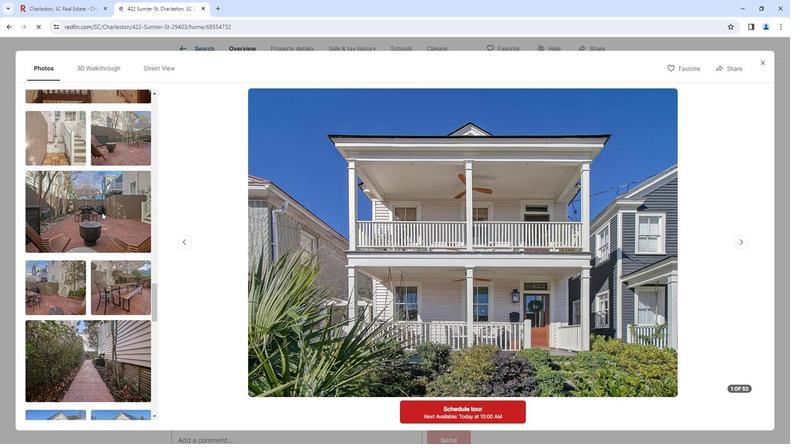 
Action: Mouse scrolled (101, 210) with delta (0, 0)
Screenshot: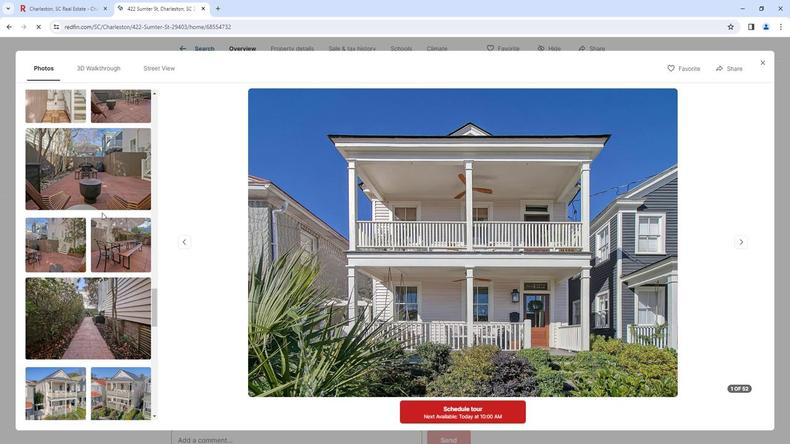 
Action: Mouse scrolled (101, 210) with delta (0, 0)
Screenshot: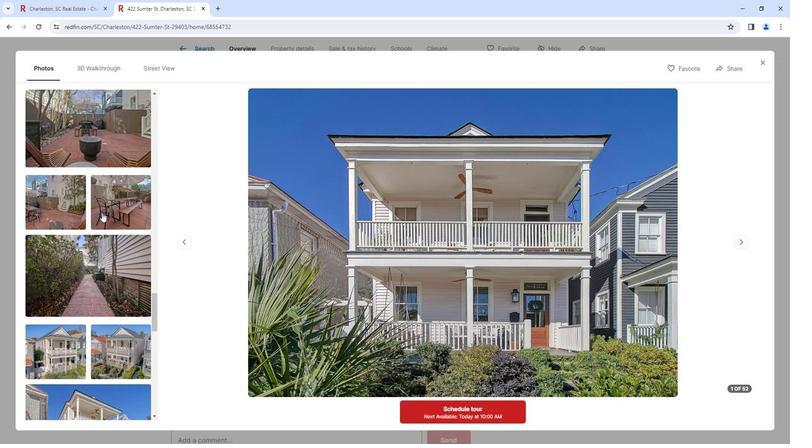
Action: Mouse scrolled (101, 210) with delta (0, 0)
Screenshot: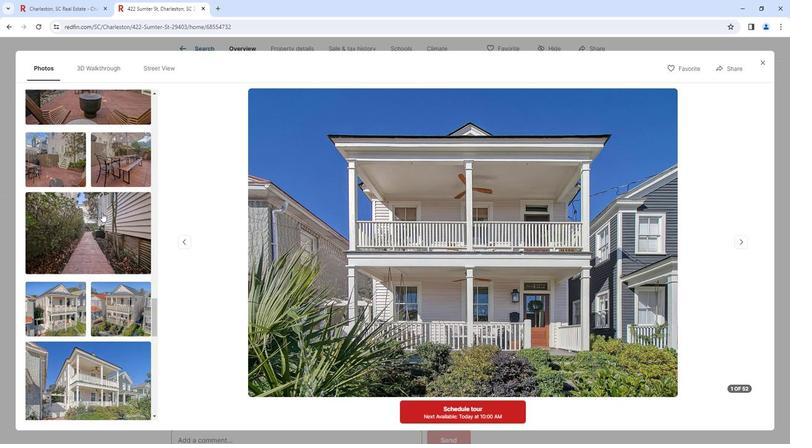 
Action: Mouse scrolled (101, 210) with delta (0, 0)
Screenshot: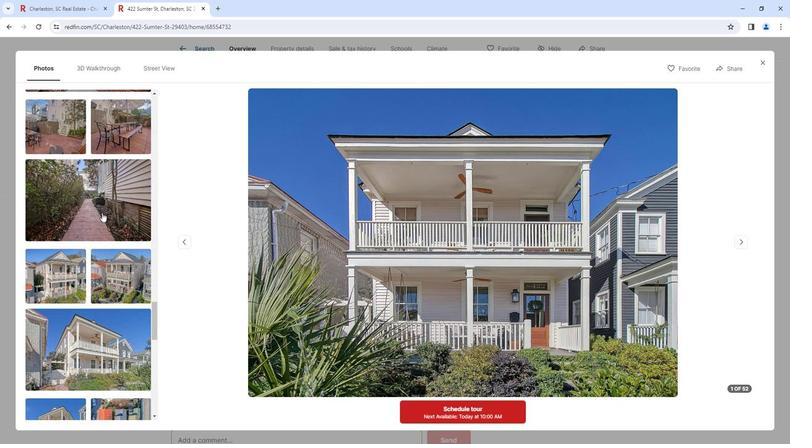 
Action: Mouse scrolled (101, 210) with delta (0, 0)
Screenshot: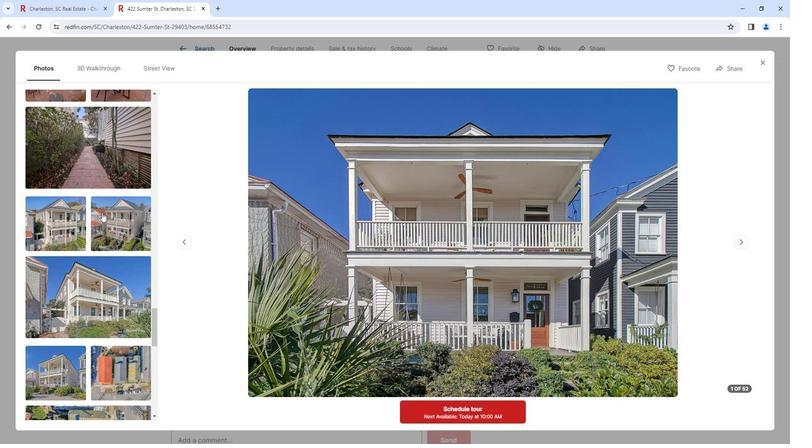 
Action: Mouse scrolled (101, 210) with delta (0, 0)
Screenshot: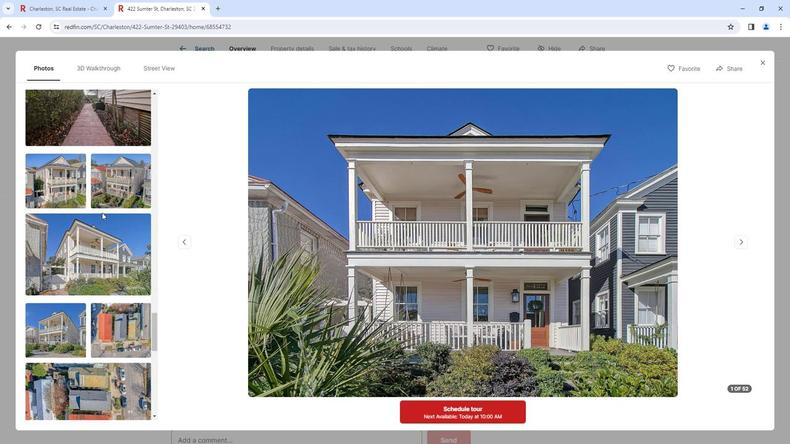 
Action: Mouse scrolled (101, 210) with delta (0, 0)
Screenshot: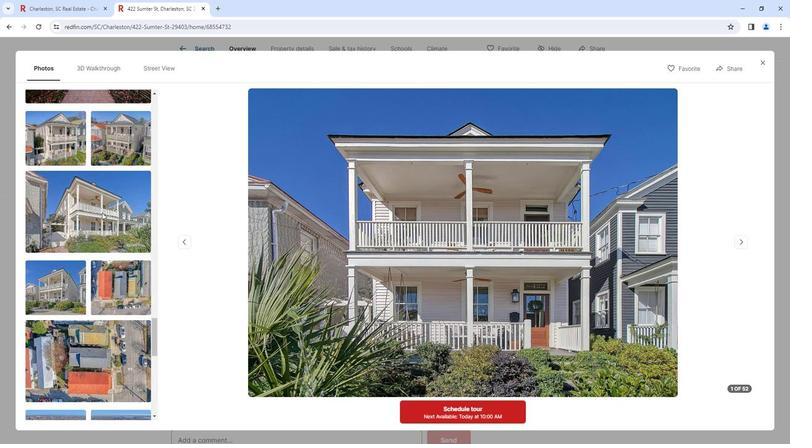 
Action: Mouse scrolled (101, 210) with delta (0, 0)
Screenshot: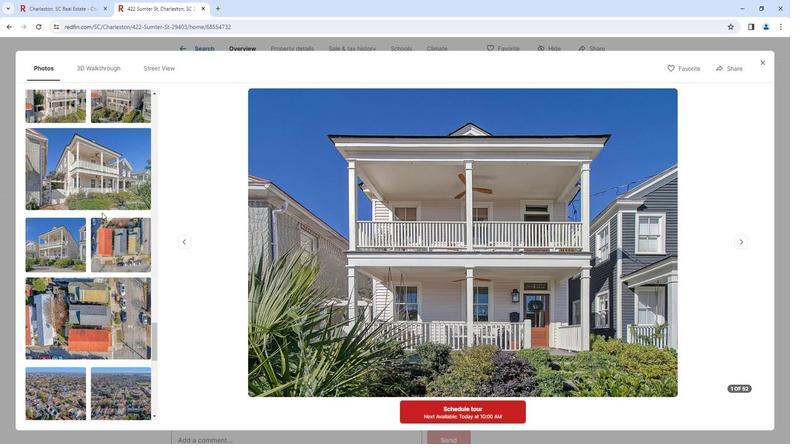 
Action: Mouse scrolled (101, 210) with delta (0, 0)
Screenshot: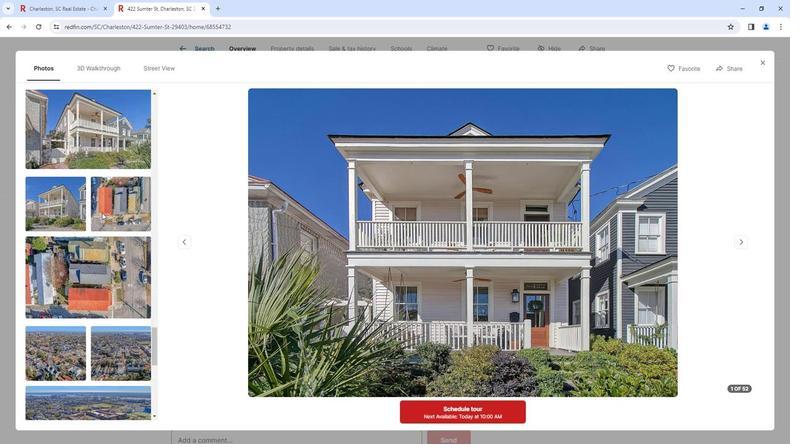 
Action: Mouse scrolled (101, 210) with delta (0, 0)
Screenshot: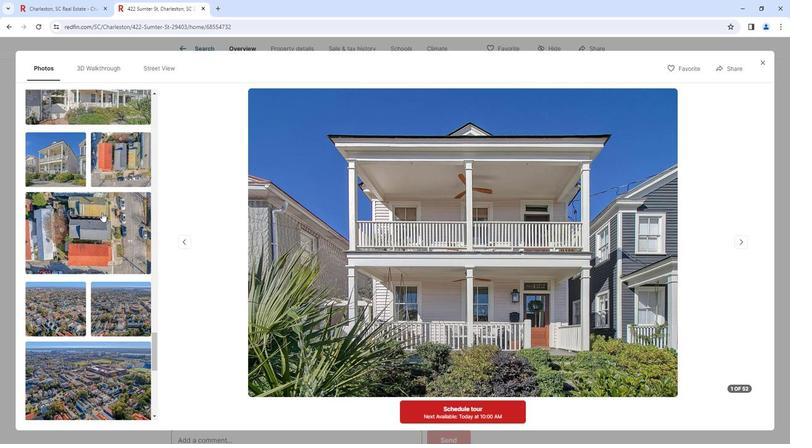 
Action: Mouse scrolled (101, 210) with delta (0, 0)
Screenshot: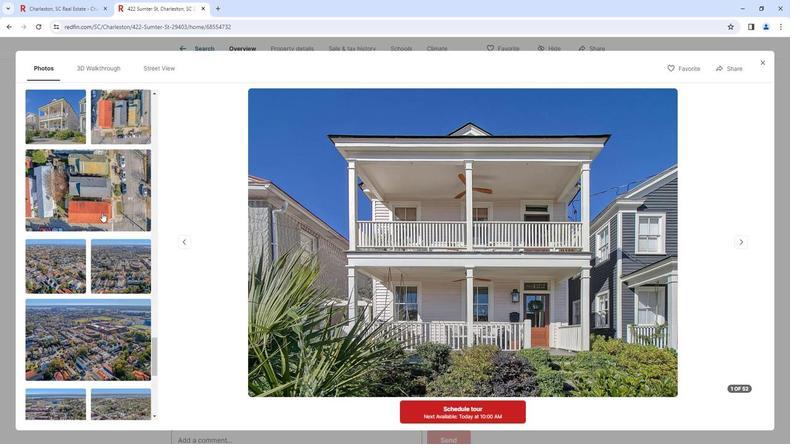 
Action: Mouse scrolled (101, 210) with delta (0, 0)
Screenshot: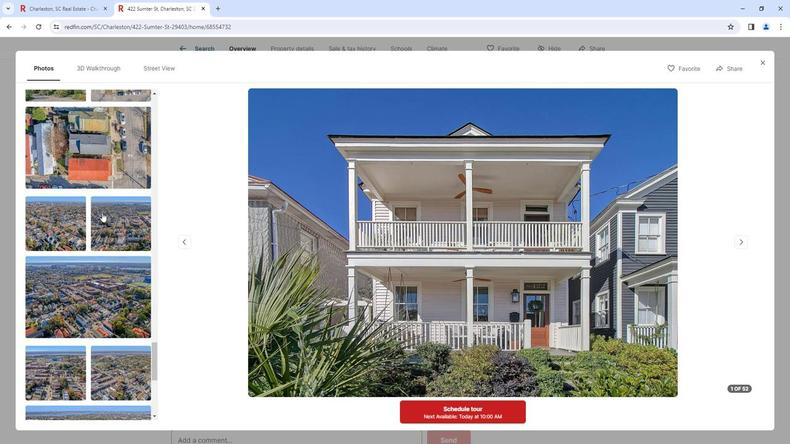 
Action: Mouse scrolled (101, 210) with delta (0, 0)
Screenshot: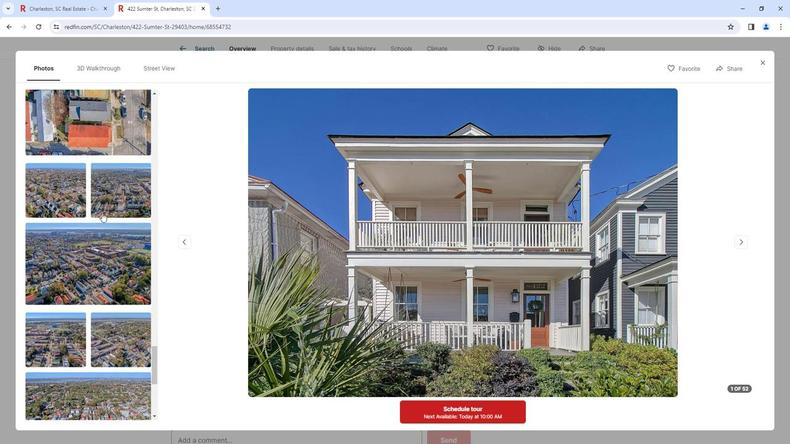 
Action: Mouse scrolled (101, 210) with delta (0, 0)
Screenshot: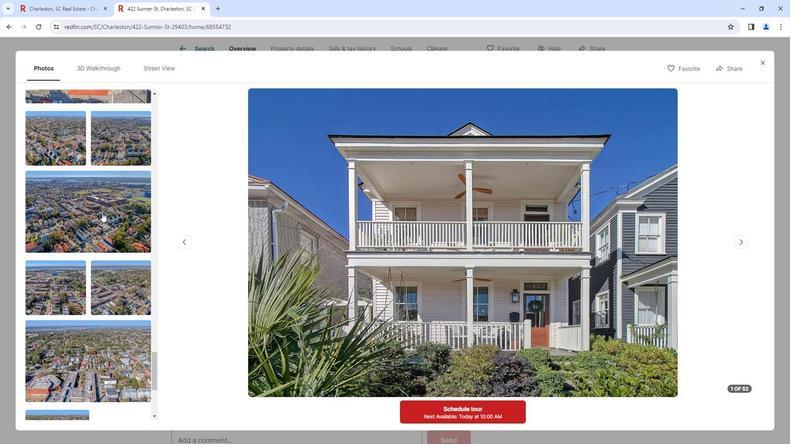 
Action: Mouse scrolled (101, 210) with delta (0, 0)
Screenshot: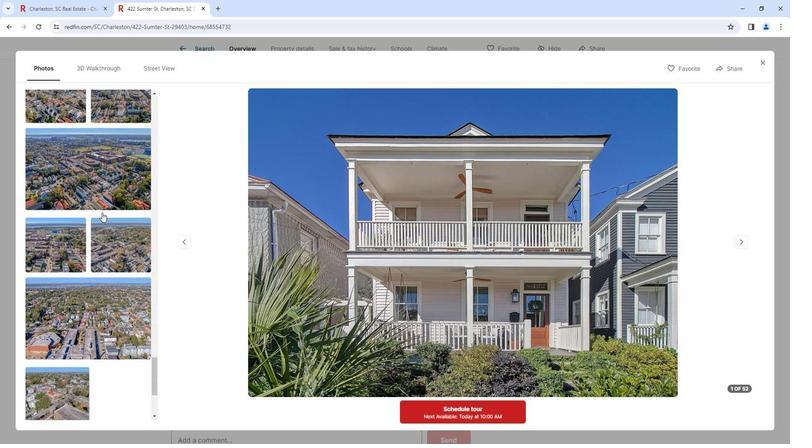 
Action: Mouse scrolled (101, 210) with delta (0, 0)
Screenshot: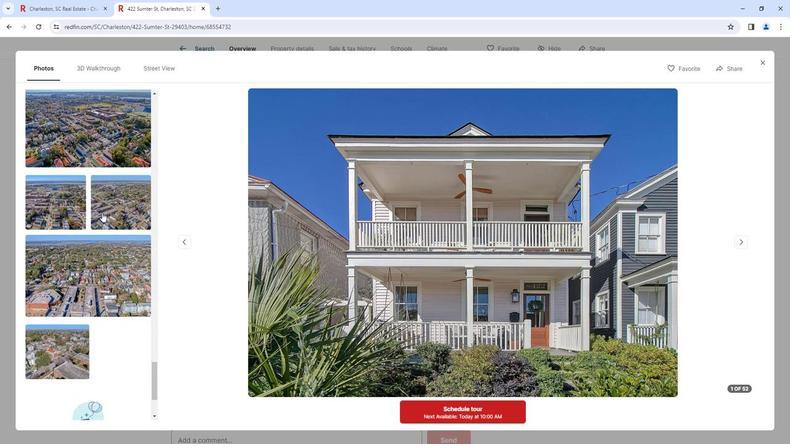 
Action: Mouse scrolled (101, 210) with delta (0, 0)
Screenshot: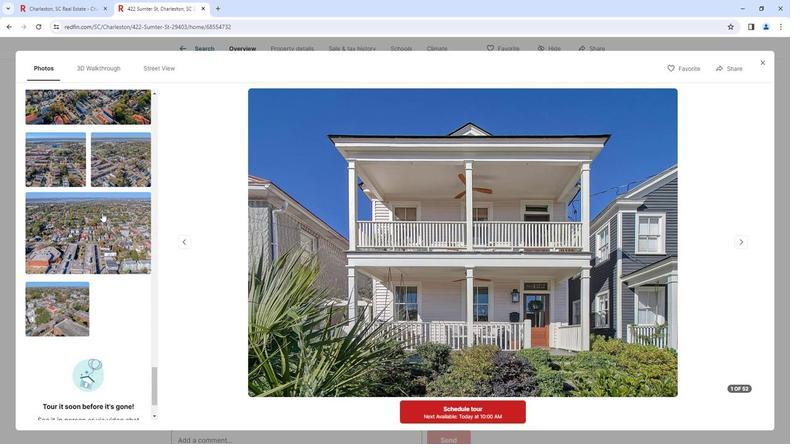 
Action: Mouse scrolled (101, 210) with delta (0, 0)
Screenshot: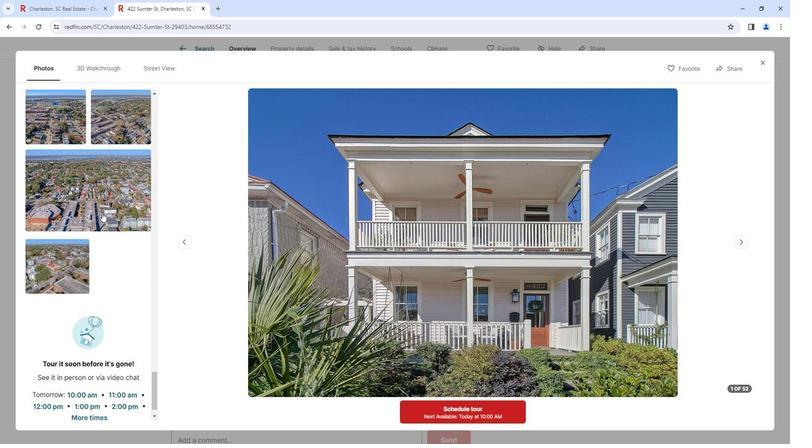 
Action: Mouse scrolled (101, 210) with delta (0, 0)
Screenshot: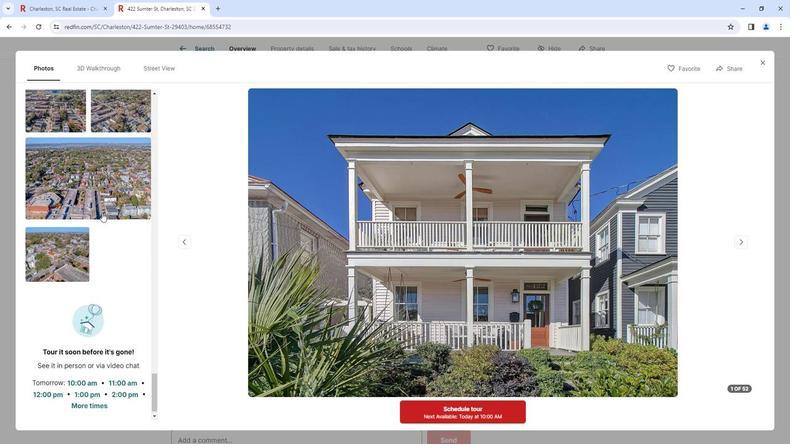
Action: Mouse moved to (761, 63)
Screenshot: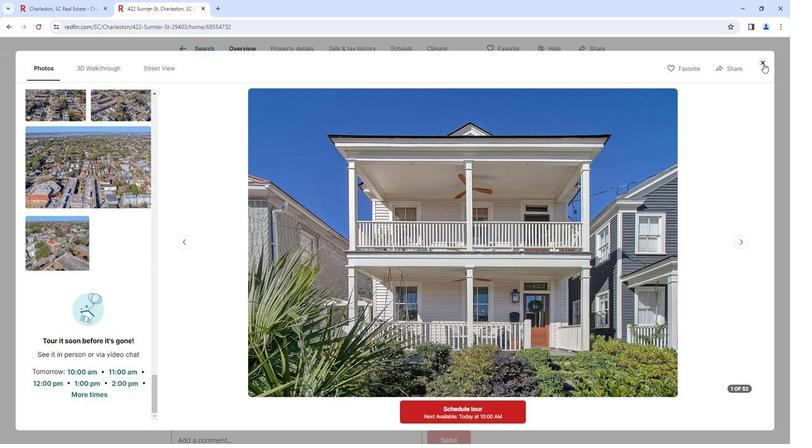 
Action: Mouse pressed left at (761, 63)
Screenshot: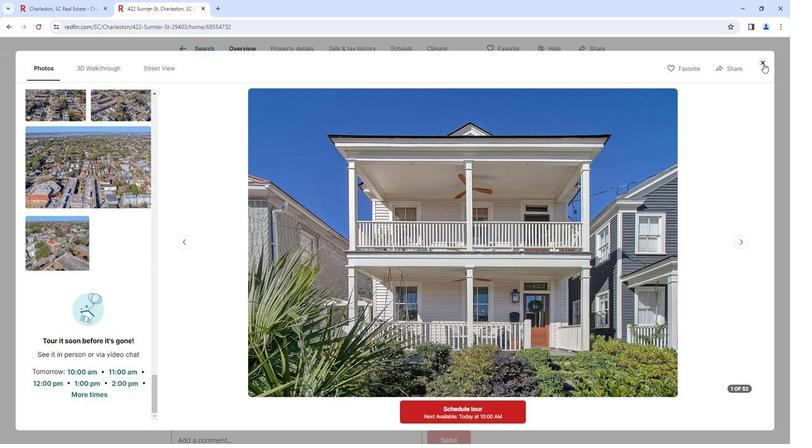 
Action: Mouse moved to (477, 214)
Screenshot: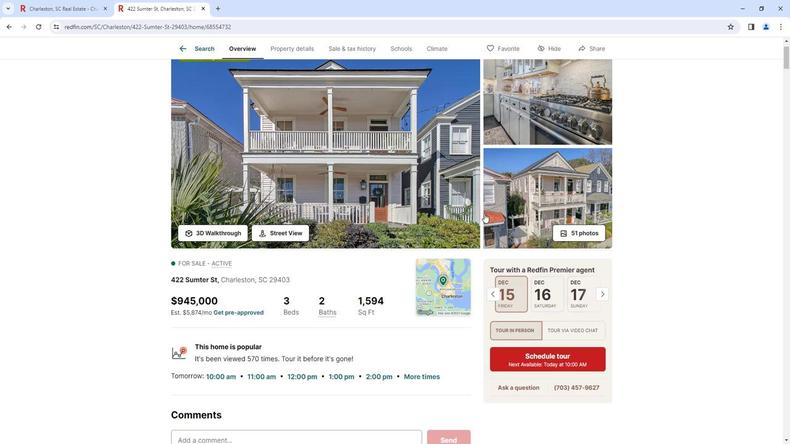 
Action: Mouse scrolled (477, 214) with delta (0, 0)
Screenshot: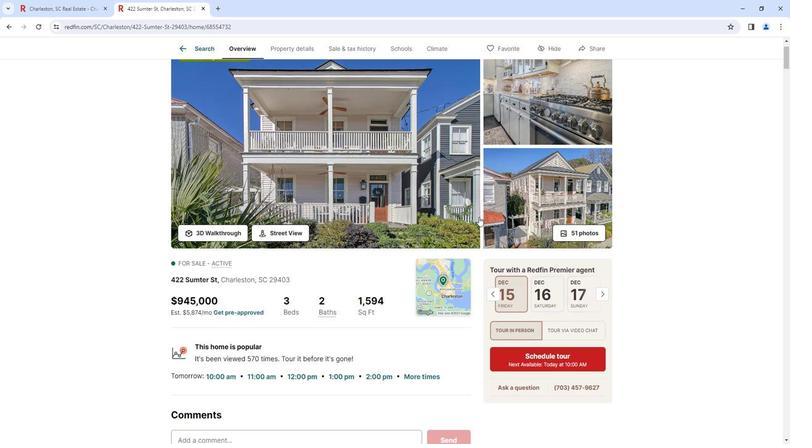 
Action: Mouse moved to (469, 213)
Screenshot: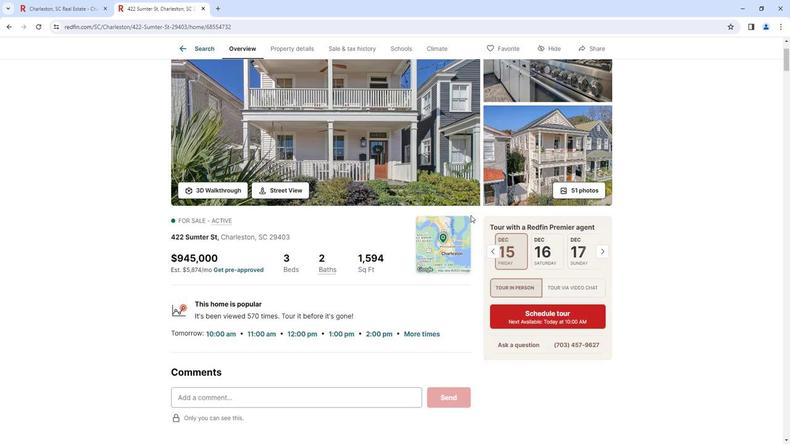 
Action: Mouse scrolled (469, 213) with delta (0, 0)
Screenshot: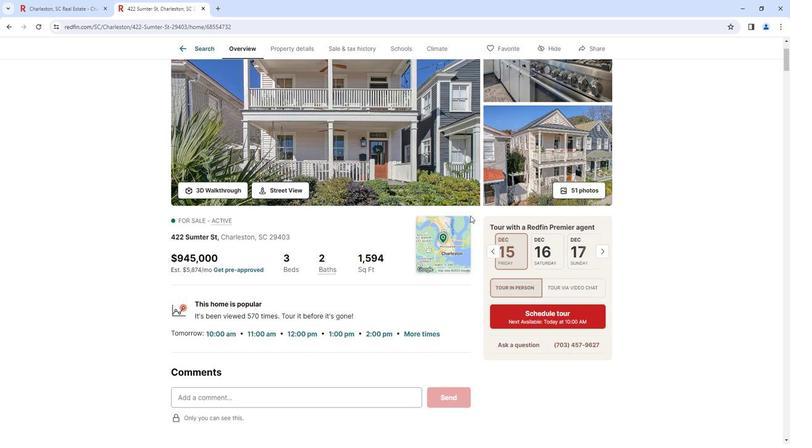 
Action: Mouse moved to (466, 214)
Screenshot: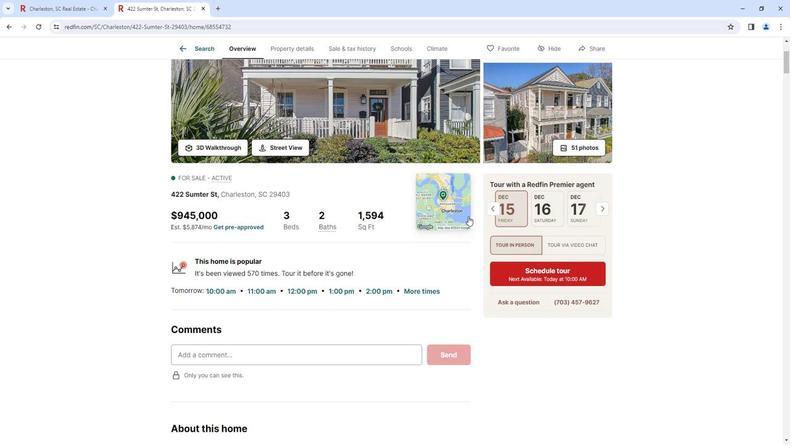 
Action: Mouse scrolled (466, 214) with delta (0, 0)
Screenshot: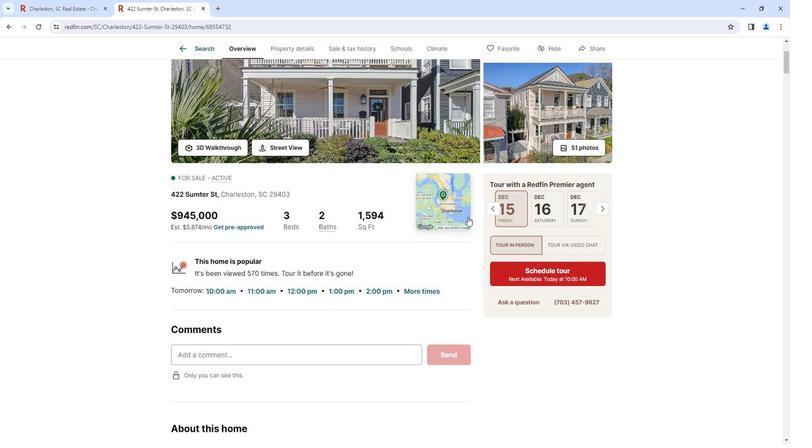 
Action: Mouse moved to (466, 215)
Screenshot: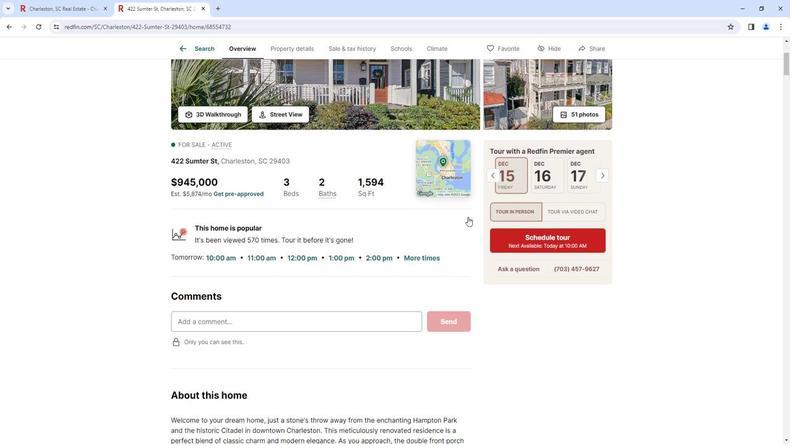 
Action: Mouse scrolled (466, 214) with delta (0, 0)
Screenshot: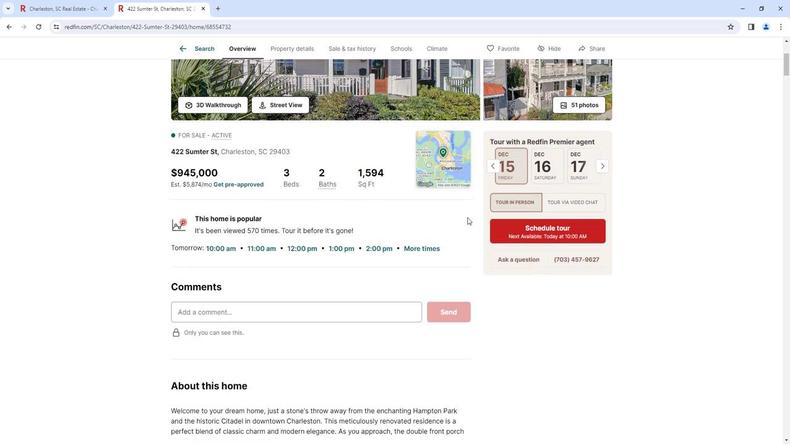 
Action: Mouse moved to (465, 216)
Screenshot: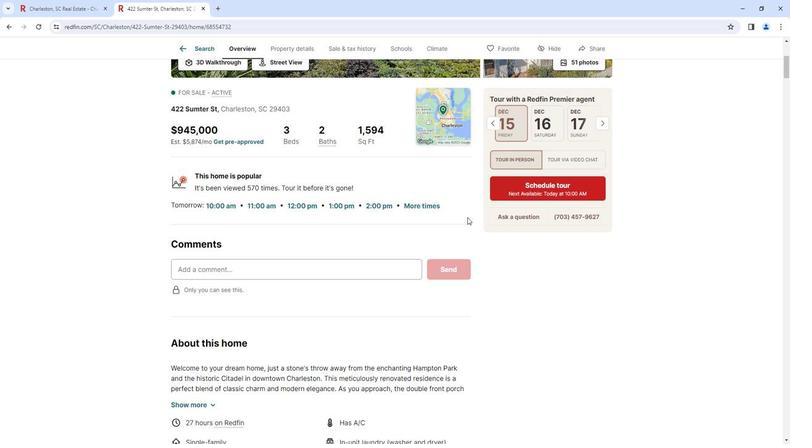 
Action: Mouse scrolled (465, 215) with delta (0, 0)
Screenshot: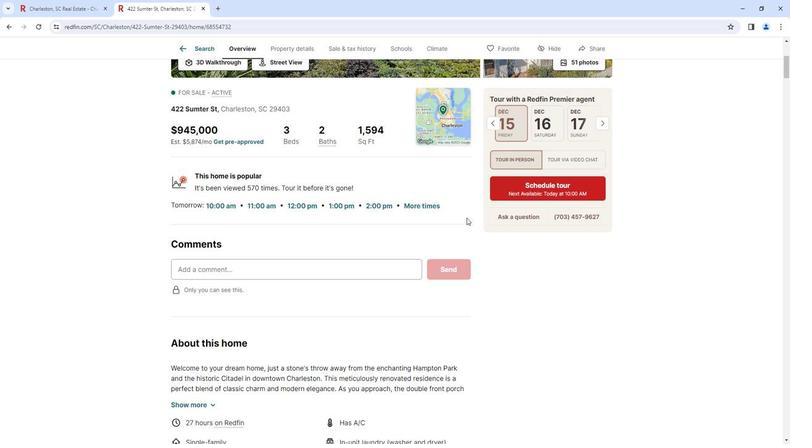 
Action: Mouse scrolled (465, 215) with delta (0, 0)
Screenshot: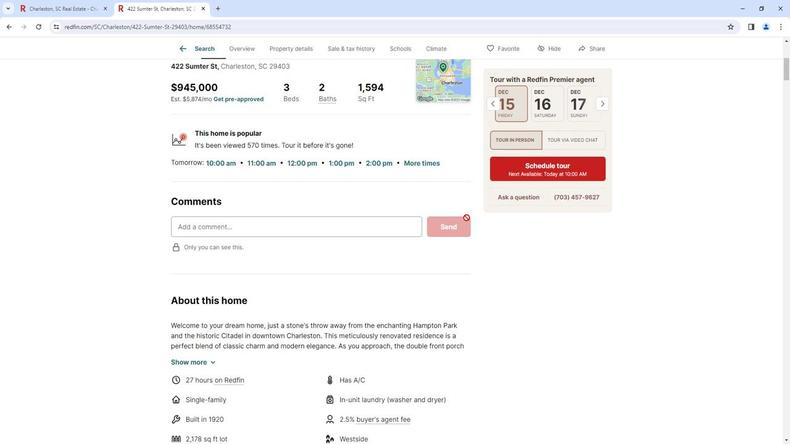 
Action: Mouse scrolled (465, 215) with delta (0, 0)
Screenshot: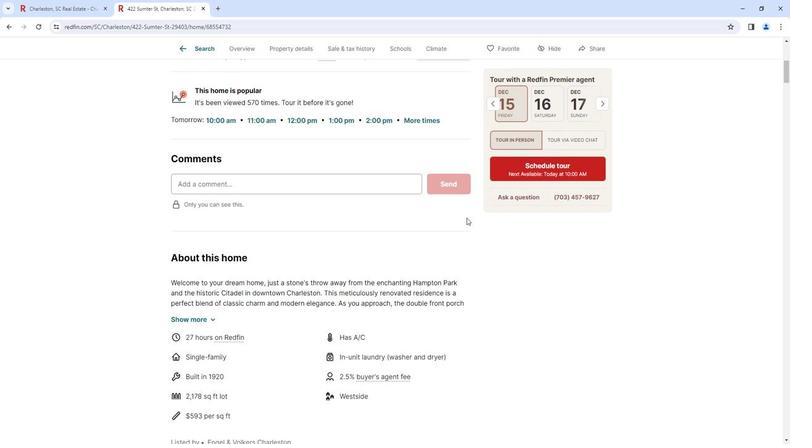 
Action: Mouse scrolled (465, 215) with delta (0, 0)
Screenshot: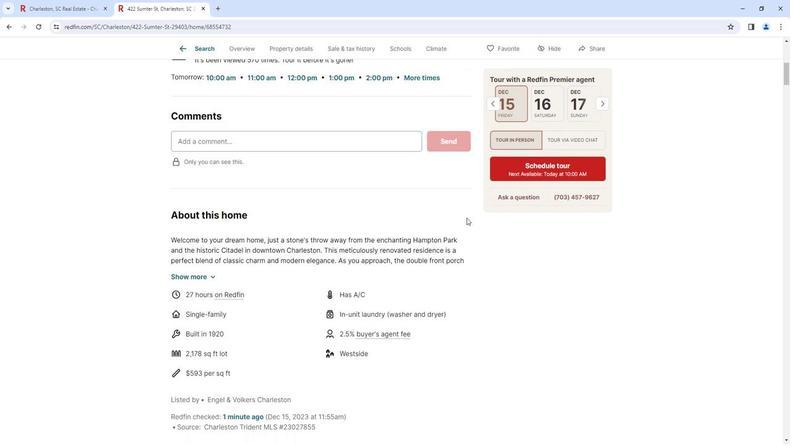 
Action: Mouse scrolled (465, 215) with delta (0, 0)
Screenshot: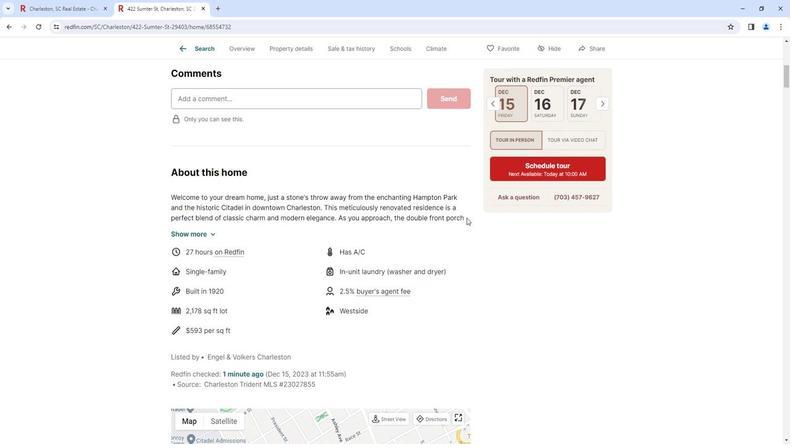 
Action: Mouse scrolled (465, 215) with delta (0, 0)
Screenshot: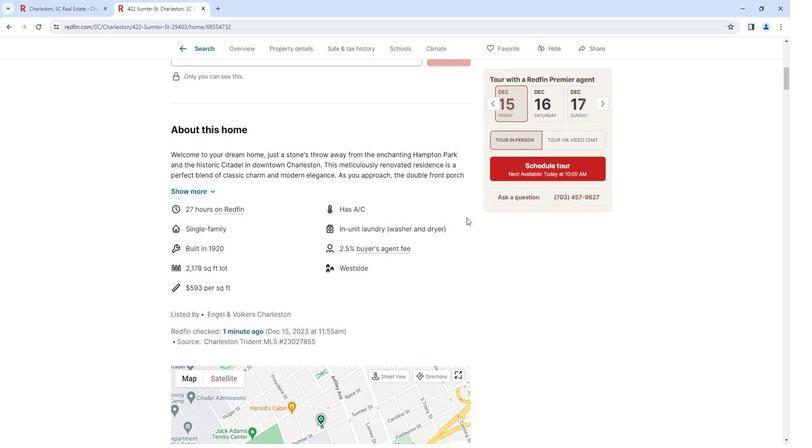 
Action: Mouse scrolled (465, 215) with delta (0, 0)
Screenshot: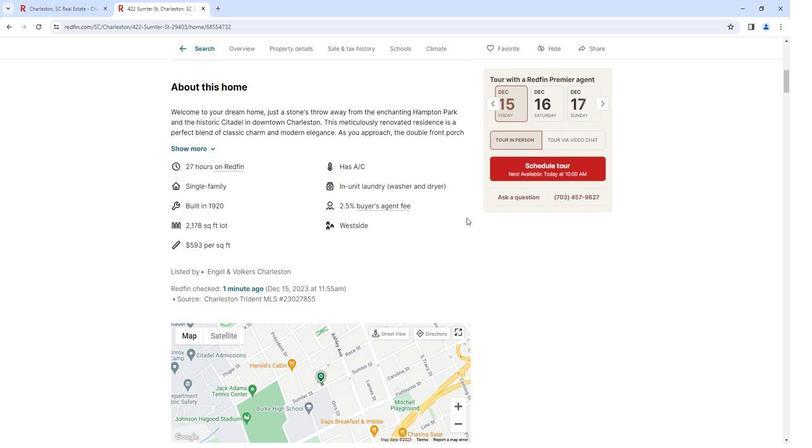 
Action: Mouse moved to (212, 106)
Screenshot: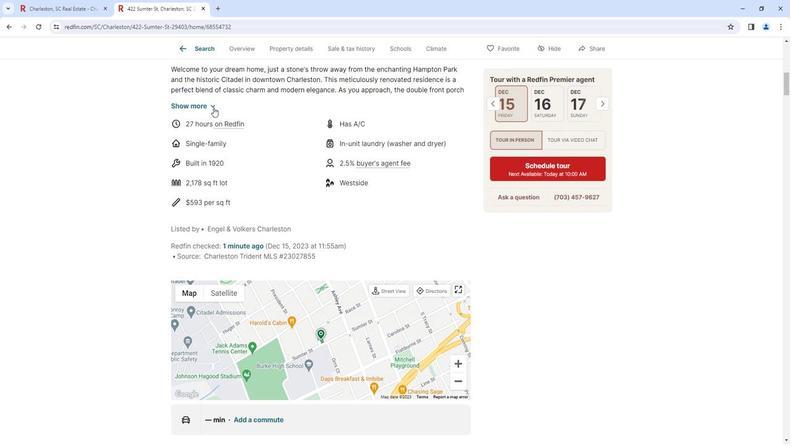 
Action: Mouse pressed left at (212, 106)
Screenshot: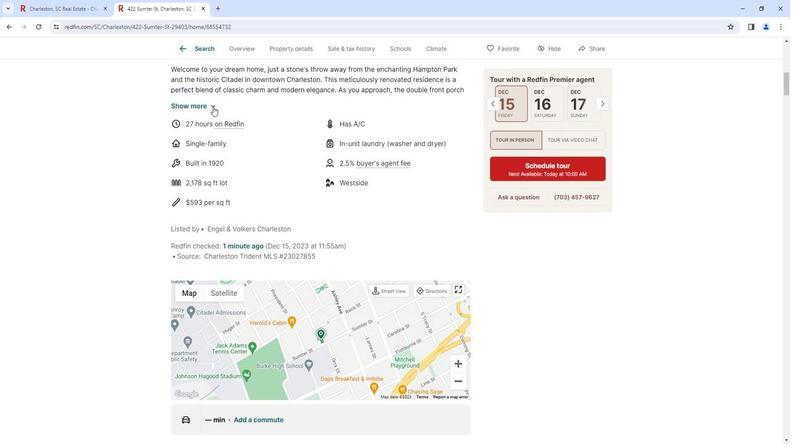 
Action: Mouse moved to (256, 146)
Screenshot: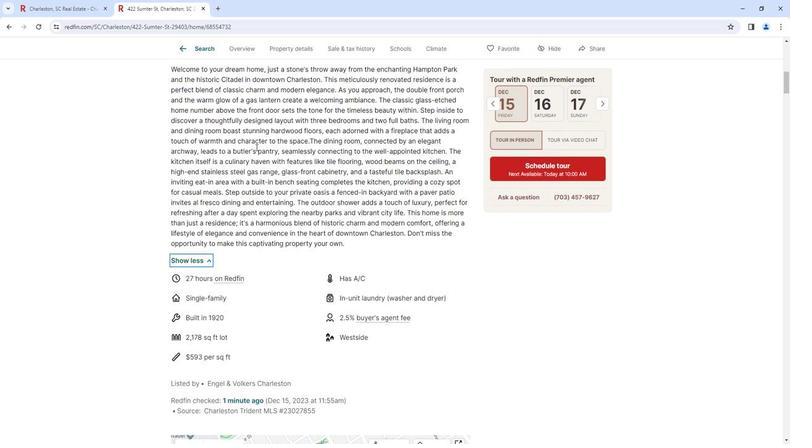 
Action: Mouse scrolled (256, 146) with delta (0, 0)
Screenshot: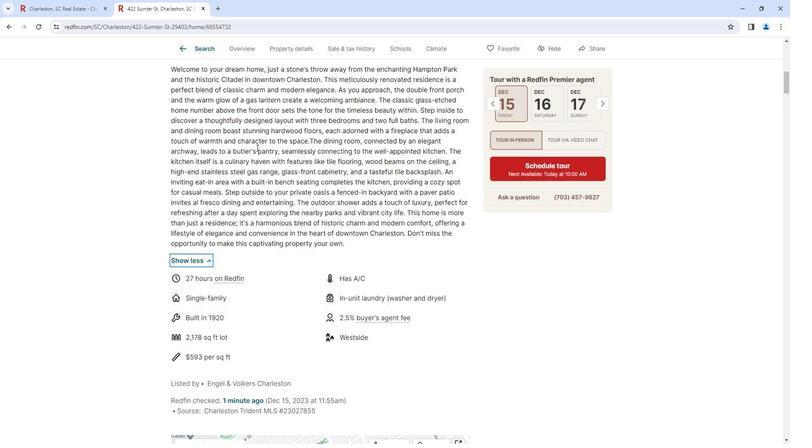 
Action: Mouse moved to (257, 146)
Screenshot: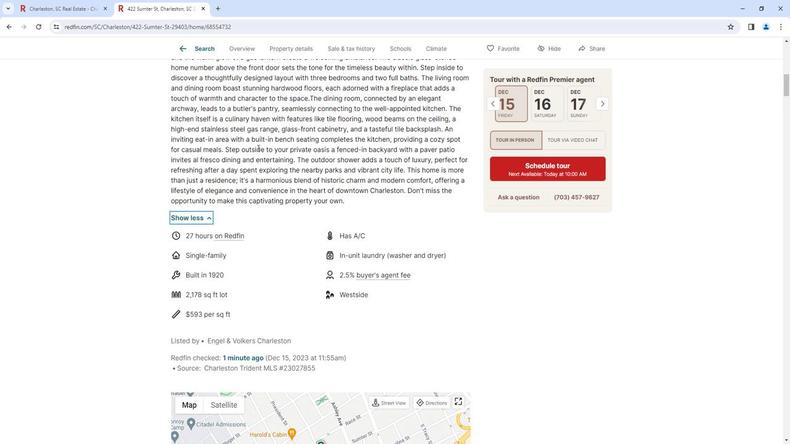 
Action: Mouse scrolled (257, 146) with delta (0, 0)
Screenshot: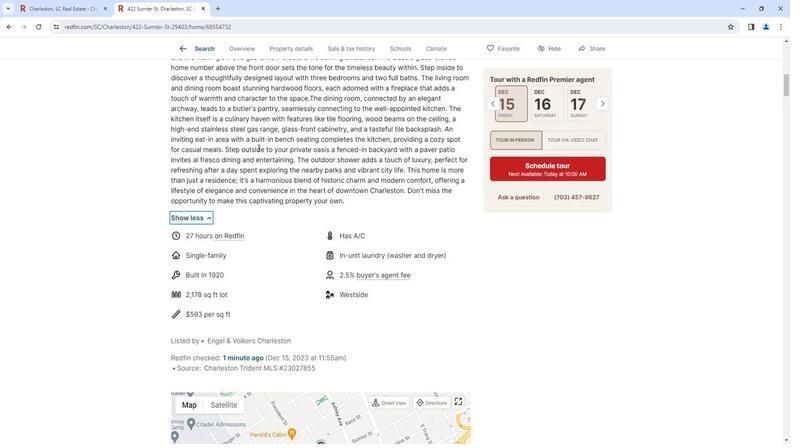 
Action: Mouse scrolled (257, 146) with delta (0, 0)
Screenshot: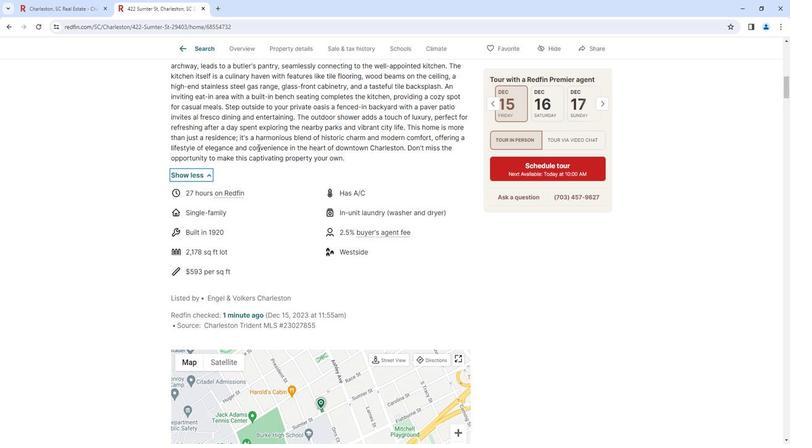 
Action: Mouse scrolled (257, 146) with delta (0, 0)
Screenshot: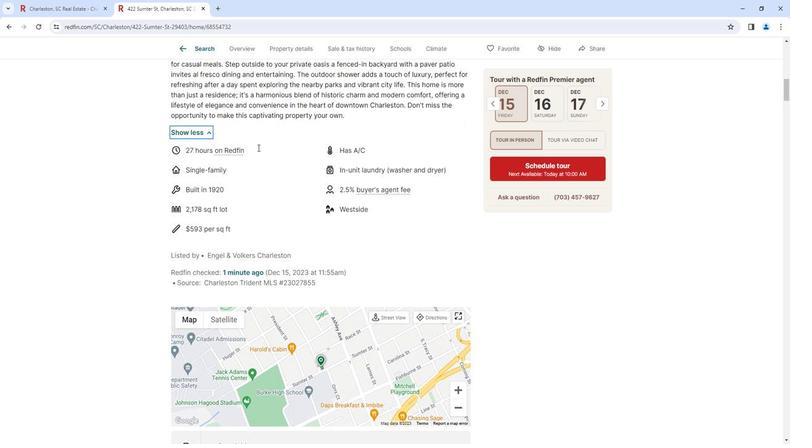 
Action: Mouse scrolled (257, 146) with delta (0, 0)
Screenshot: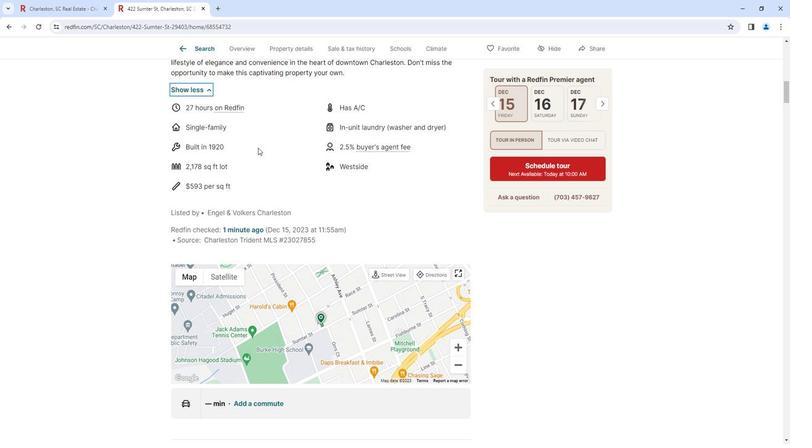 
Action: Mouse scrolled (257, 146) with delta (0, 0)
Screenshot: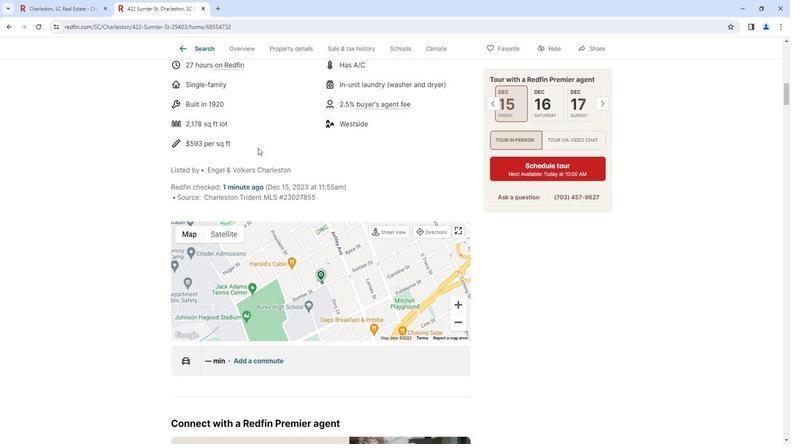 
Action: Mouse scrolled (257, 146) with delta (0, 0)
Screenshot: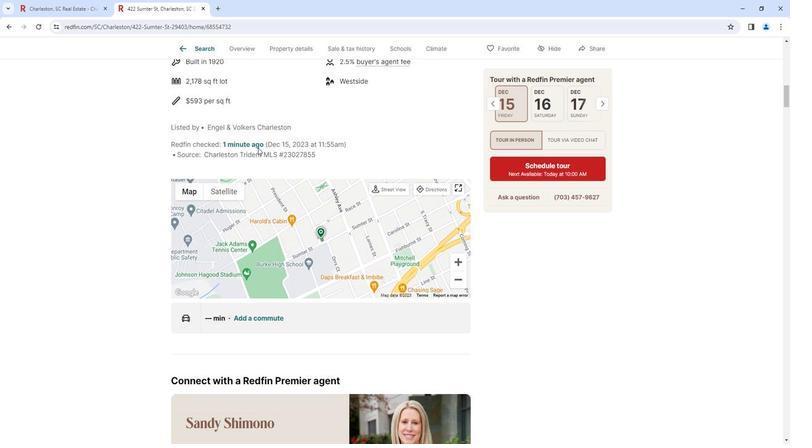 
Action: Mouse scrolled (257, 146) with delta (0, 0)
Screenshot: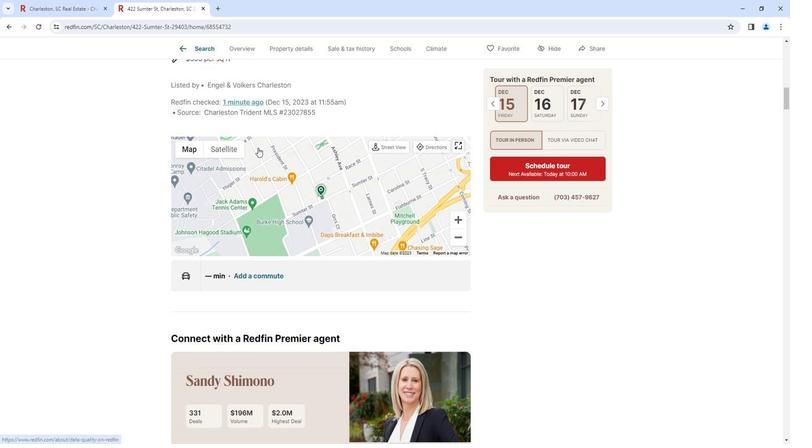 
Action: Mouse scrolled (257, 146) with delta (0, 0)
Screenshot: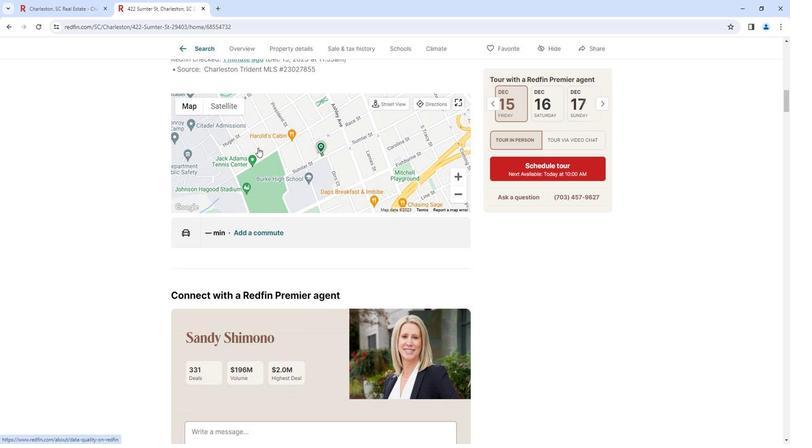 
Action: Mouse scrolled (257, 146) with delta (0, 0)
Screenshot: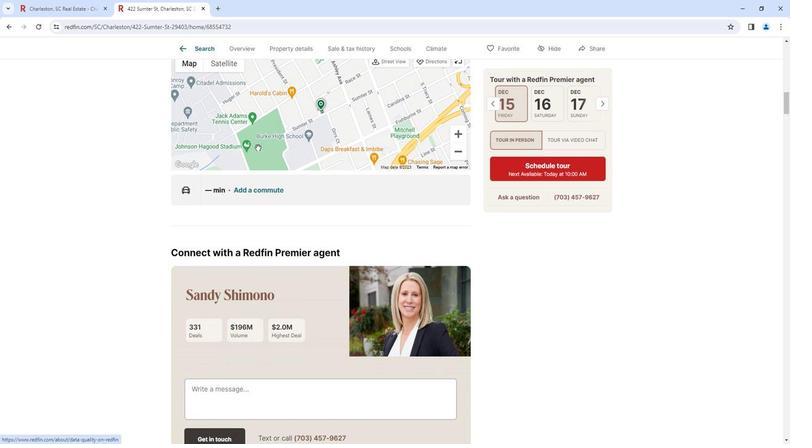 
Action: Mouse scrolled (257, 146) with delta (0, 0)
Screenshot: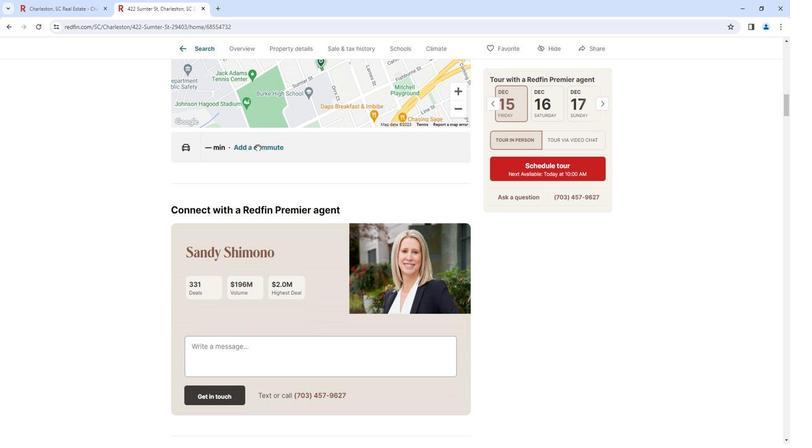 
Action: Mouse moved to (238, 209)
Screenshot: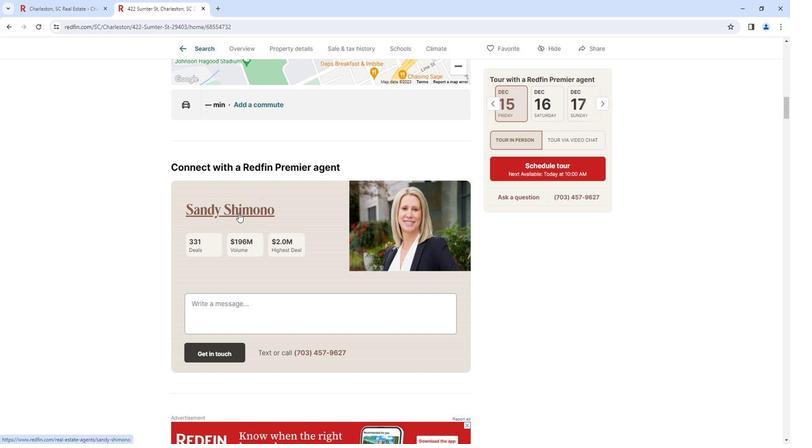 
Action: Mouse pressed left at (238, 209)
Screenshot: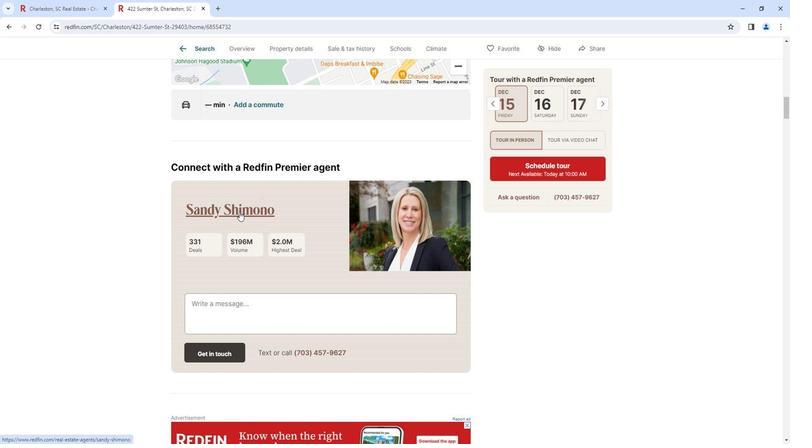 
Action: Mouse moved to (268, 217)
Screenshot: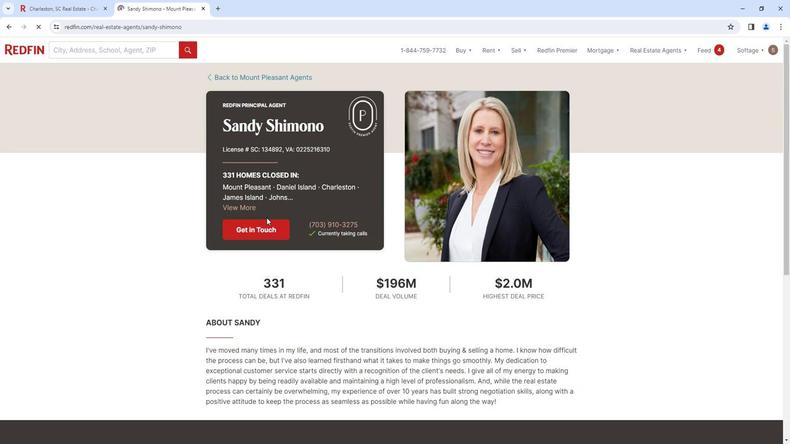 
Action: Mouse scrolled (268, 216) with delta (0, 0)
Screenshot: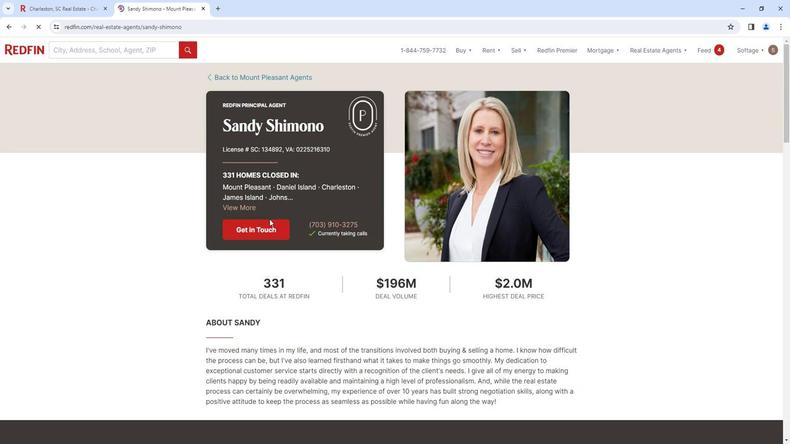 
Action: Mouse scrolled (268, 216) with delta (0, 0)
Screenshot: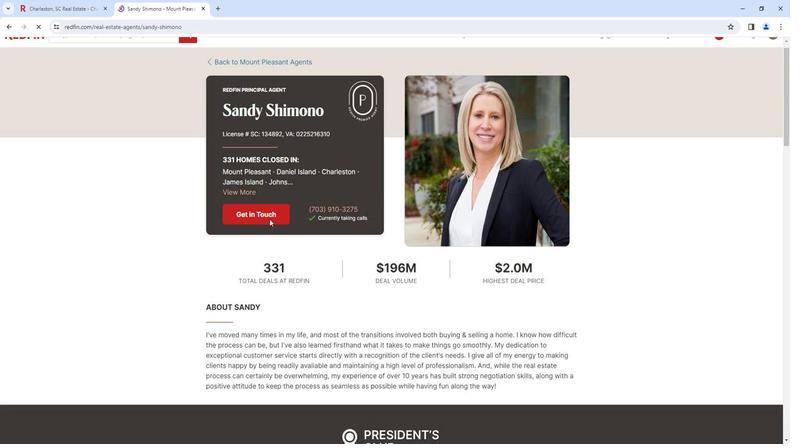 
Action: Mouse scrolled (268, 216) with delta (0, 0)
Screenshot: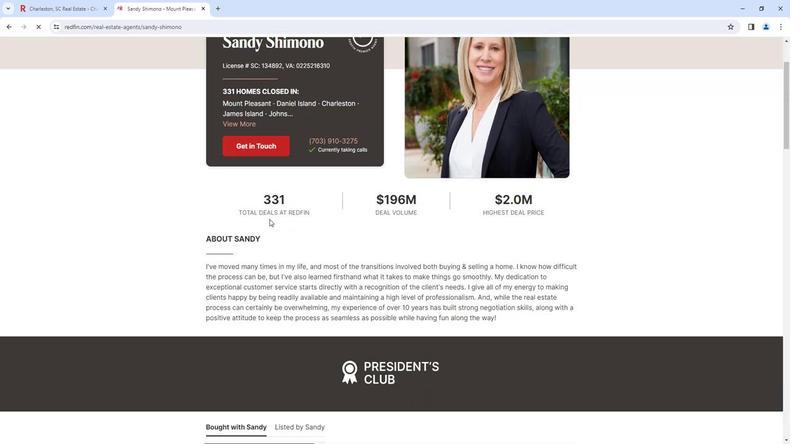 
Action: Mouse scrolled (268, 216) with delta (0, 0)
Screenshot: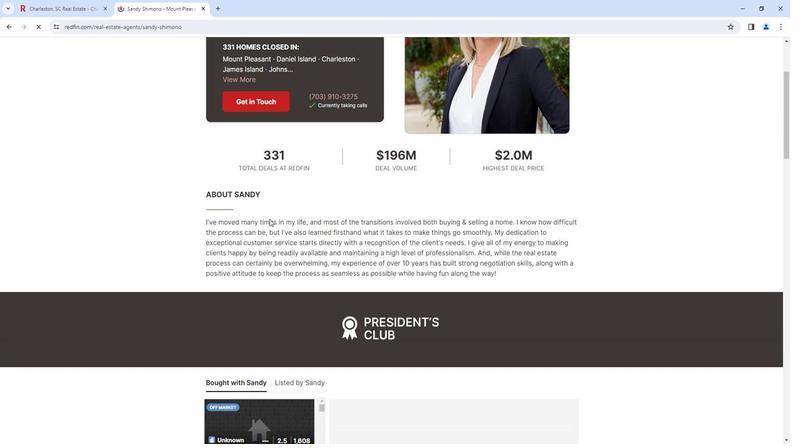 
Action: Mouse scrolled (268, 216) with delta (0, 0)
Screenshot: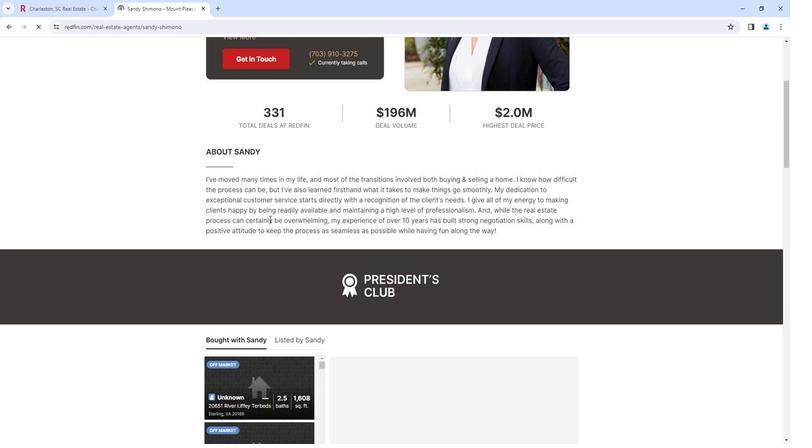 
Action: Mouse scrolled (268, 216) with delta (0, 0)
Screenshot: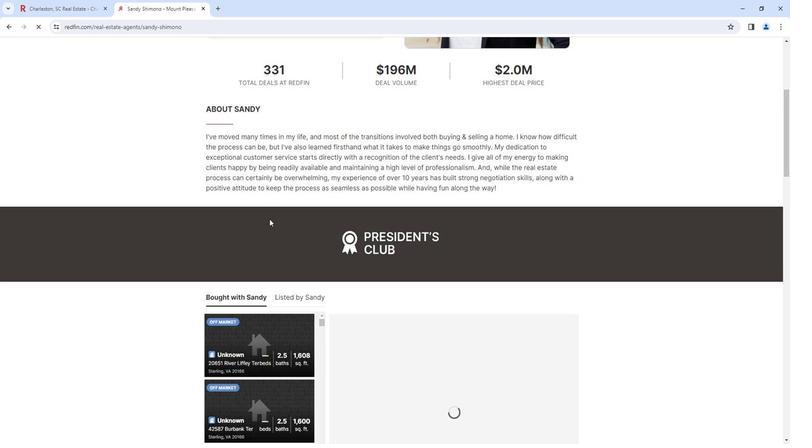 
Action: Mouse scrolled (268, 216) with delta (0, 0)
Screenshot: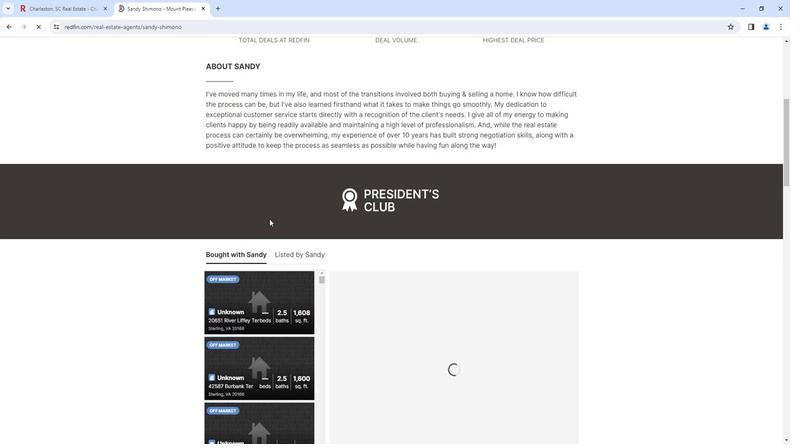 
Action: Mouse moved to (269, 217)
Screenshot: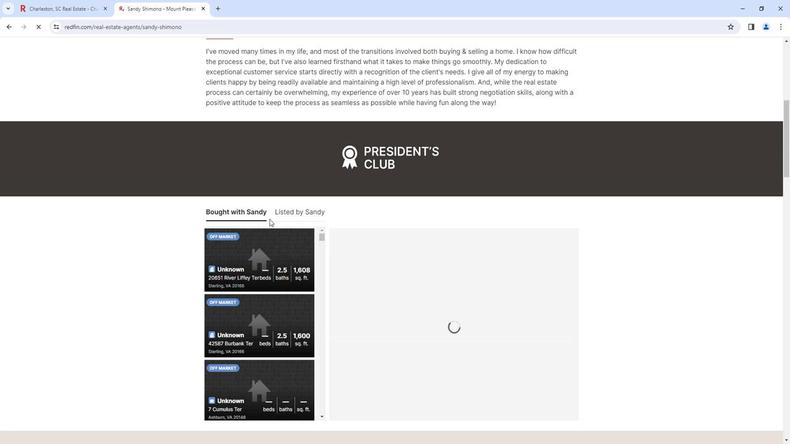 
Action: Mouse scrolled (269, 217) with delta (0, 0)
Screenshot: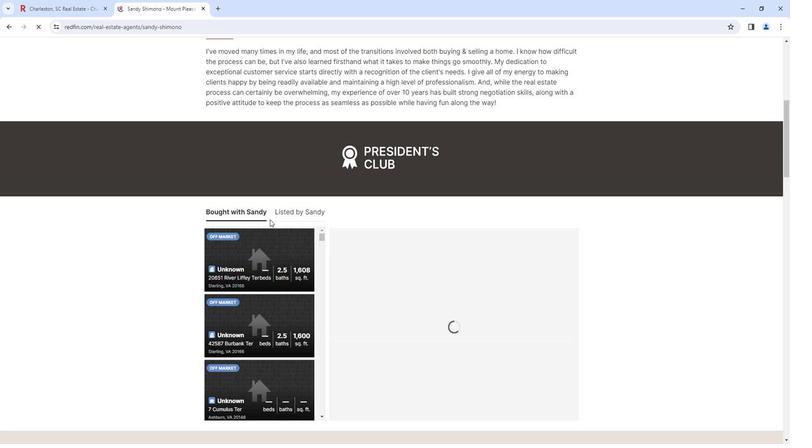 
Action: Mouse scrolled (269, 217) with delta (0, 0)
Screenshot: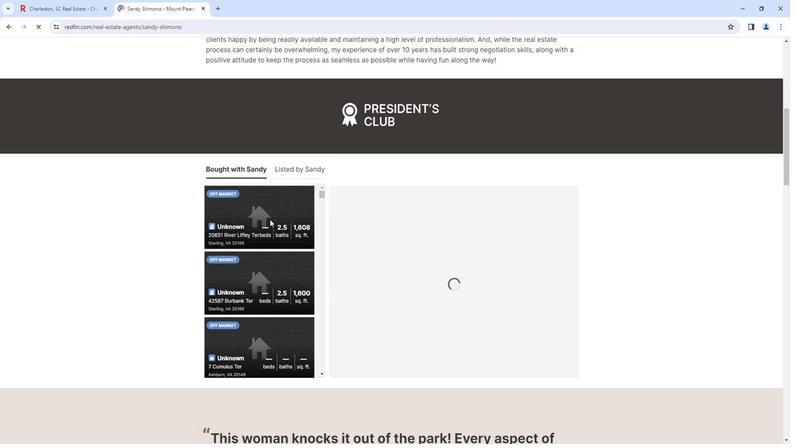 
Action: Mouse scrolled (269, 217) with delta (0, 0)
Screenshot: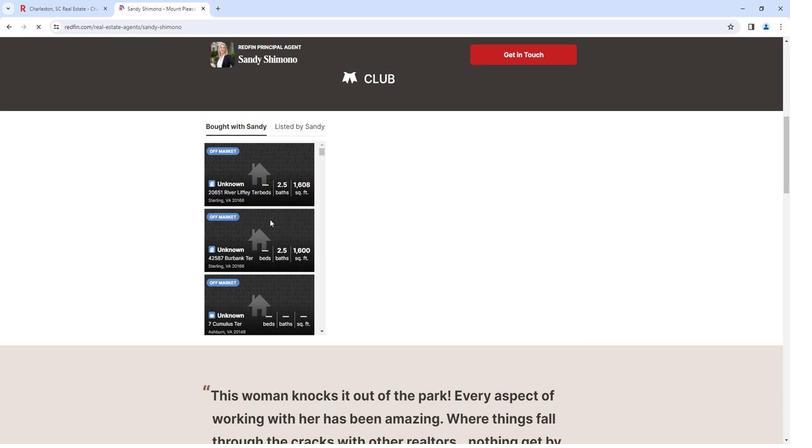 
Action: Mouse scrolled (269, 217) with delta (0, 0)
